 Task: Look for space in Pikalëvo, Russia from 10th July, 2023 to 15th July, 2023 for 7 adults in price range Rs.10000 to Rs.15000. Place can be entire place or shared room with 4 bedrooms having 7 beds and 4 bathrooms. Property type can be house, flat, guest house. Amenities needed are: wifi, TV, free parkinig on premises, gym, breakfast. Booking option can be shelf check-in. Required host language is English.
Action: Mouse moved to (489, 99)
Screenshot: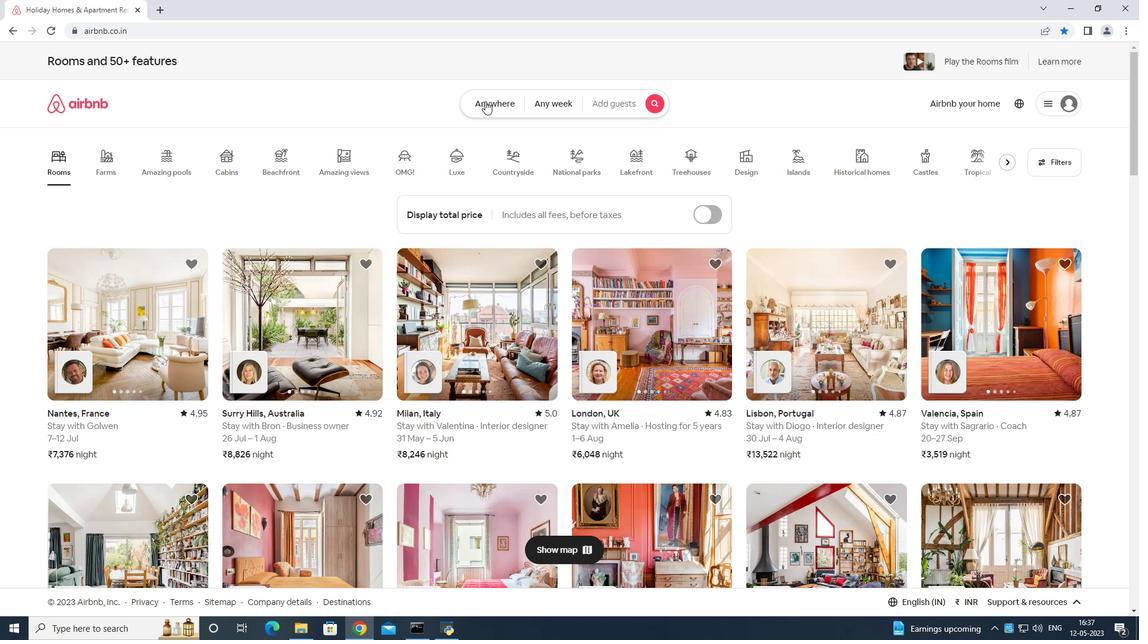 
Action: Mouse pressed left at (489, 99)
Screenshot: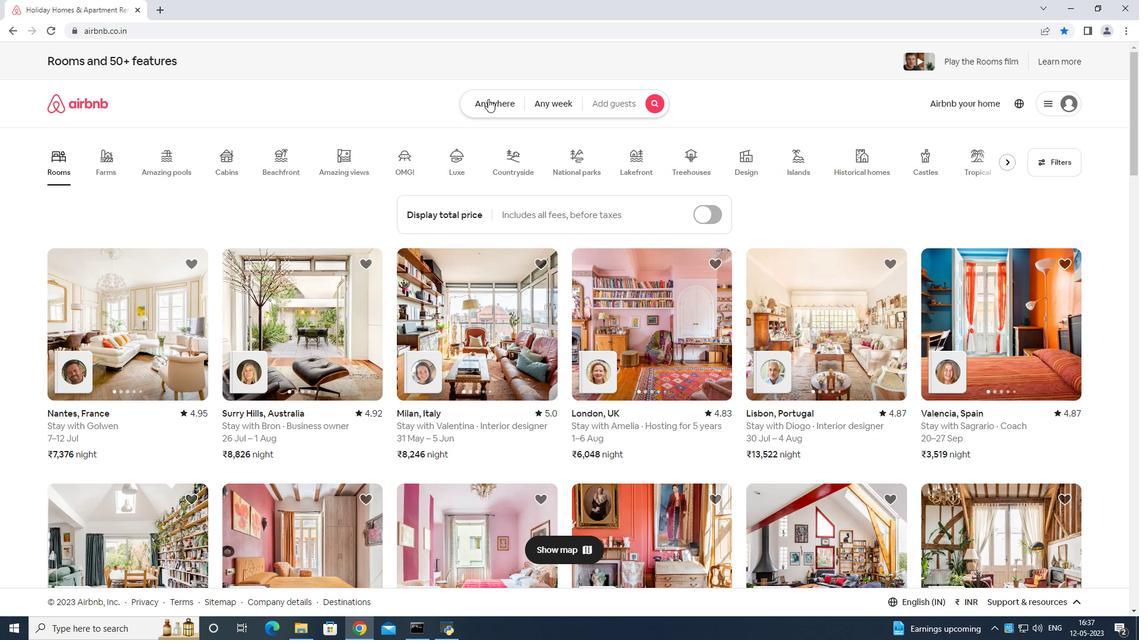 
Action: Mouse moved to (448, 142)
Screenshot: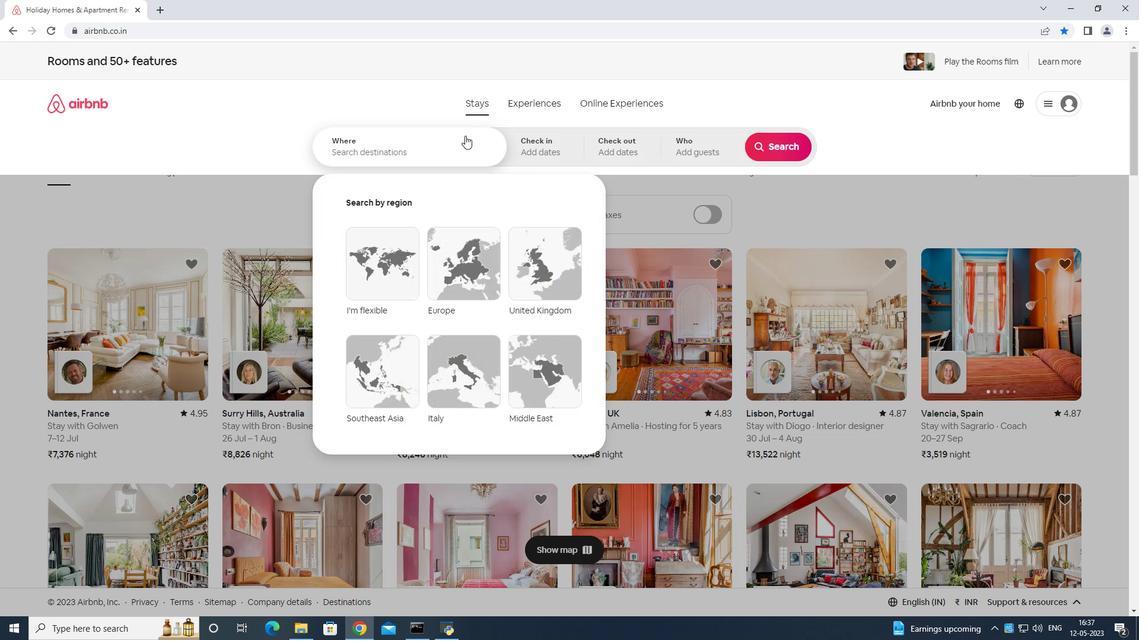 
Action: Mouse pressed left at (448, 142)
Screenshot: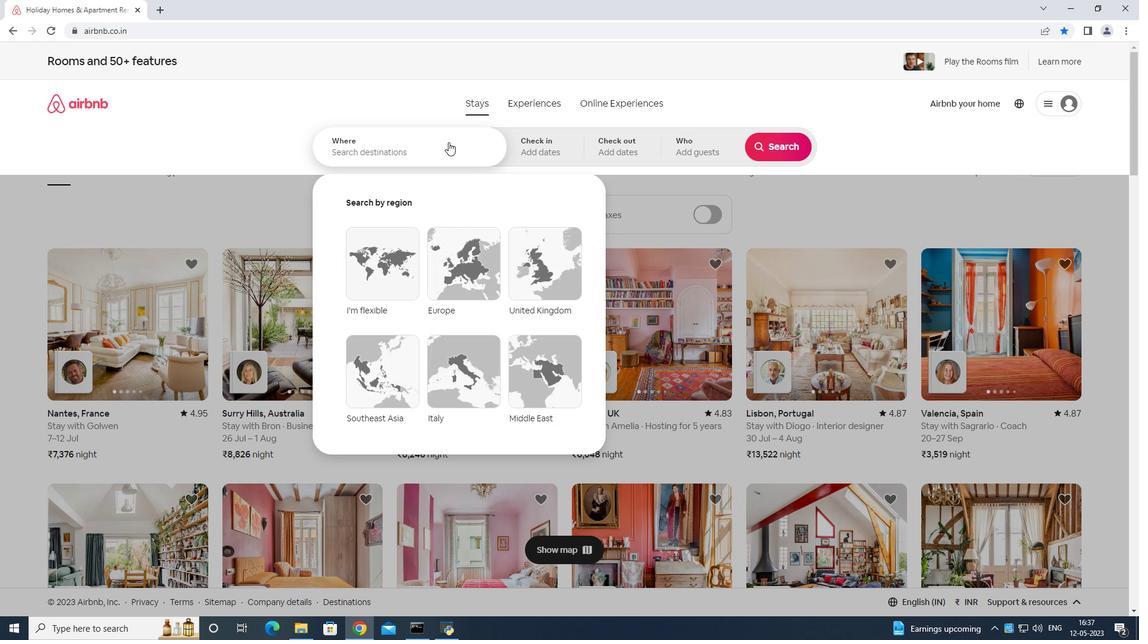 
Action: Mouse moved to (388, 137)
Screenshot: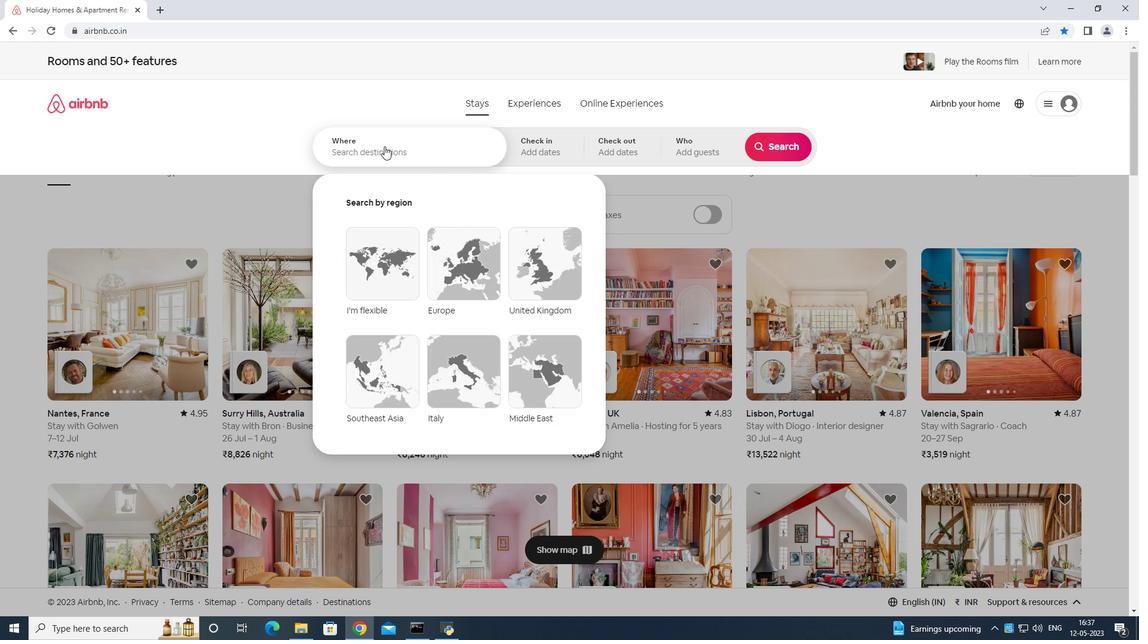 
Action: Mouse pressed left at (388, 137)
Screenshot: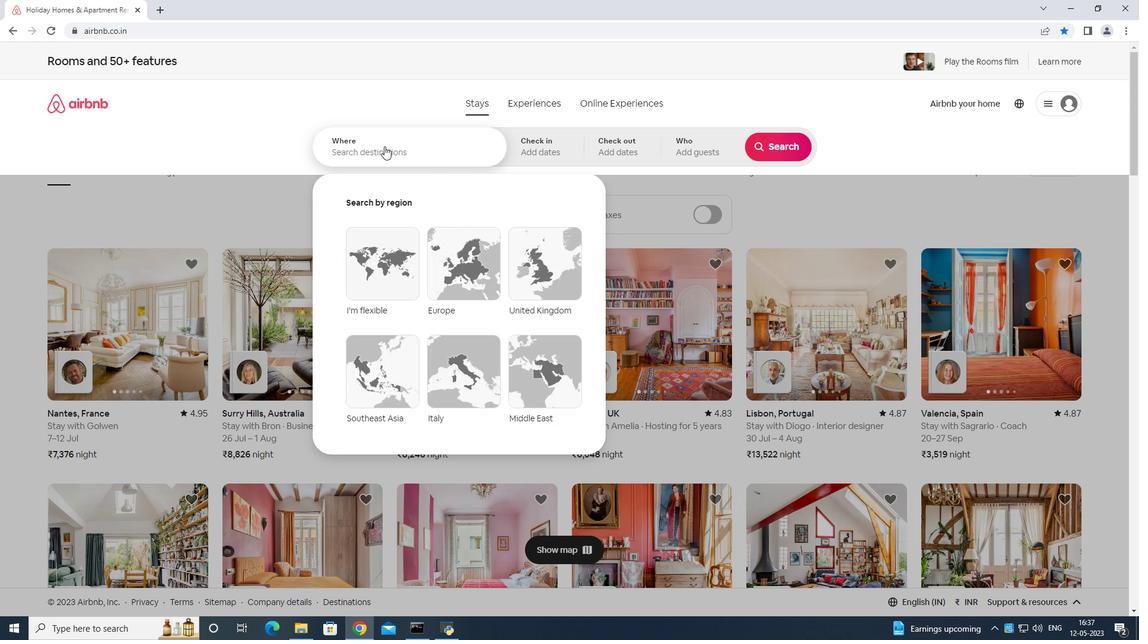 
Action: Mouse moved to (399, 123)
Screenshot: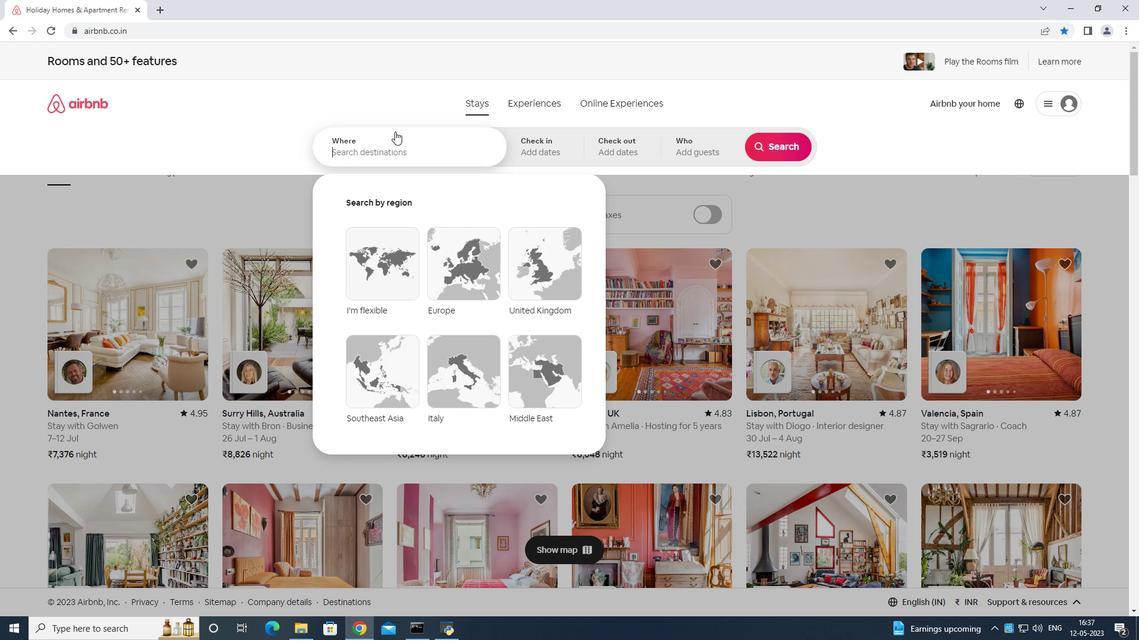 
Action: Key pressed <Key.shift>Pike<Key.backspace>alevo<Key.space>russia<Key.space>
Screenshot: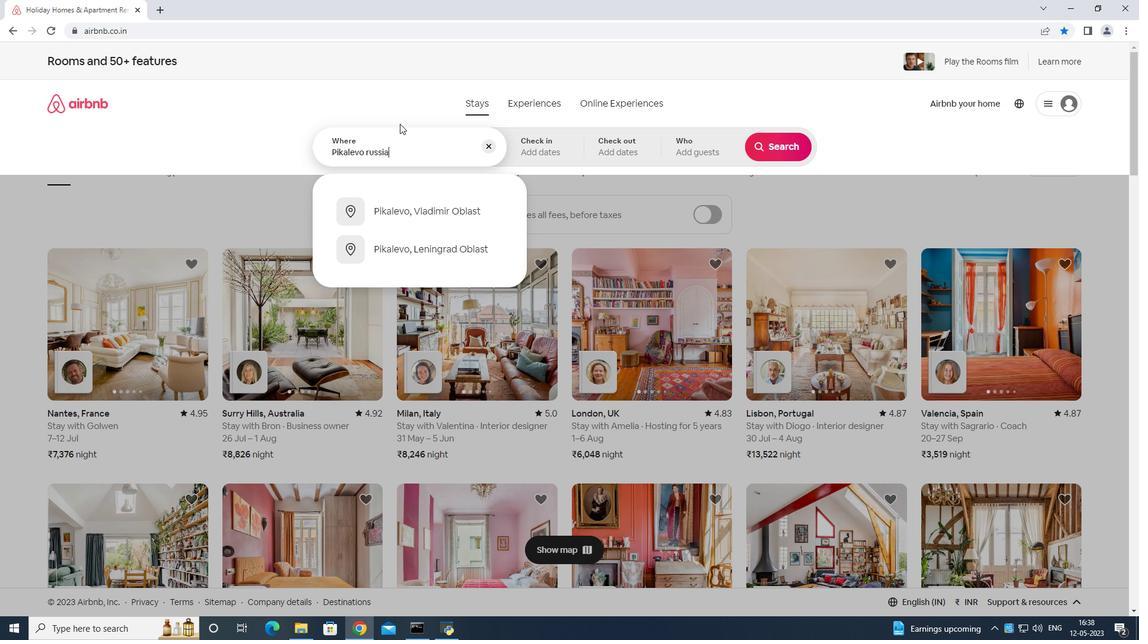 
Action: Mouse moved to (644, 180)
Screenshot: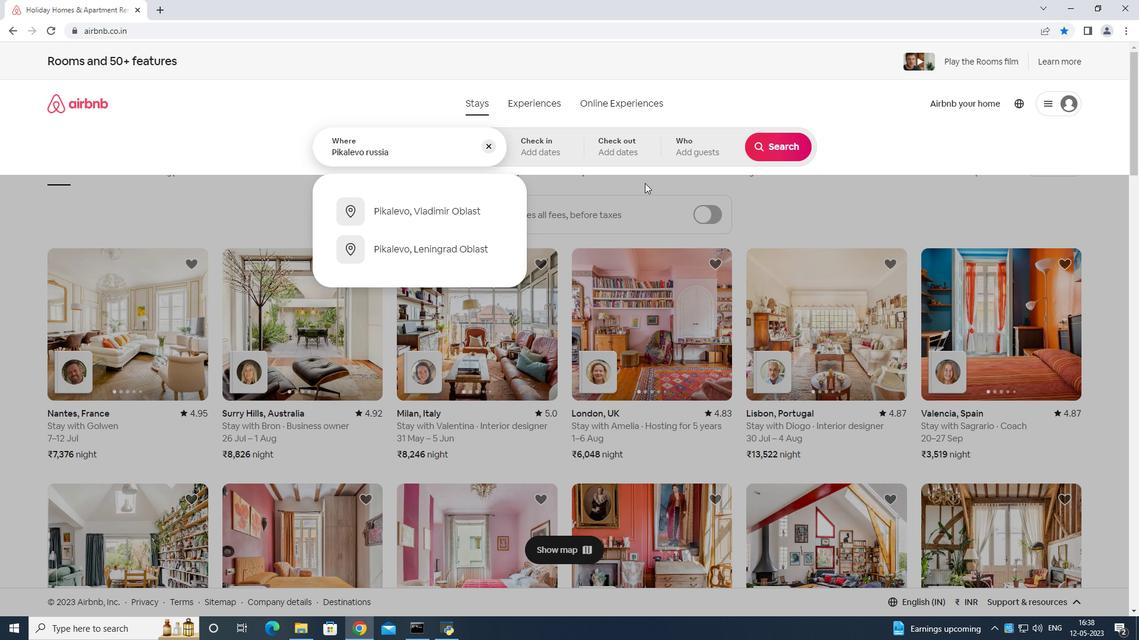 
Action: Key pressed <Key.enter>
Screenshot: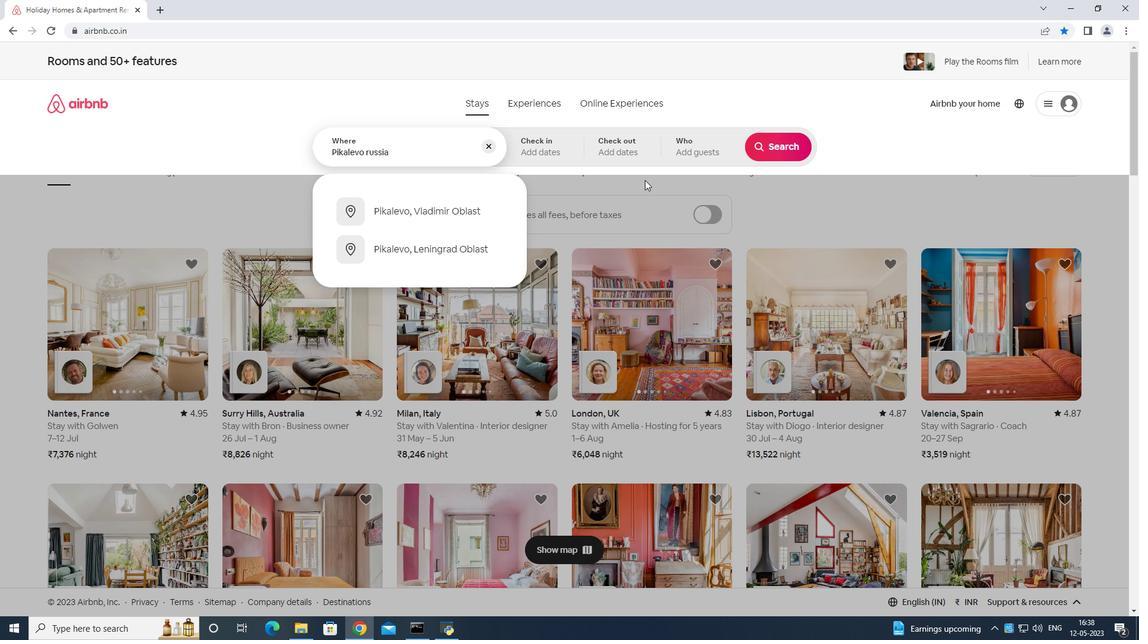 
Action: Mouse moved to (773, 239)
Screenshot: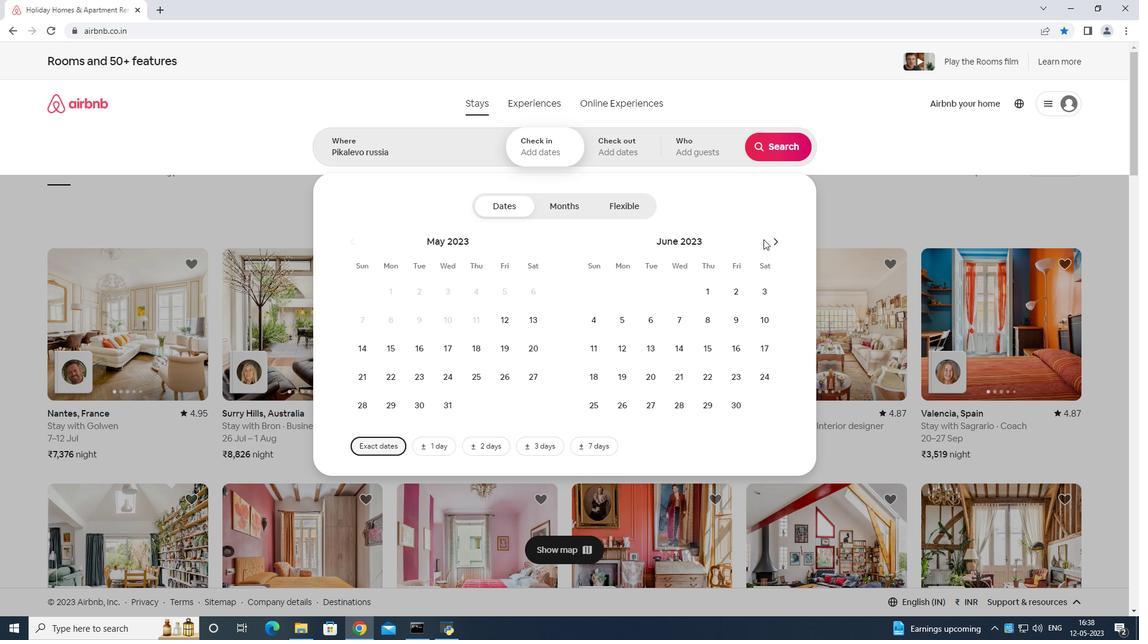 
Action: Mouse pressed left at (773, 239)
Screenshot: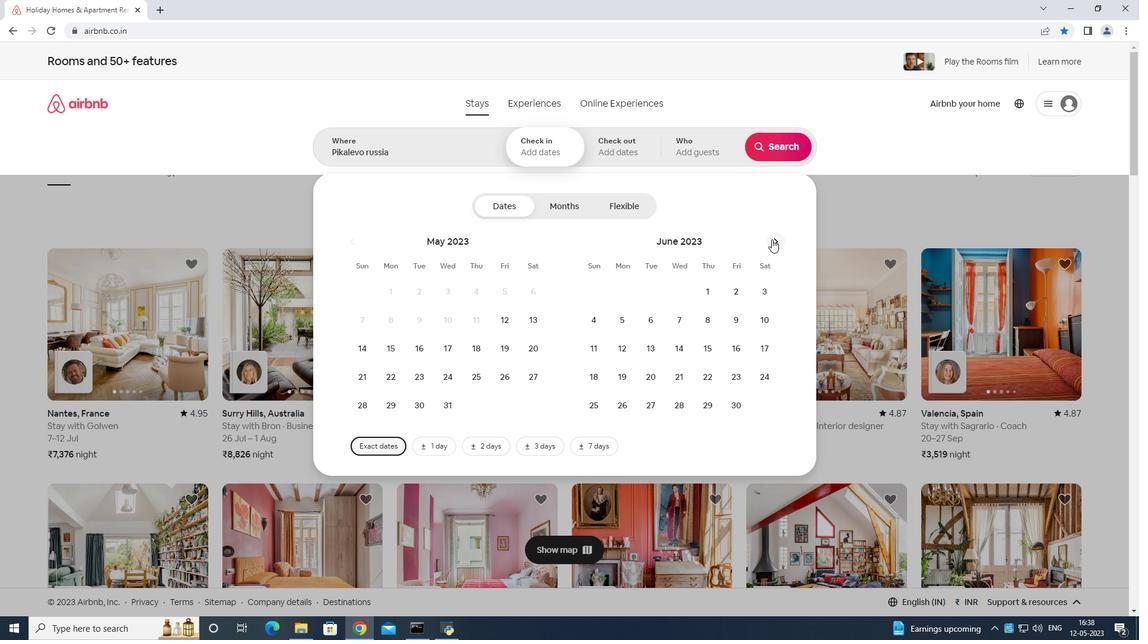 
Action: Mouse moved to (621, 343)
Screenshot: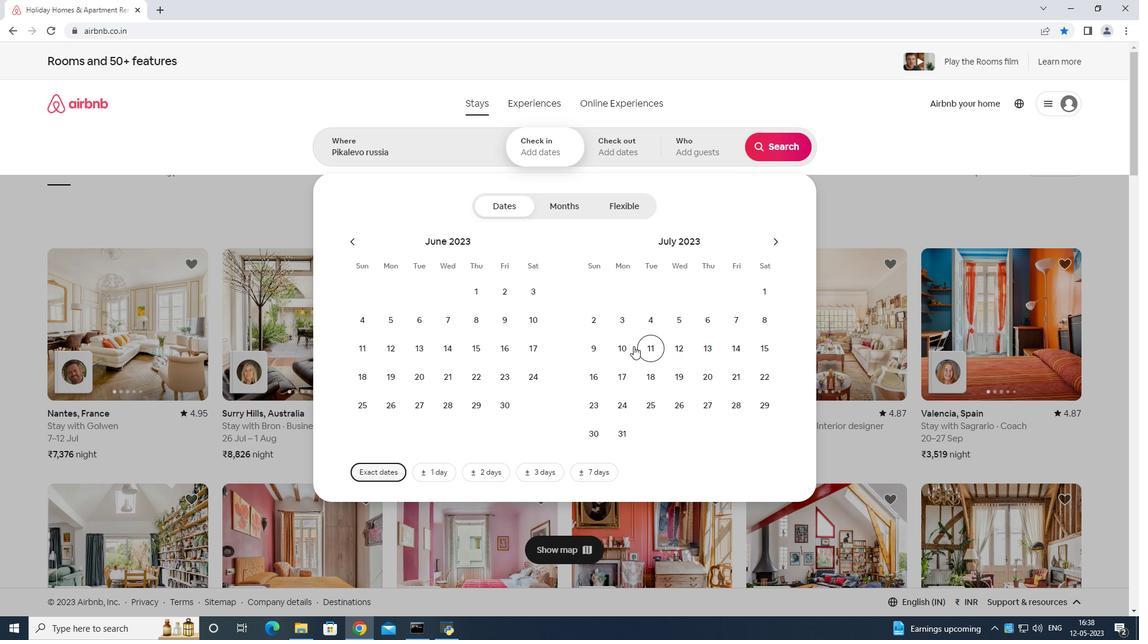 
Action: Mouse pressed left at (621, 343)
Screenshot: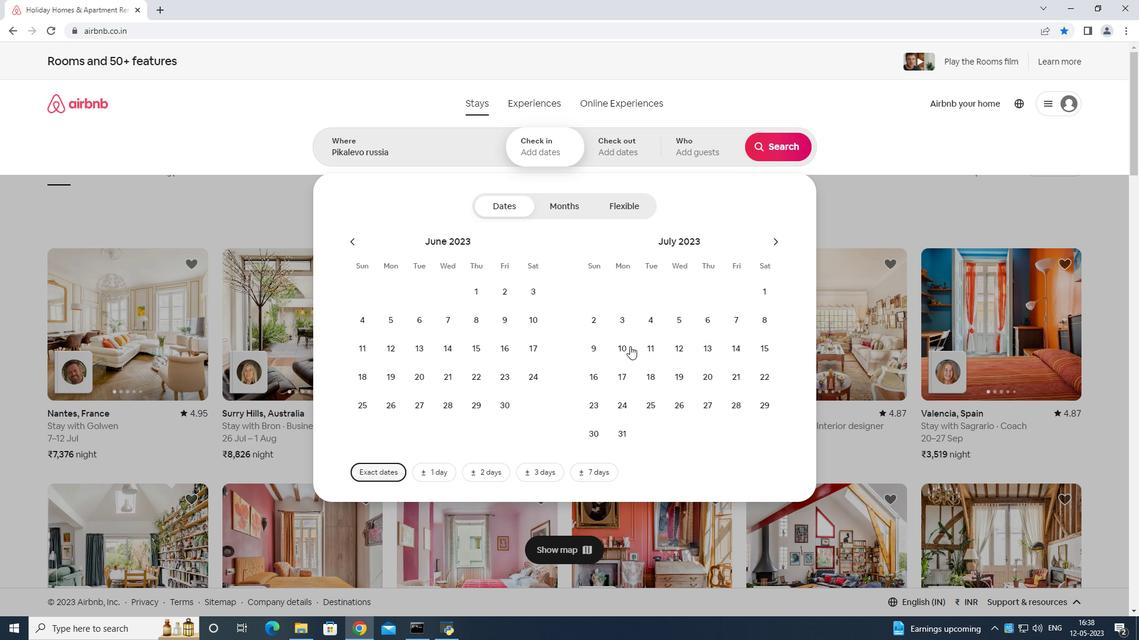 
Action: Mouse moved to (760, 348)
Screenshot: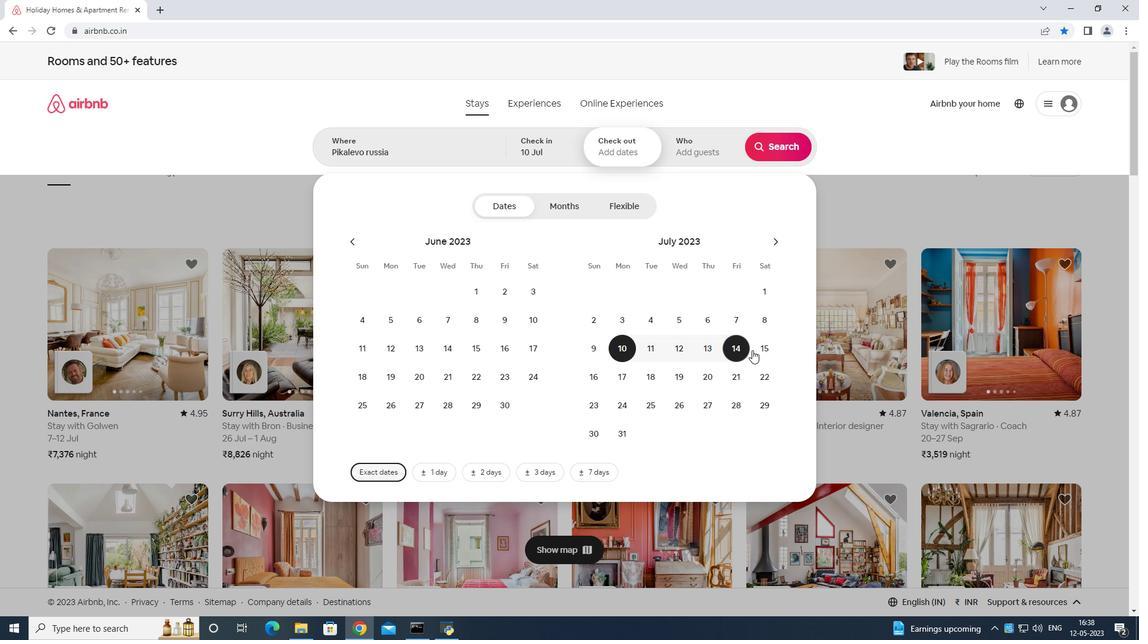 
Action: Mouse pressed left at (760, 348)
Screenshot: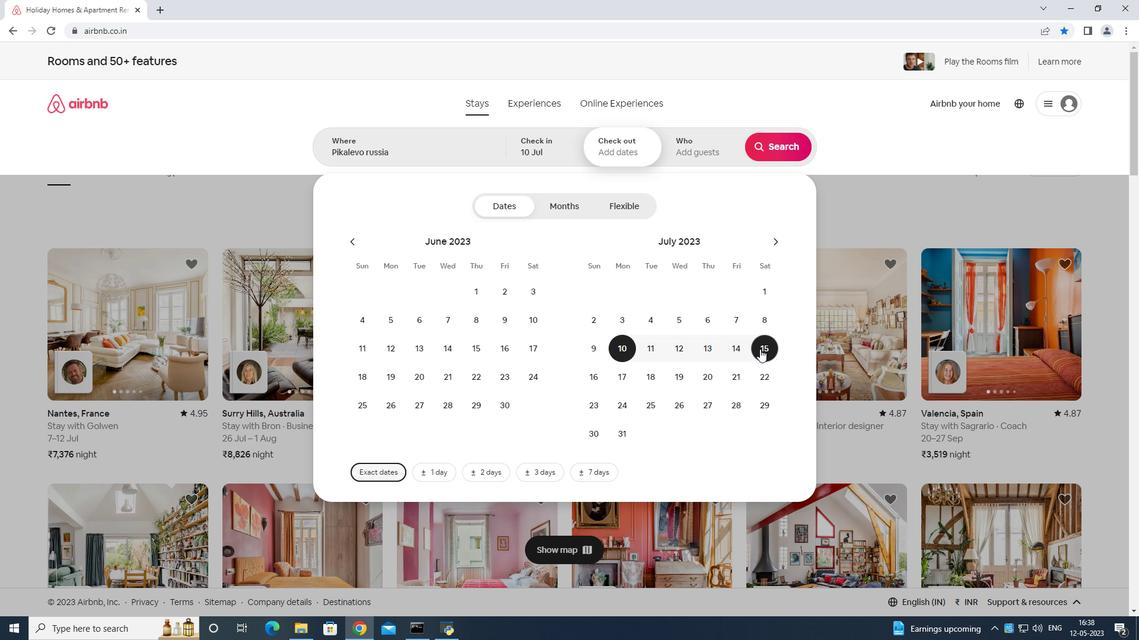 
Action: Mouse moved to (695, 145)
Screenshot: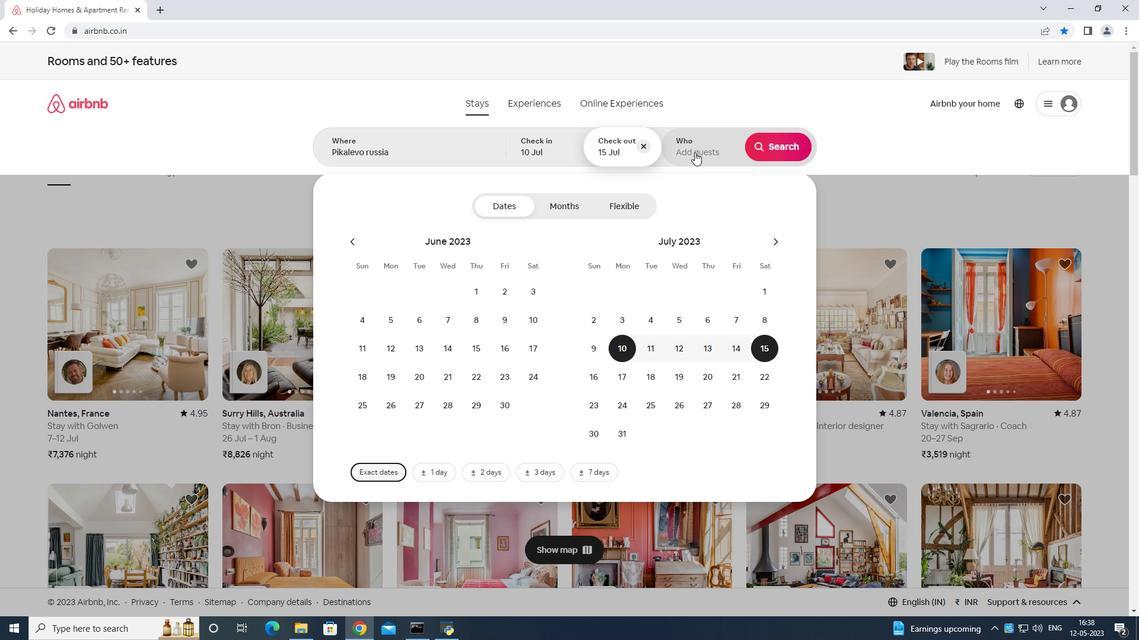 
Action: Mouse pressed left at (695, 145)
Screenshot: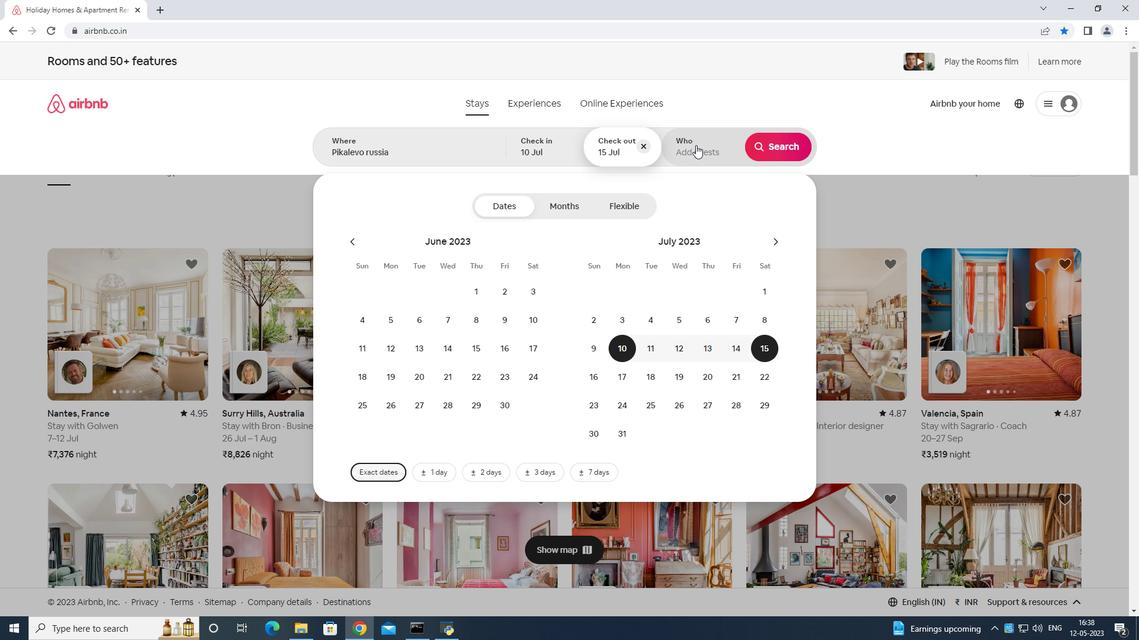 
Action: Mouse moved to (782, 207)
Screenshot: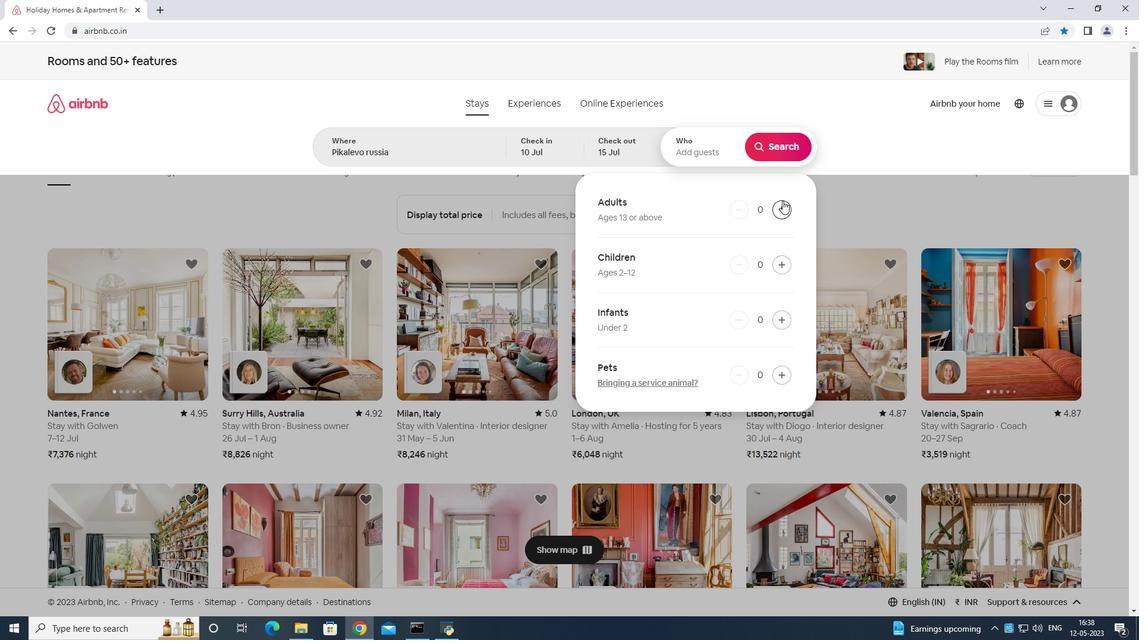 
Action: Mouse pressed left at (782, 207)
Screenshot: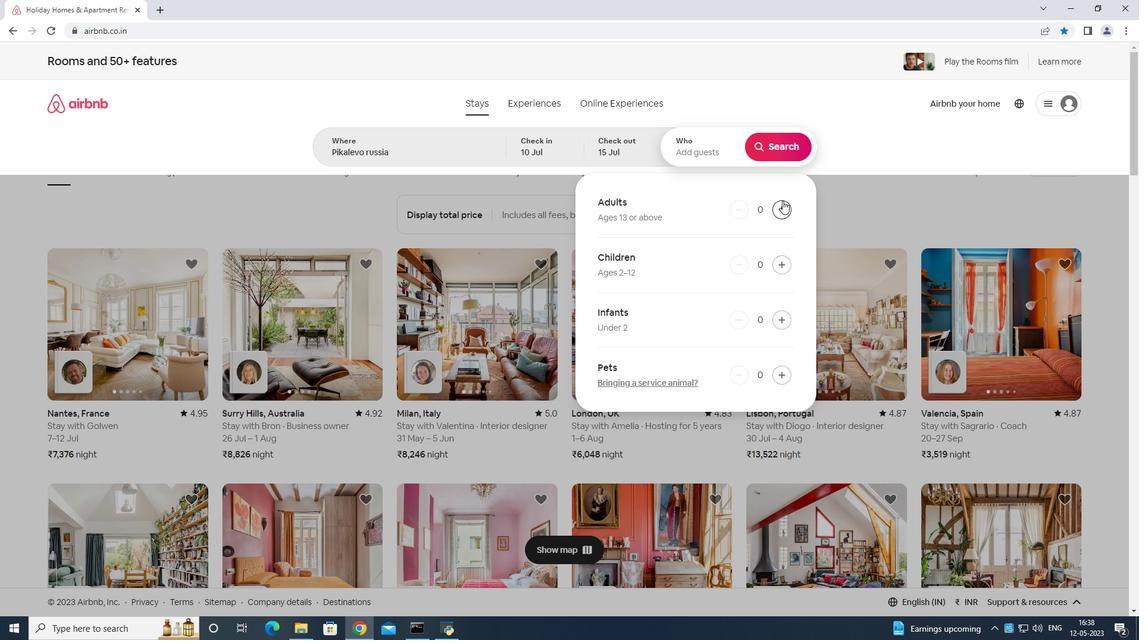 
Action: Mouse moved to (783, 210)
Screenshot: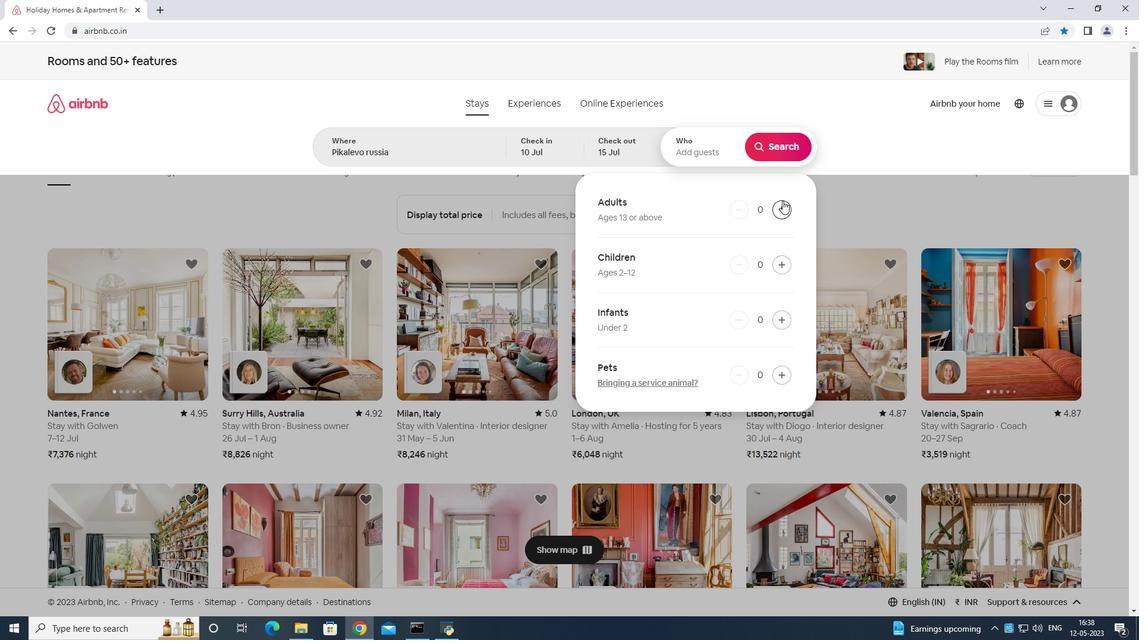 
Action: Mouse pressed left at (783, 210)
Screenshot: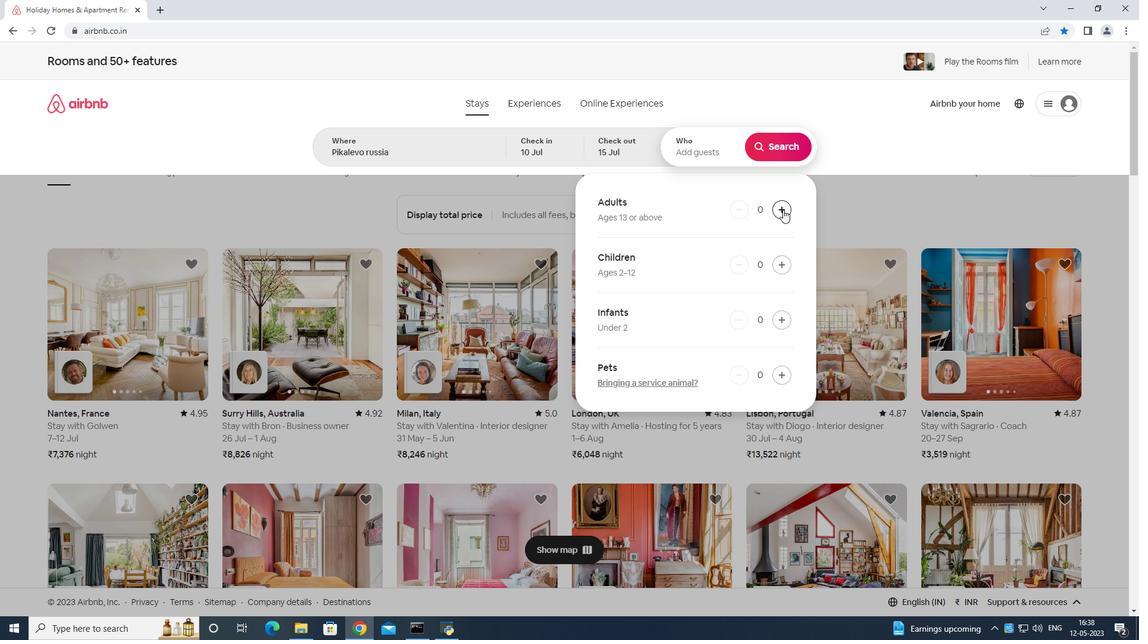 
Action: Mouse moved to (783, 210)
Screenshot: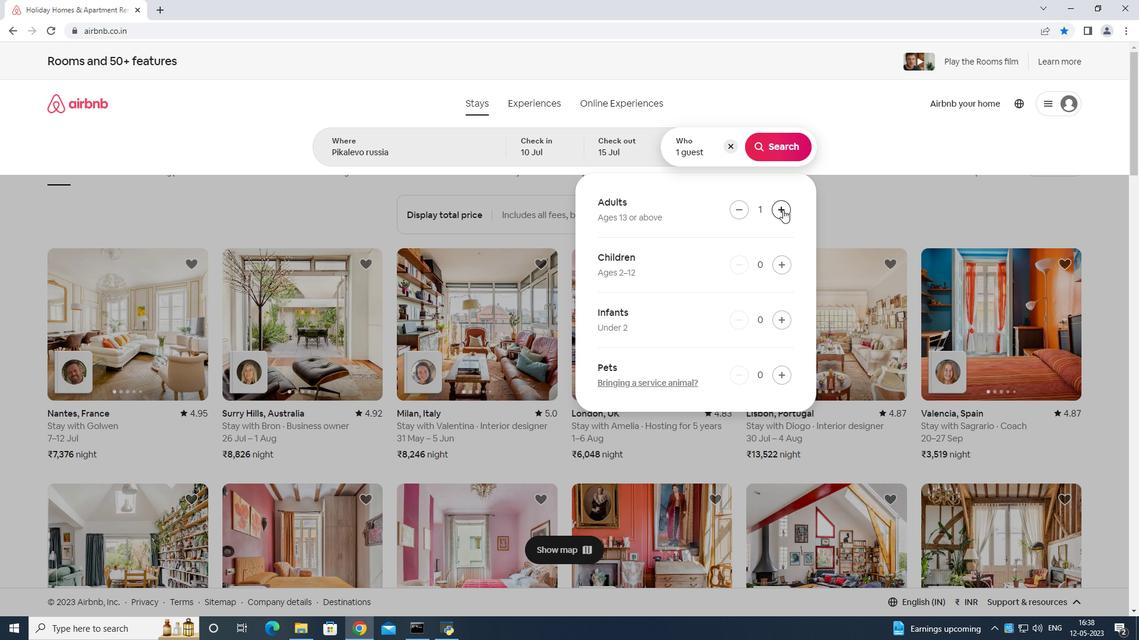 
Action: Mouse pressed left at (783, 210)
Screenshot: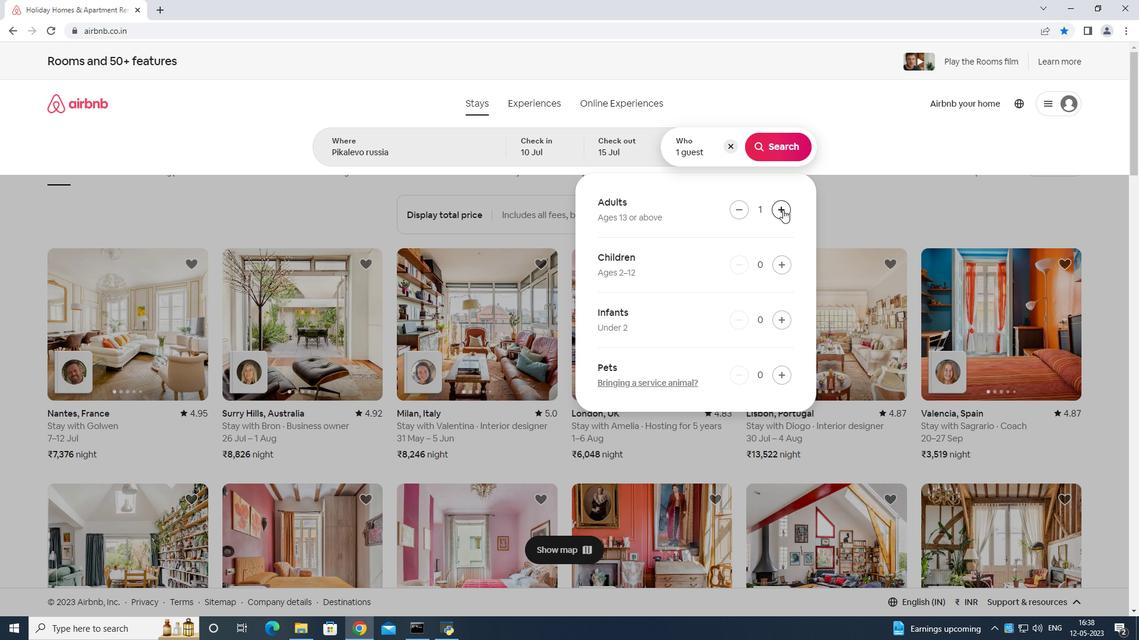 
Action: Mouse moved to (783, 210)
Screenshot: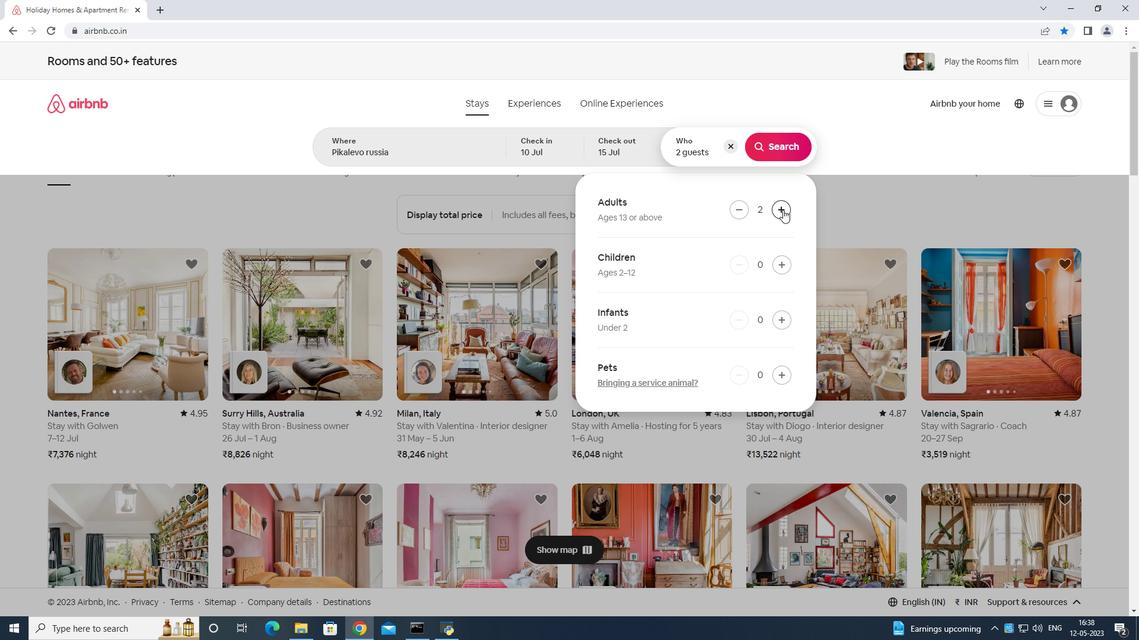 
Action: Mouse pressed left at (783, 210)
Screenshot: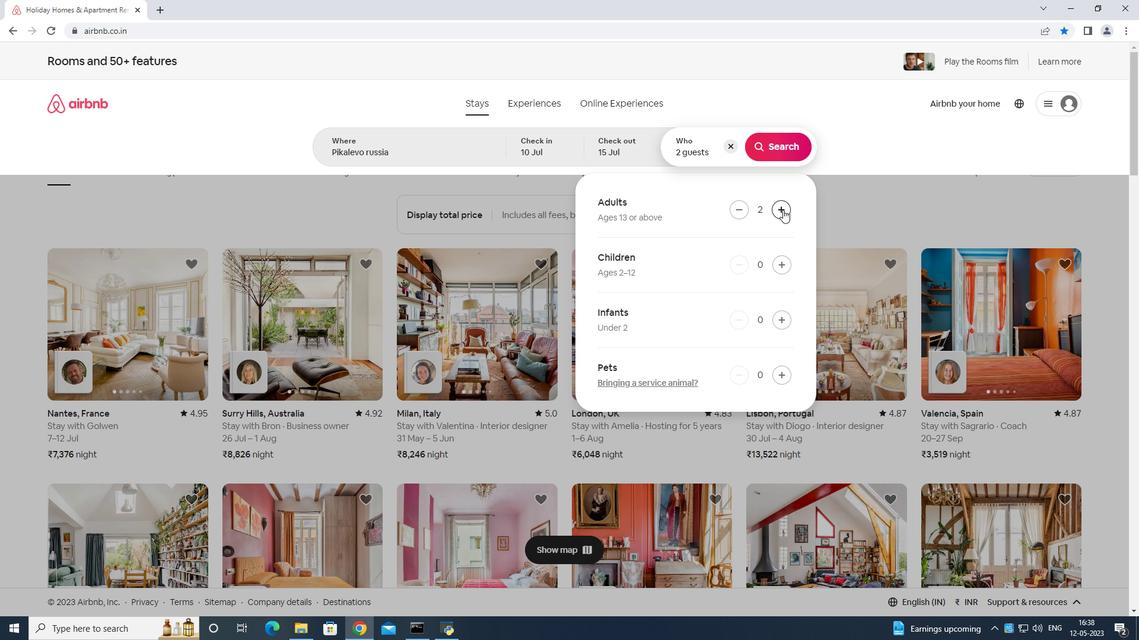 
Action: Mouse pressed left at (783, 210)
Screenshot: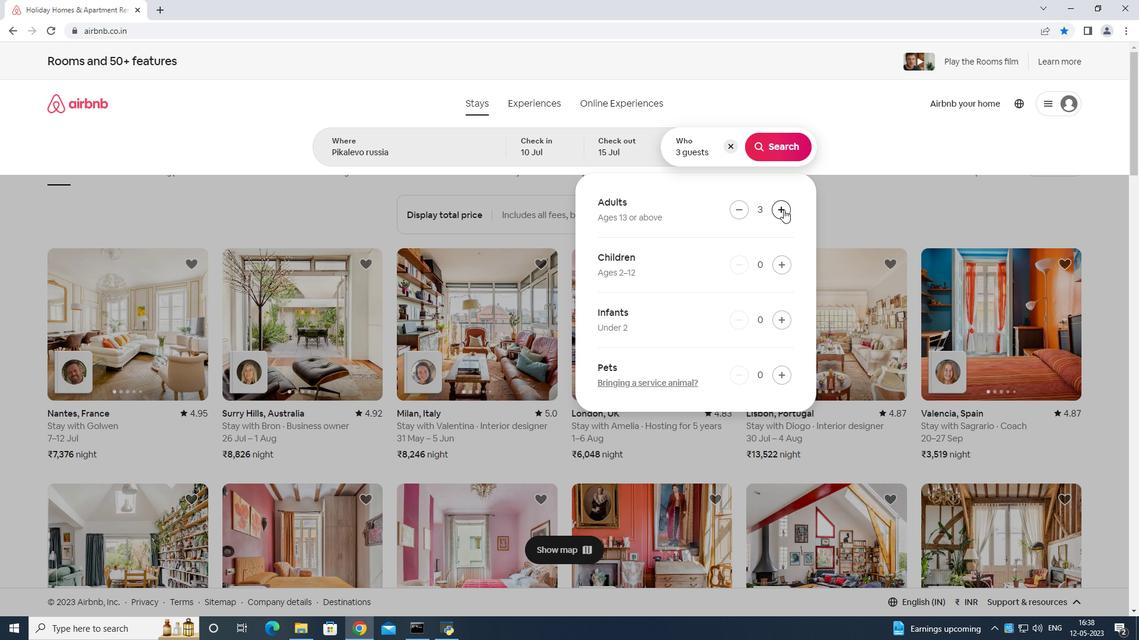 
Action: Mouse pressed left at (783, 210)
Screenshot: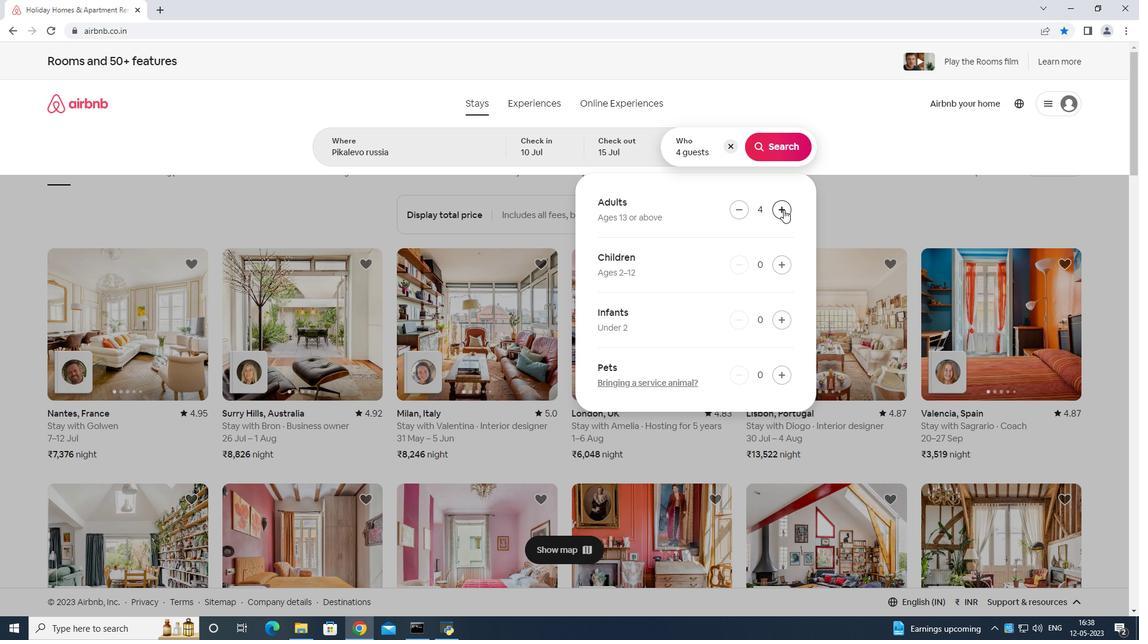 
Action: Mouse moved to (784, 208)
Screenshot: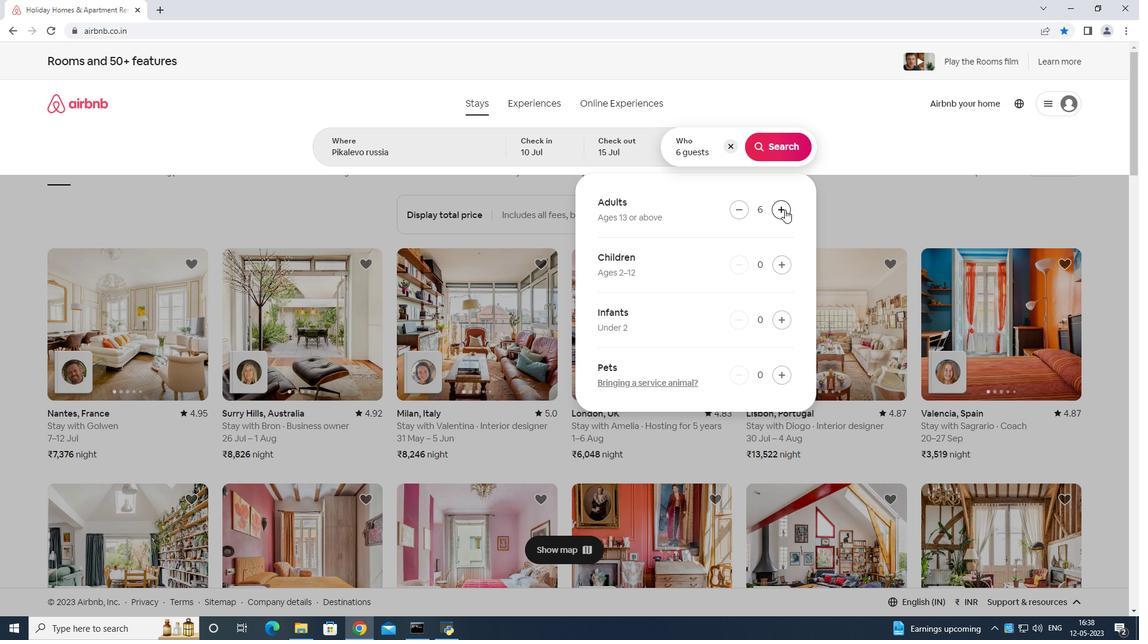 
Action: Mouse pressed left at (784, 208)
Screenshot: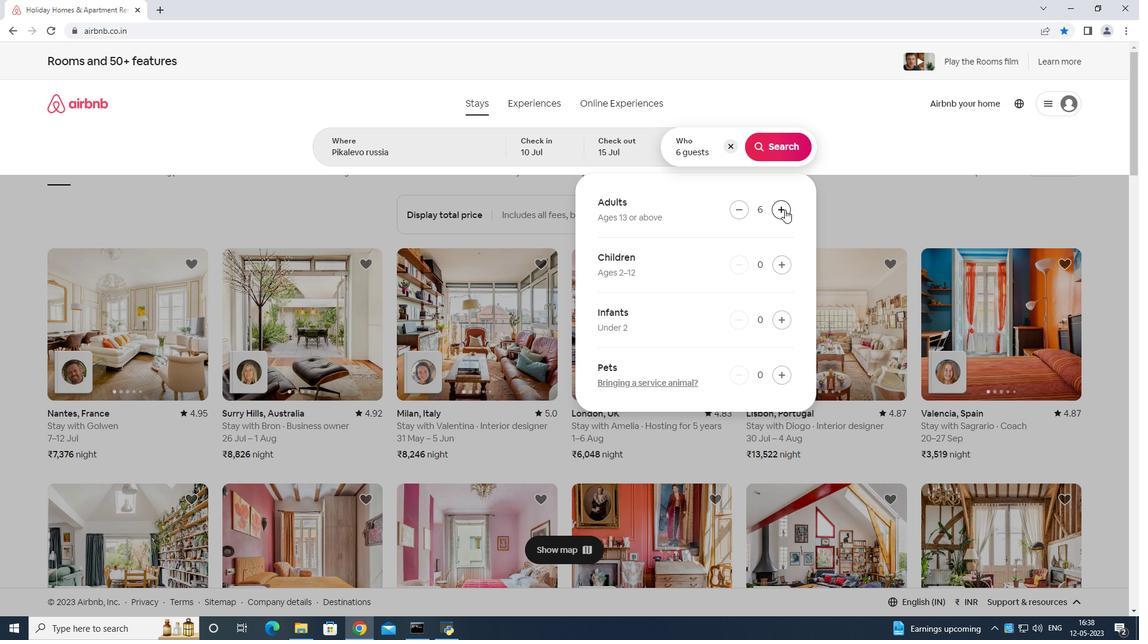 
Action: Mouse moved to (782, 150)
Screenshot: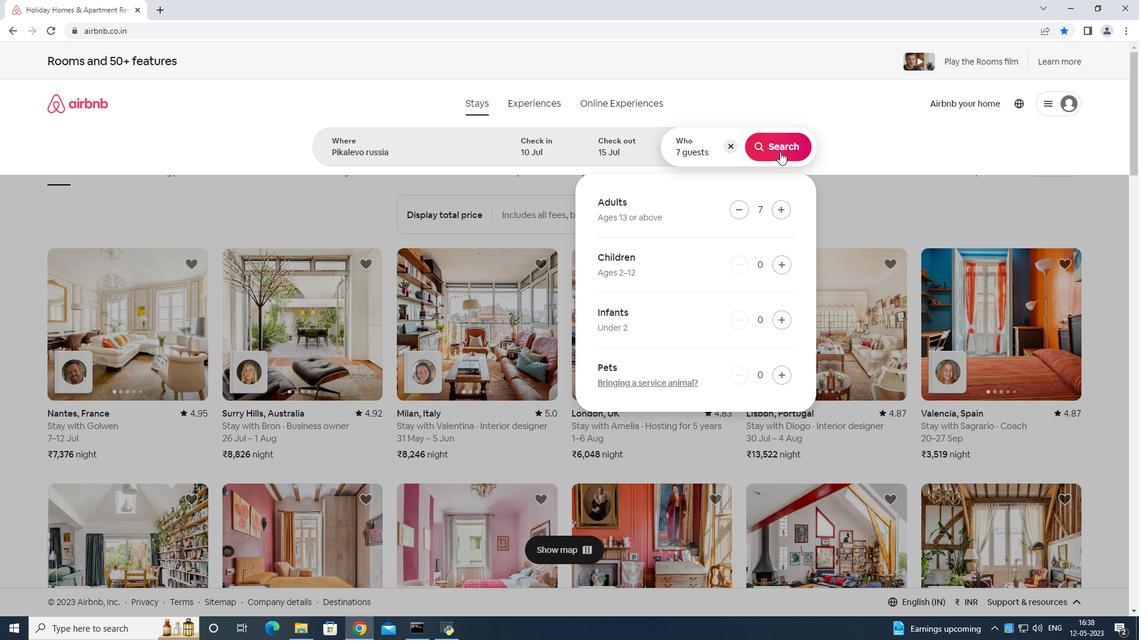 
Action: Mouse pressed left at (782, 150)
Screenshot: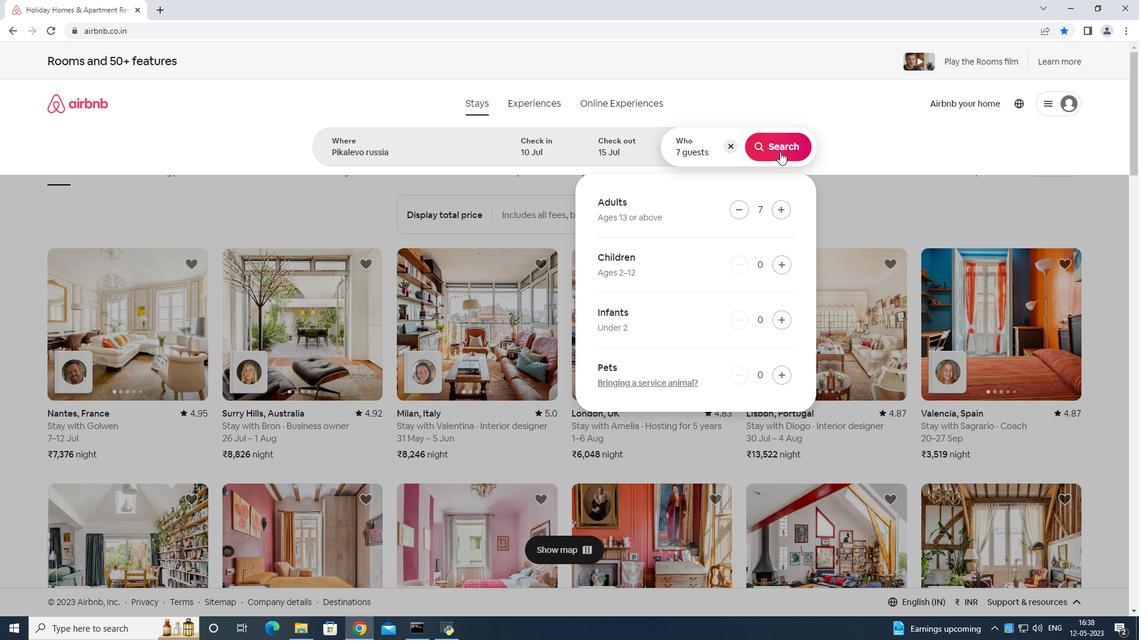 
Action: Mouse moved to (1087, 98)
Screenshot: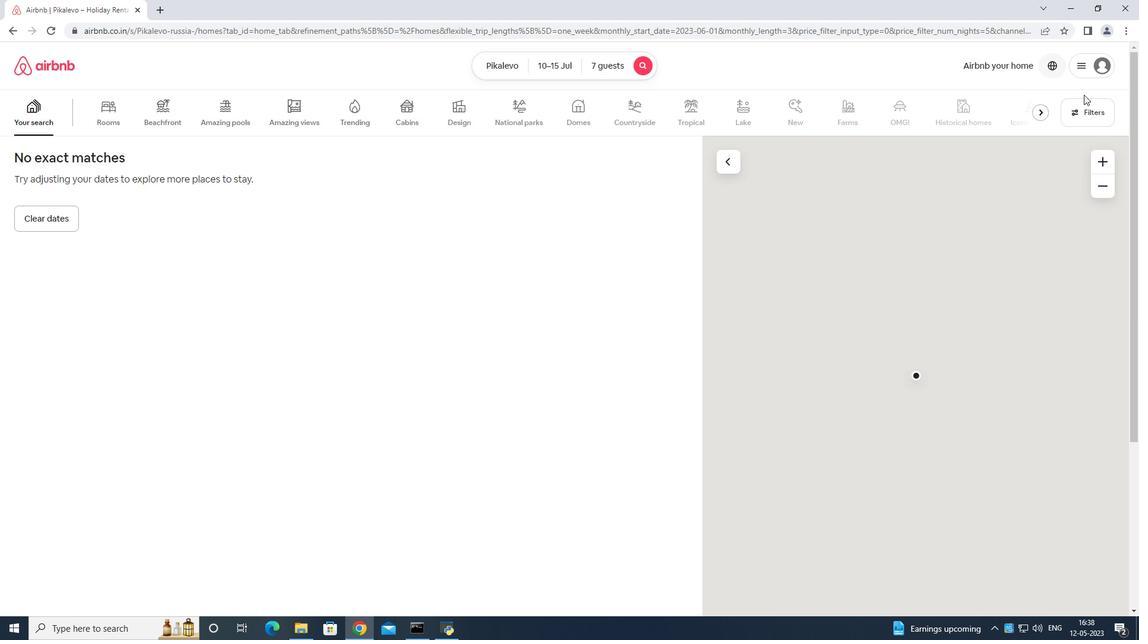 
Action: Mouse pressed left at (1087, 98)
Screenshot: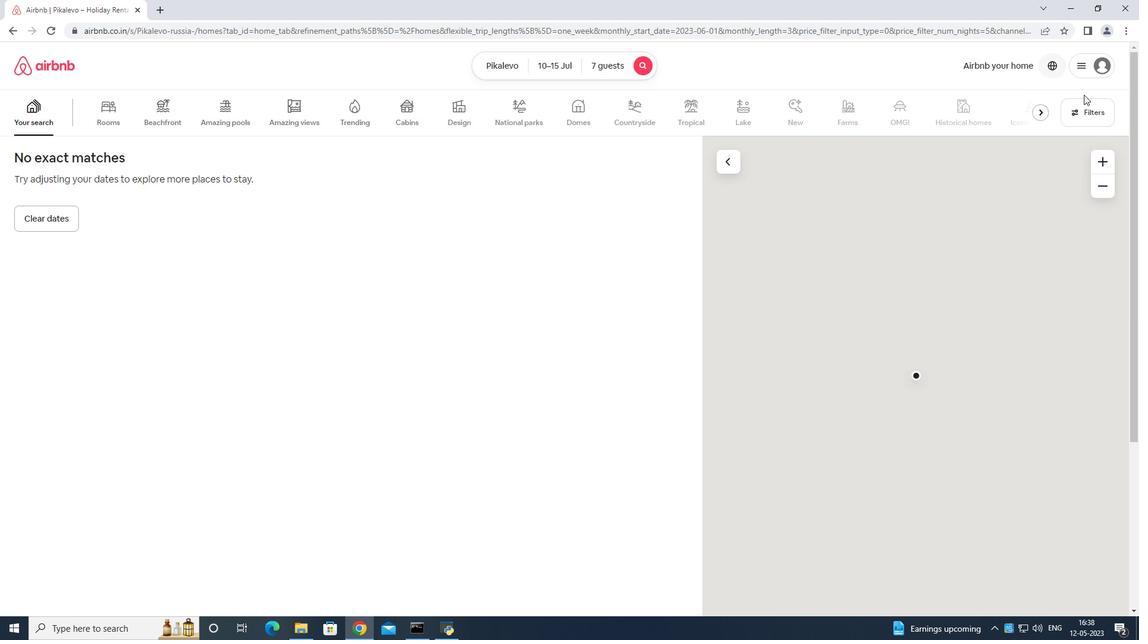 
Action: Mouse moved to (507, 405)
Screenshot: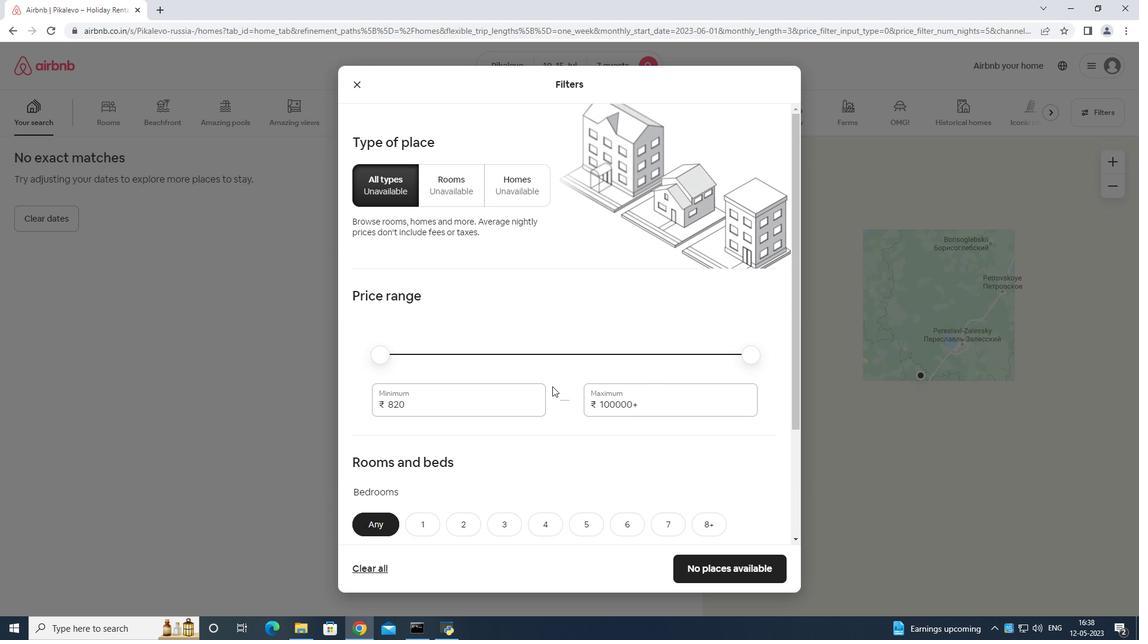 
Action: Mouse pressed left at (507, 405)
Screenshot: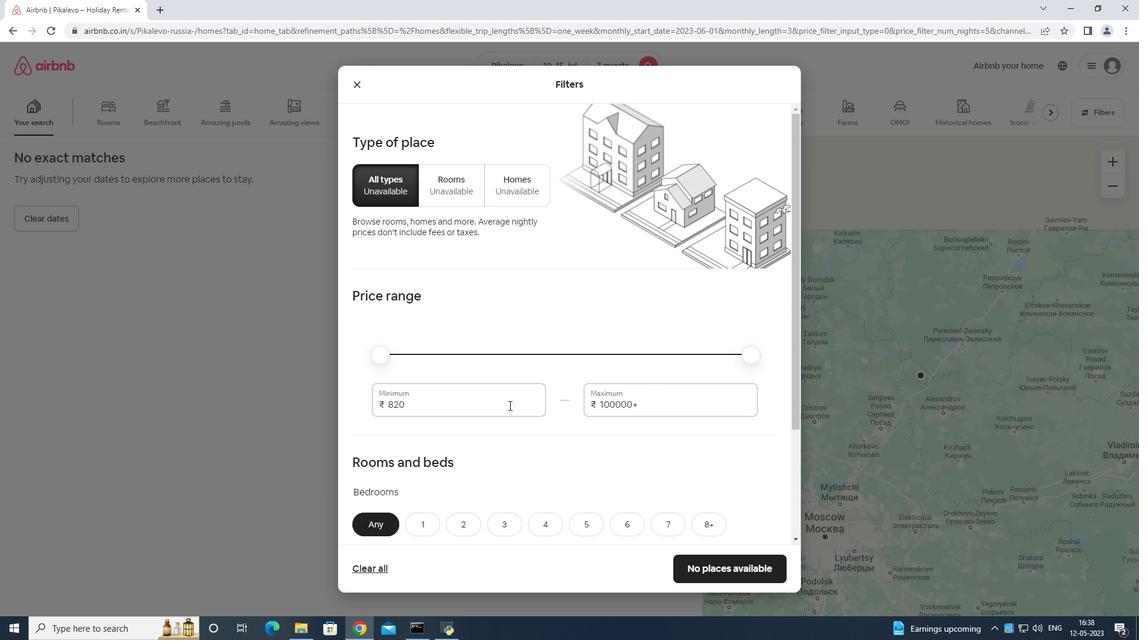
Action: Mouse moved to (529, 384)
Screenshot: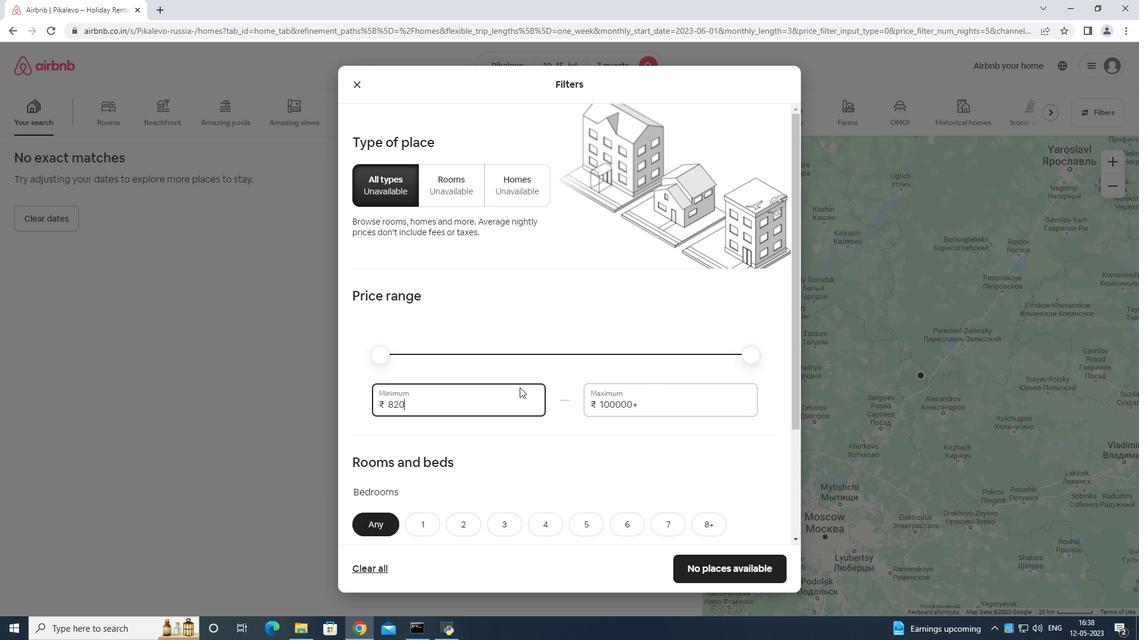 
Action: Key pressed <Key.backspace>
Screenshot: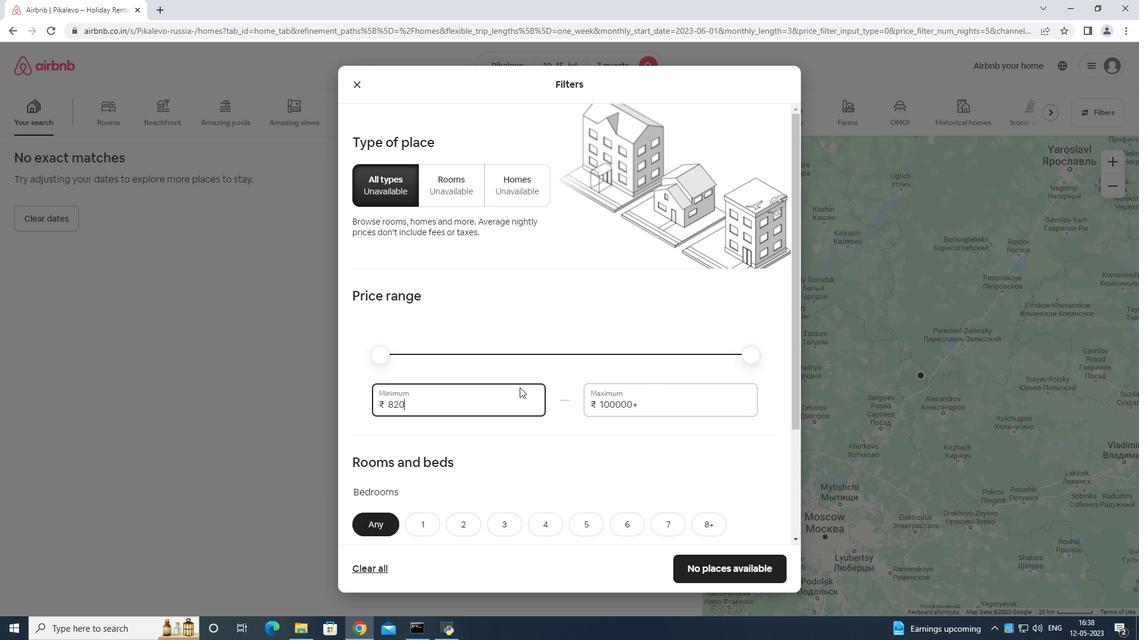 
Action: Mouse moved to (533, 377)
Screenshot: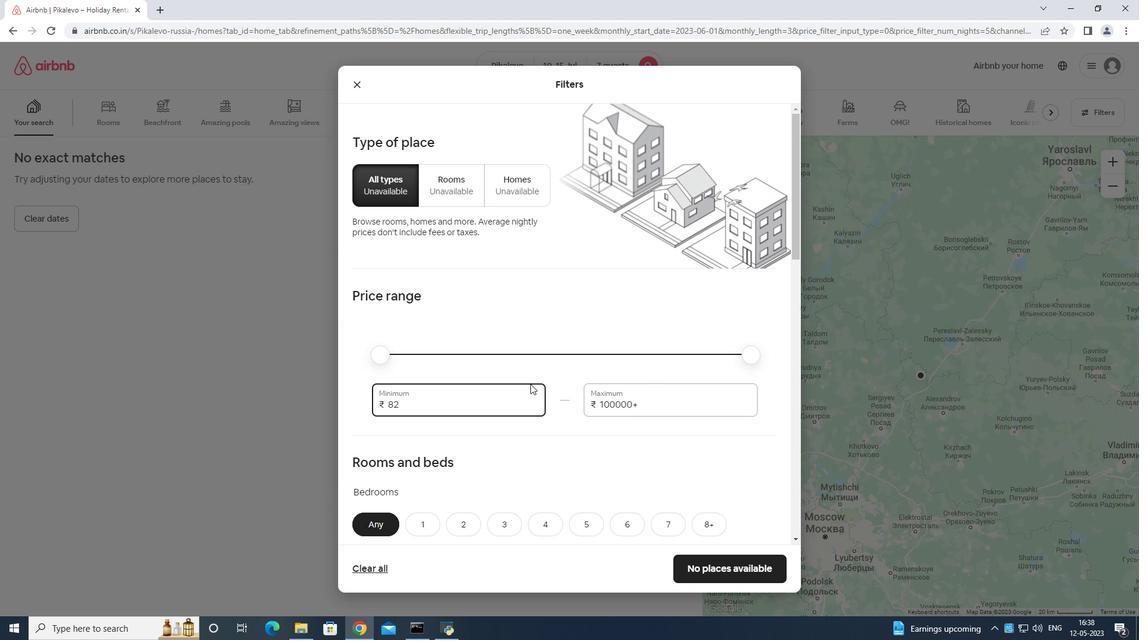 
Action: Key pressed <Key.backspace><Key.backspace><Key.backspace><Key.backspace><Key.backspace>
Screenshot: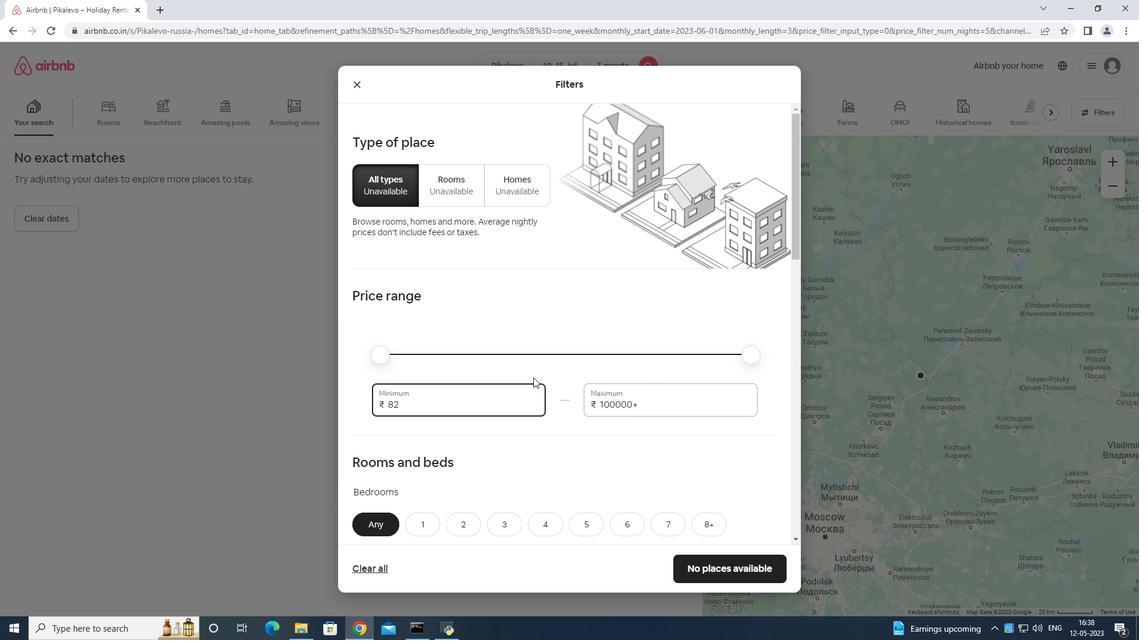 
Action: Mouse moved to (533, 377)
Screenshot: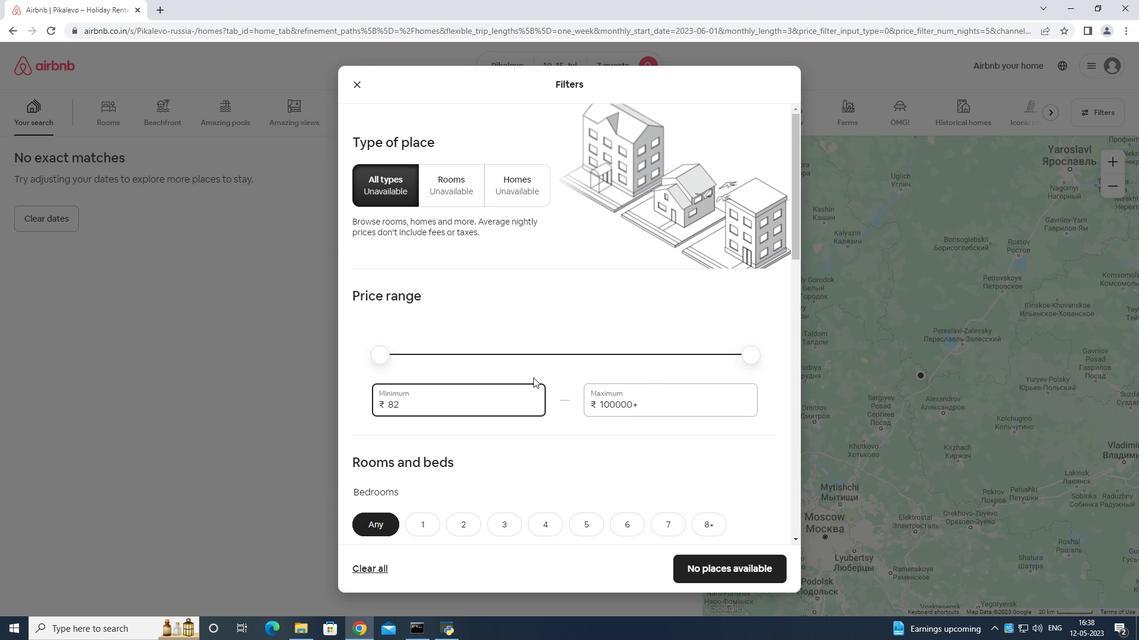 
Action: Key pressed <Key.backspace>
Screenshot: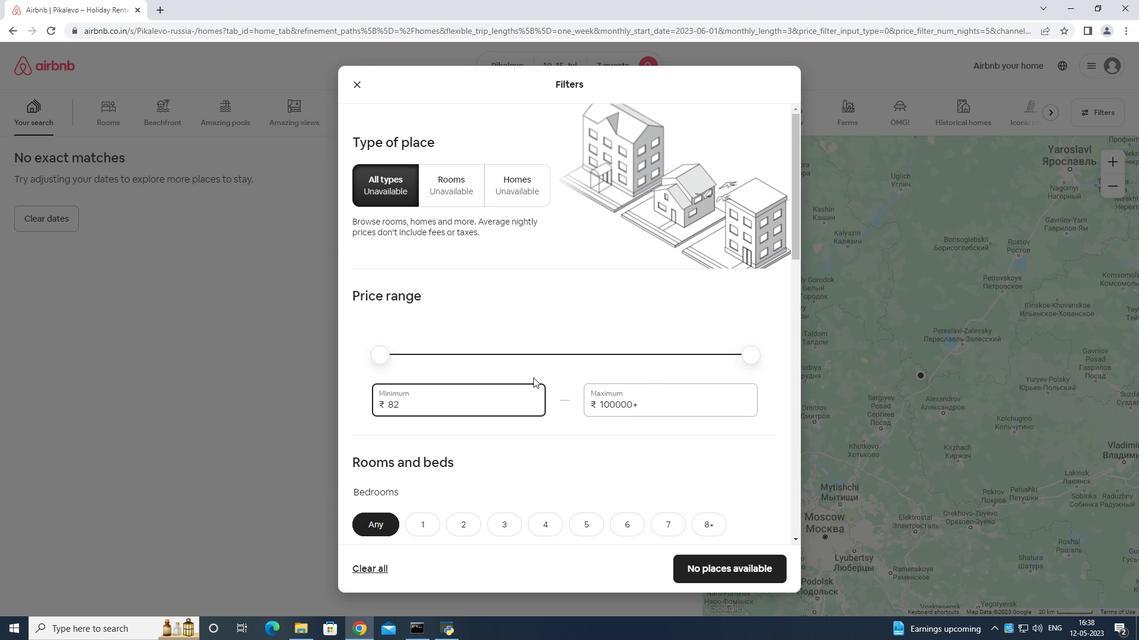 
Action: Mouse moved to (533, 377)
Screenshot: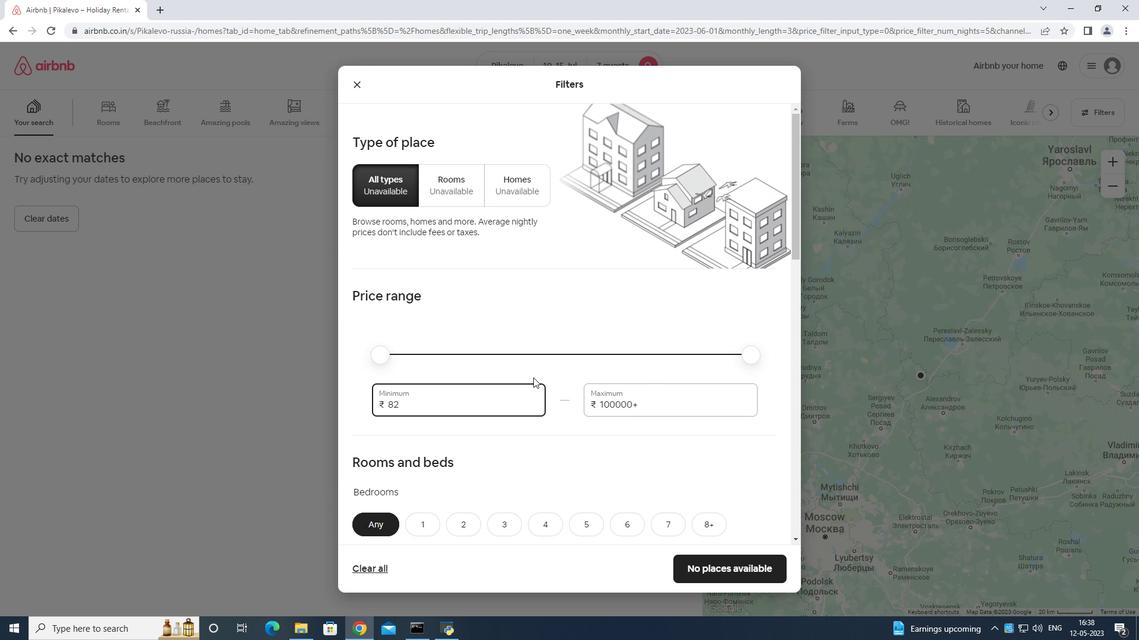 
Action: Key pressed <Key.backspace>
Screenshot: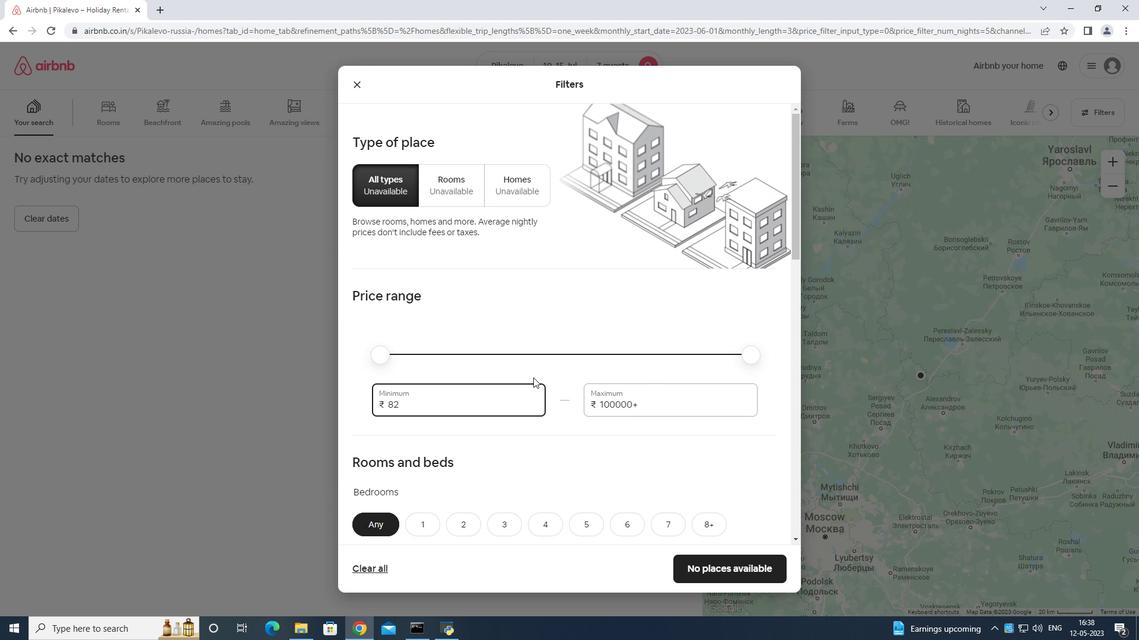 
Action: Mouse moved to (532, 377)
Screenshot: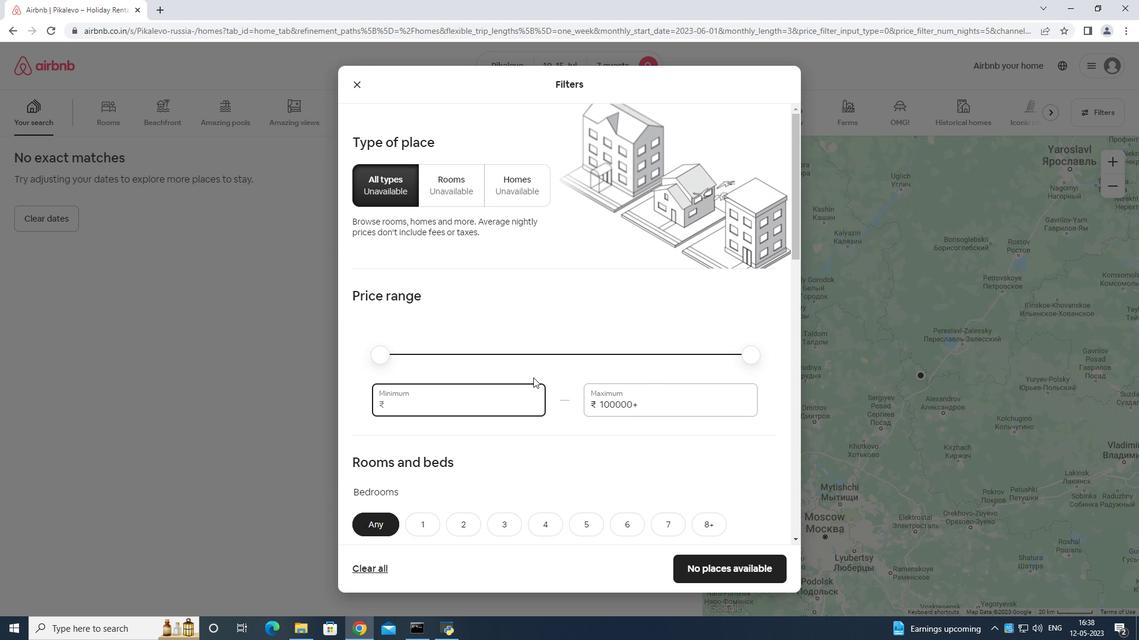 
Action: Key pressed <Key.backspace>
Screenshot: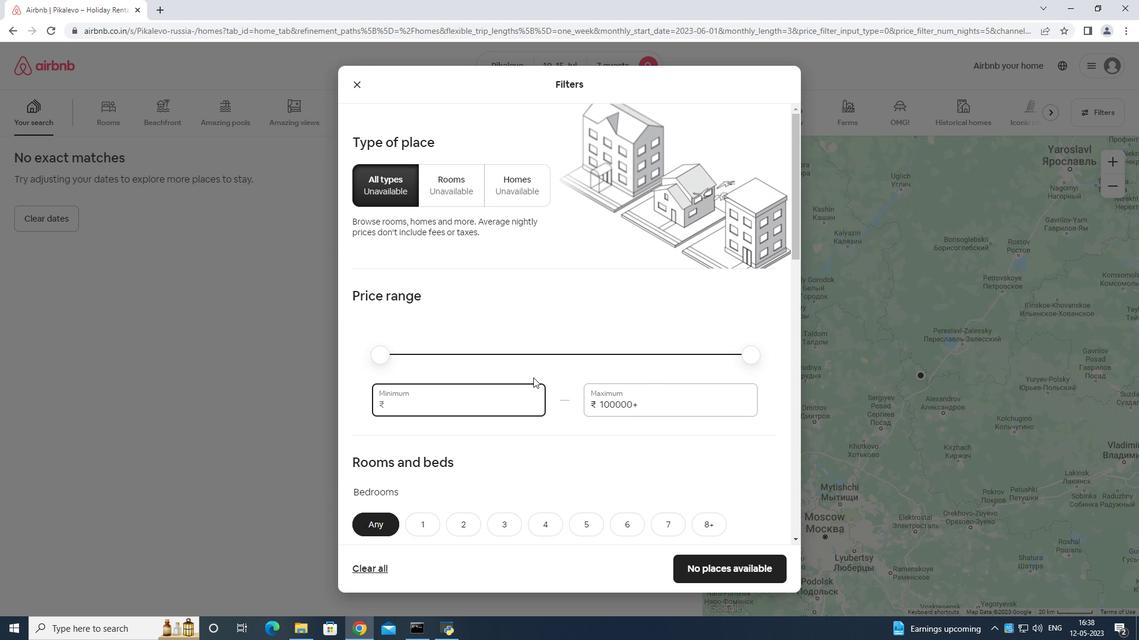 
Action: Mouse moved to (532, 377)
Screenshot: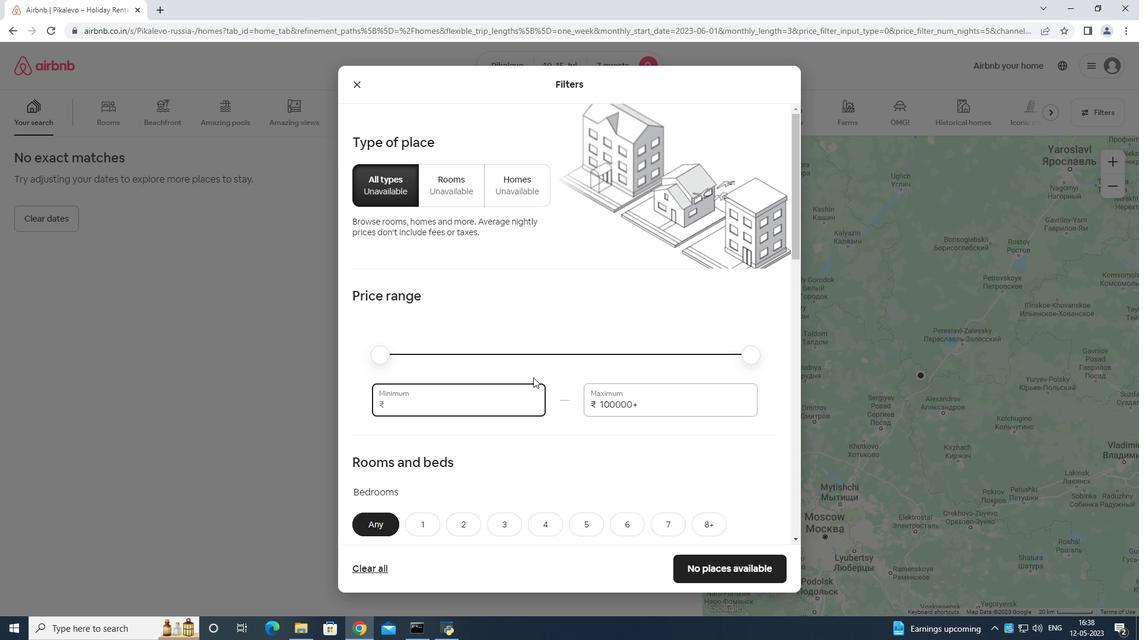 
Action: Key pressed <Key.backspace>
Screenshot: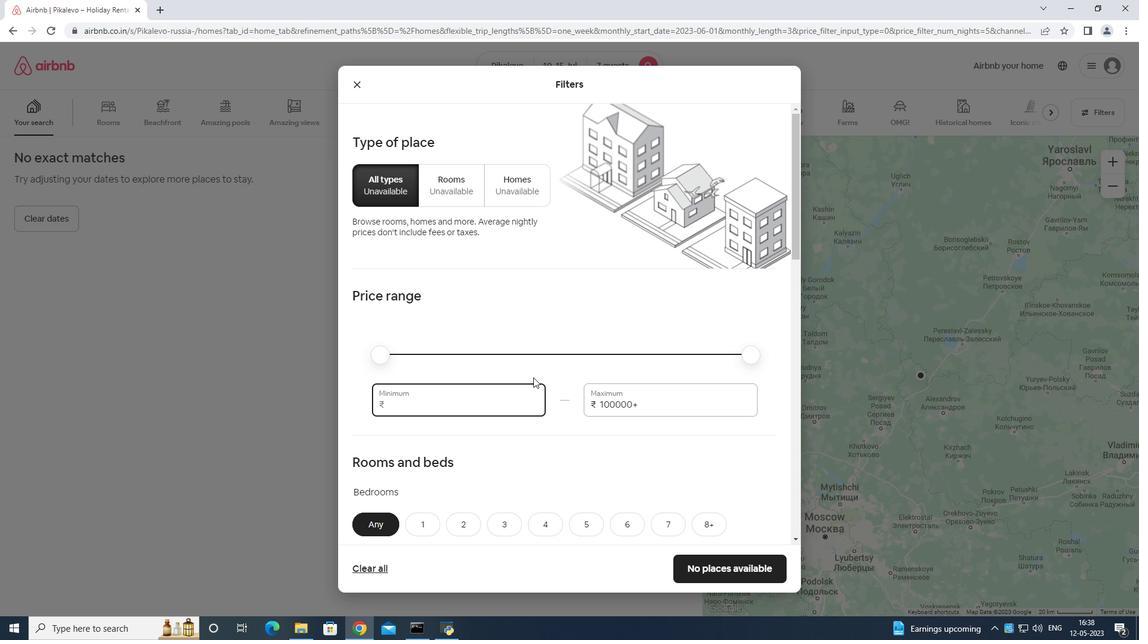 
Action: Mouse moved to (529, 375)
Screenshot: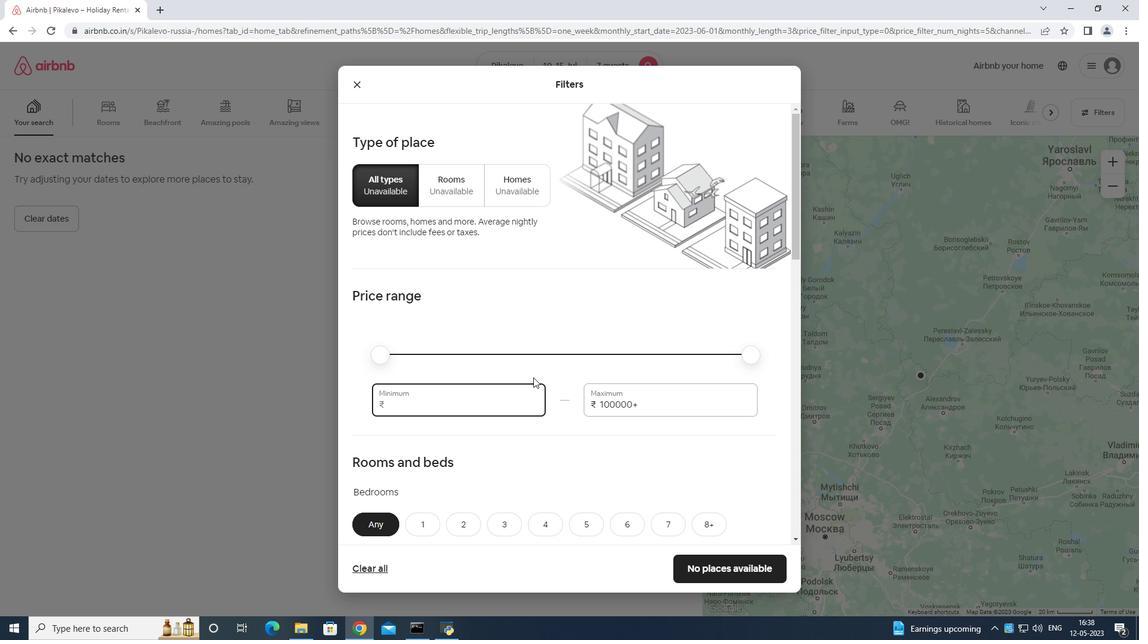 
Action: Key pressed <Key.backspace>
Screenshot: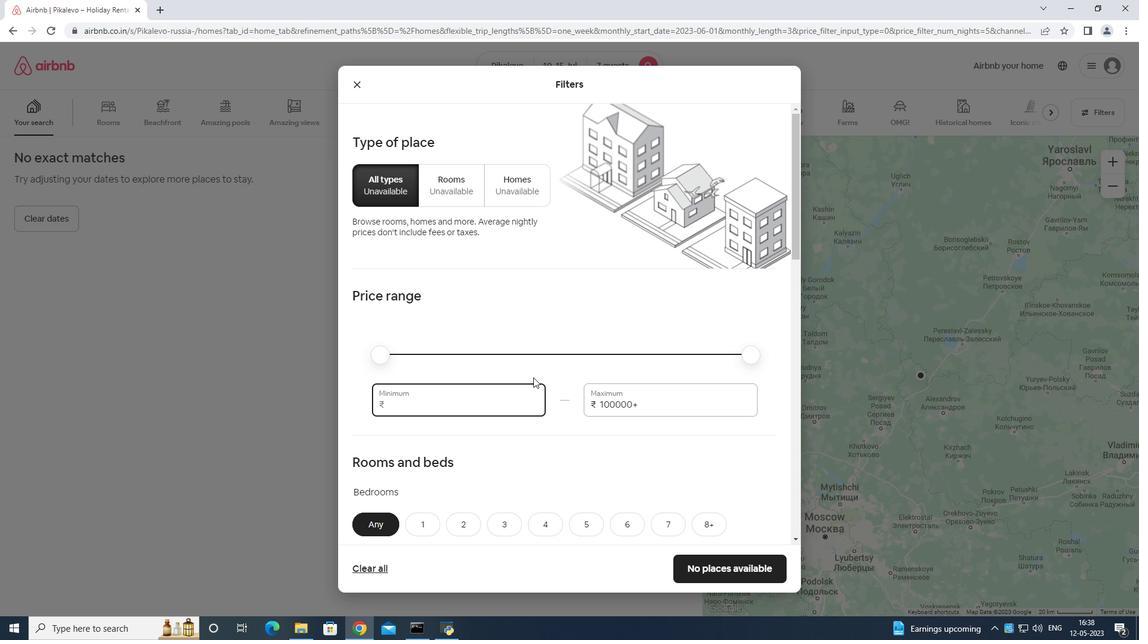 
Action: Mouse moved to (528, 371)
Screenshot: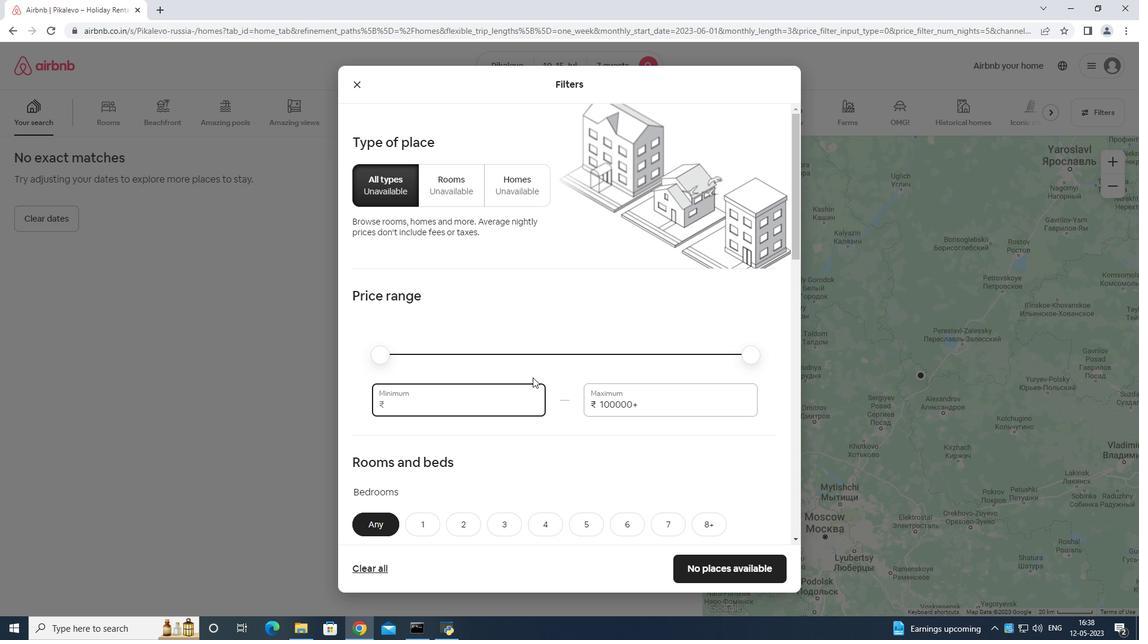 
Action: Key pressed <Key.backspace>
Screenshot: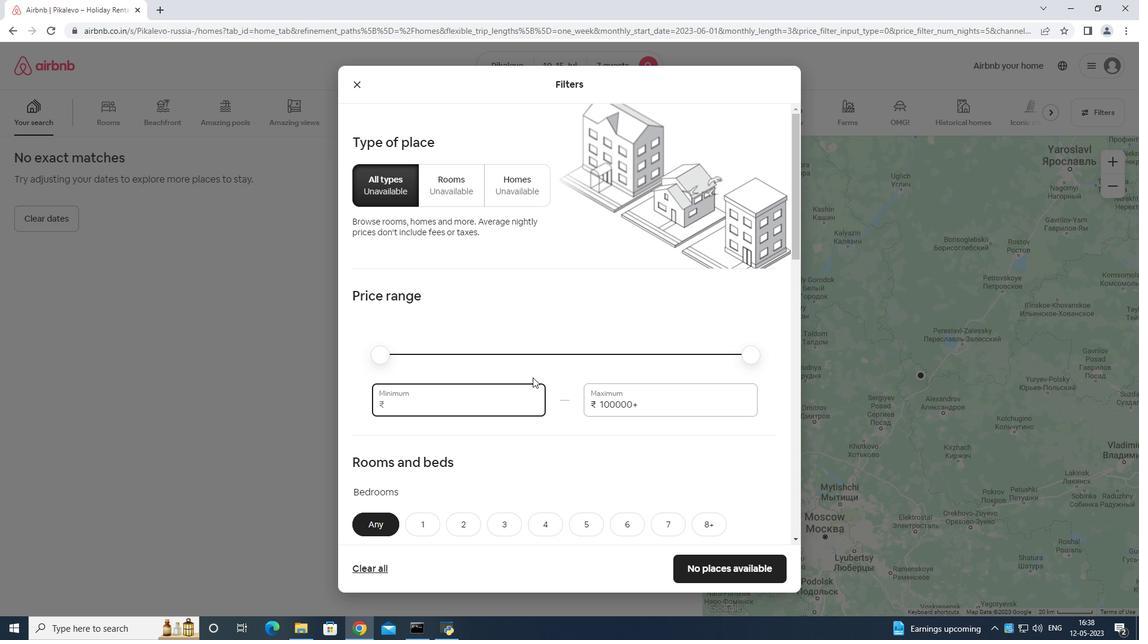 
Action: Mouse moved to (525, 366)
Screenshot: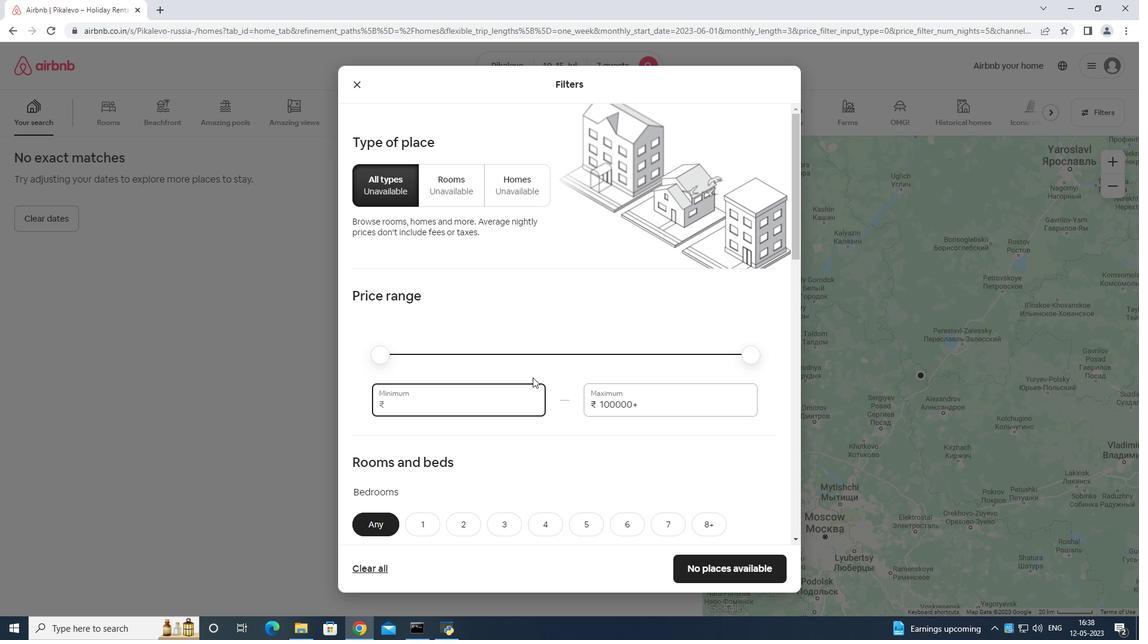 
Action: Key pressed <Key.backspace><Key.backspace><Key.backspace>
Screenshot: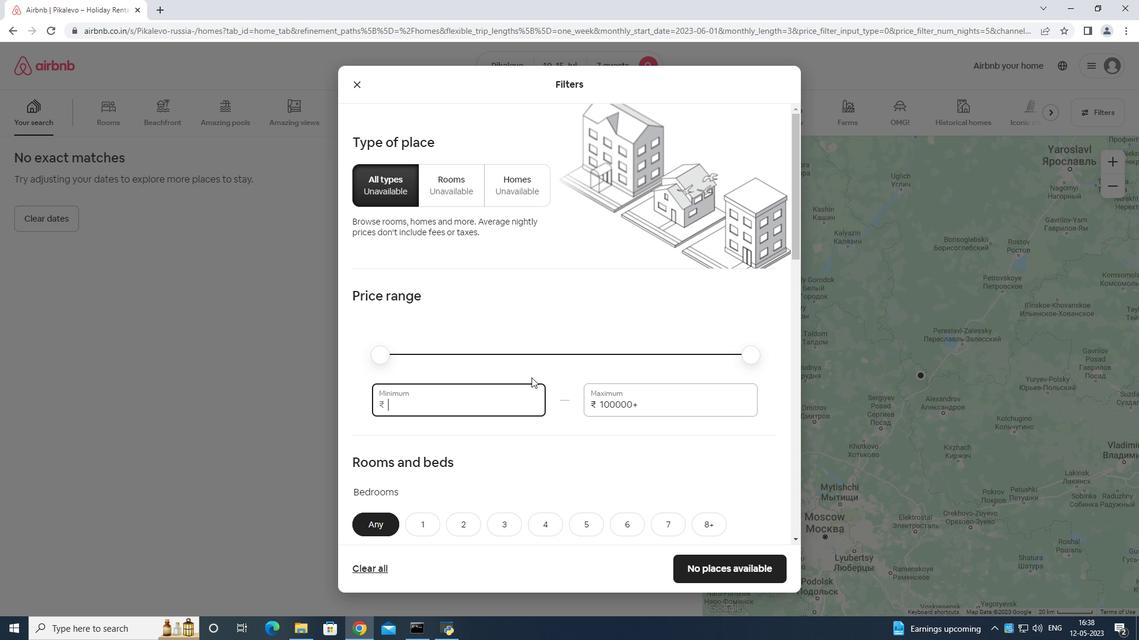 
Action: Mouse moved to (550, 369)
Screenshot: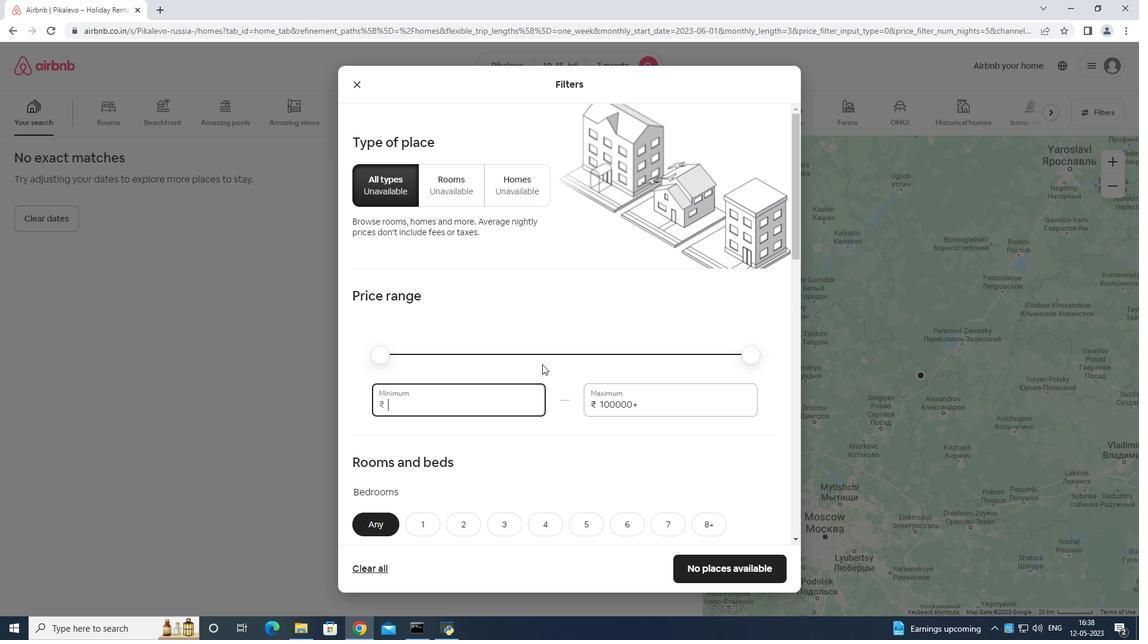 
Action: Key pressed 1
Screenshot: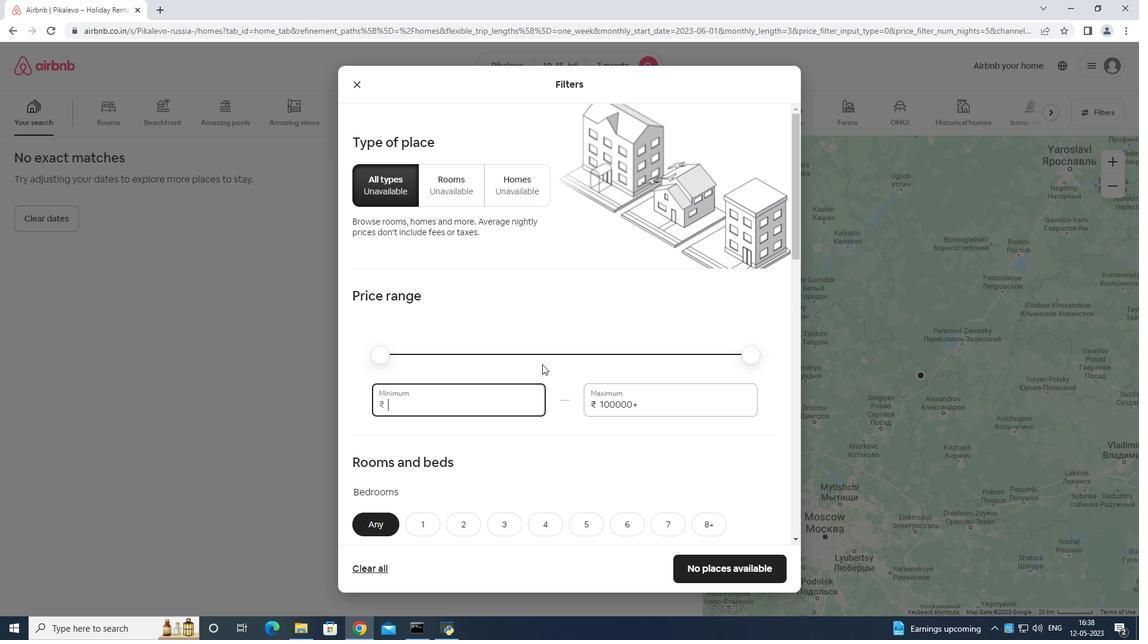 
Action: Mouse moved to (553, 369)
Screenshot: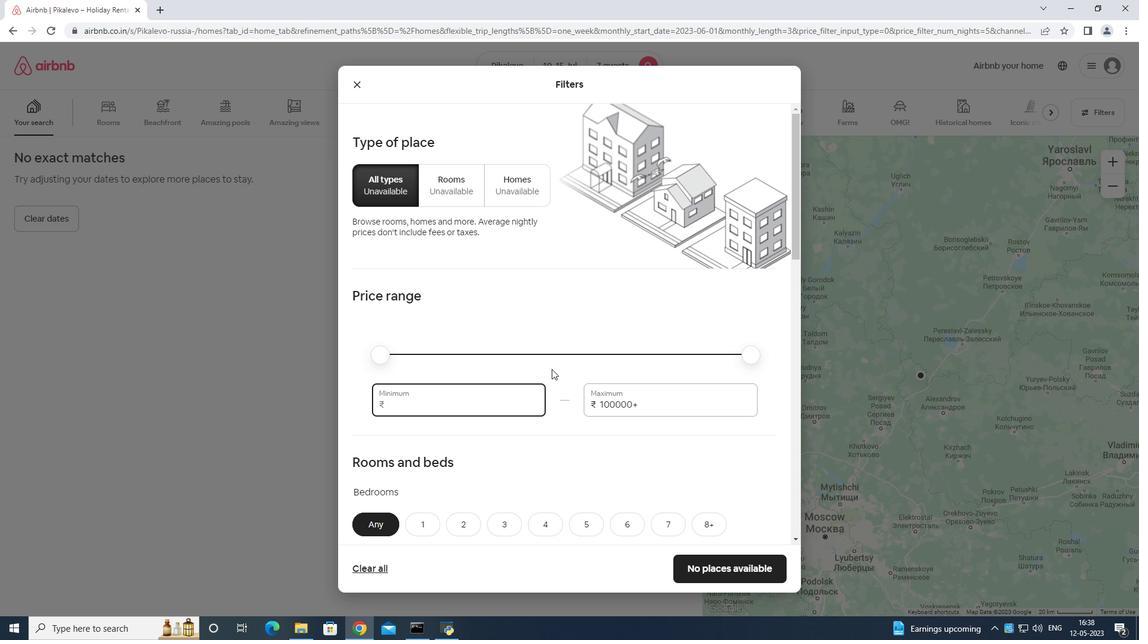 
Action: Key pressed 0
Screenshot: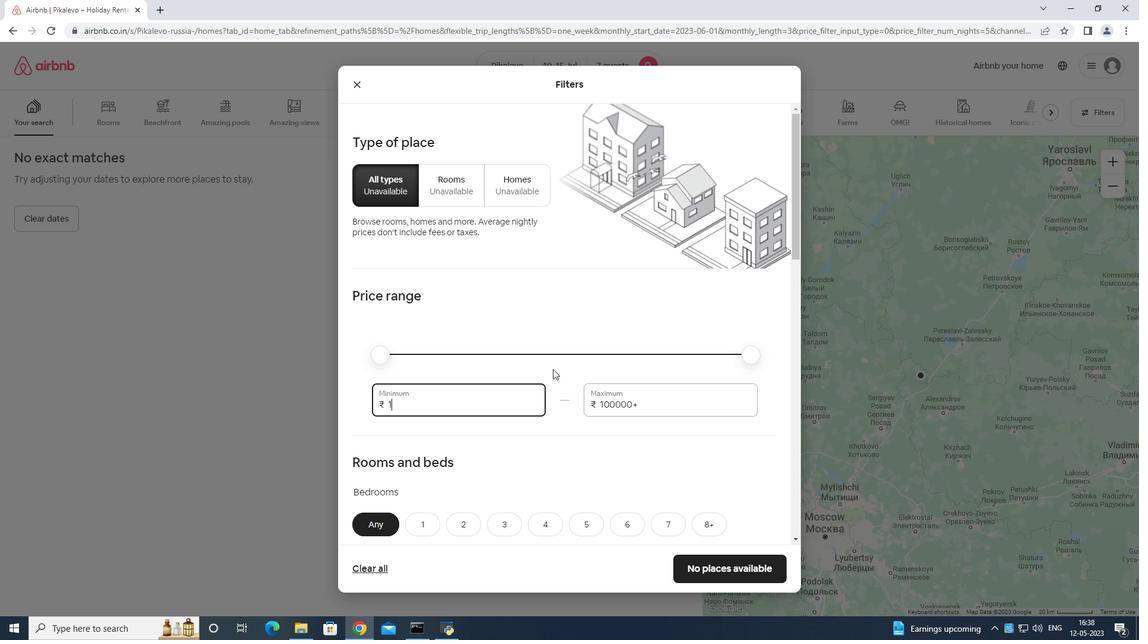 
Action: Mouse moved to (554, 371)
Screenshot: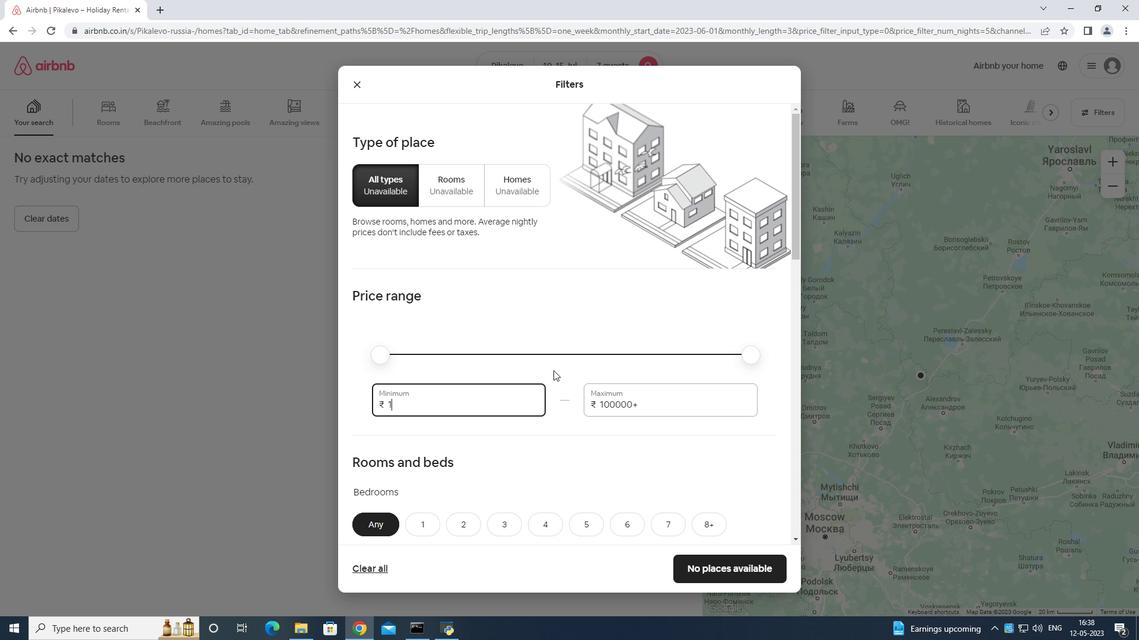 
Action: Key pressed 0
Screenshot: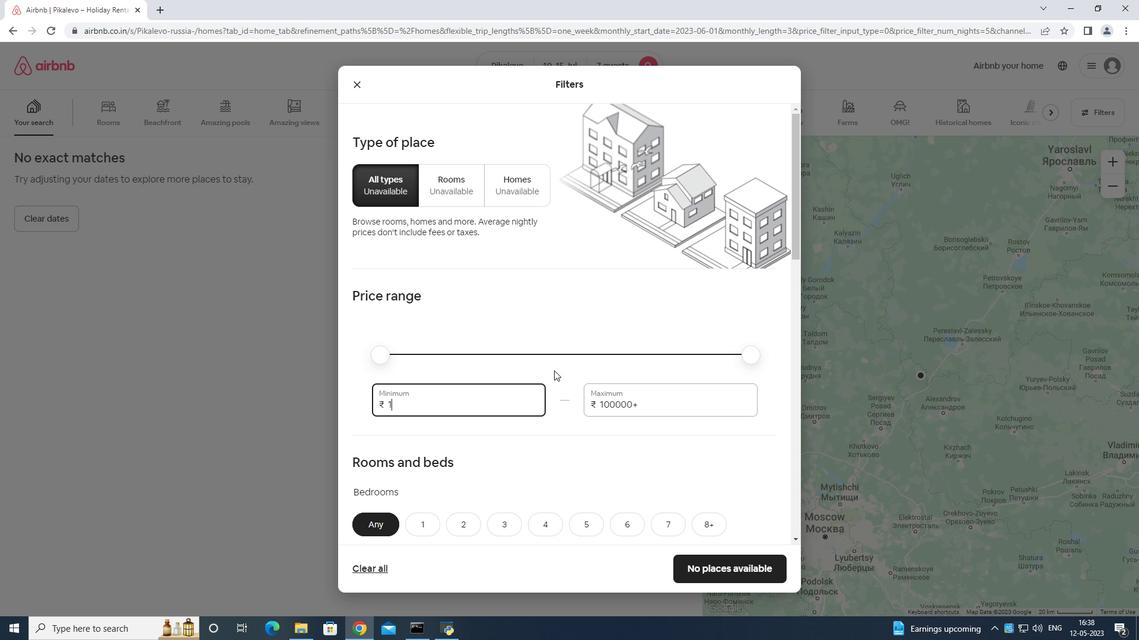 
Action: Mouse moved to (554, 374)
Screenshot: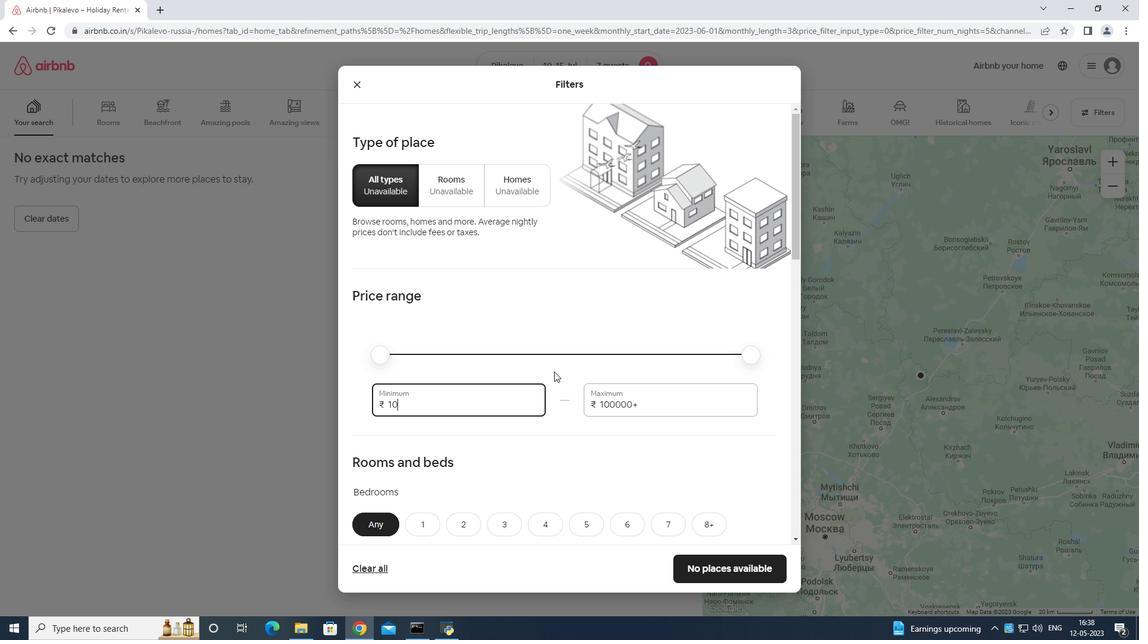 
Action: Key pressed 0
Screenshot: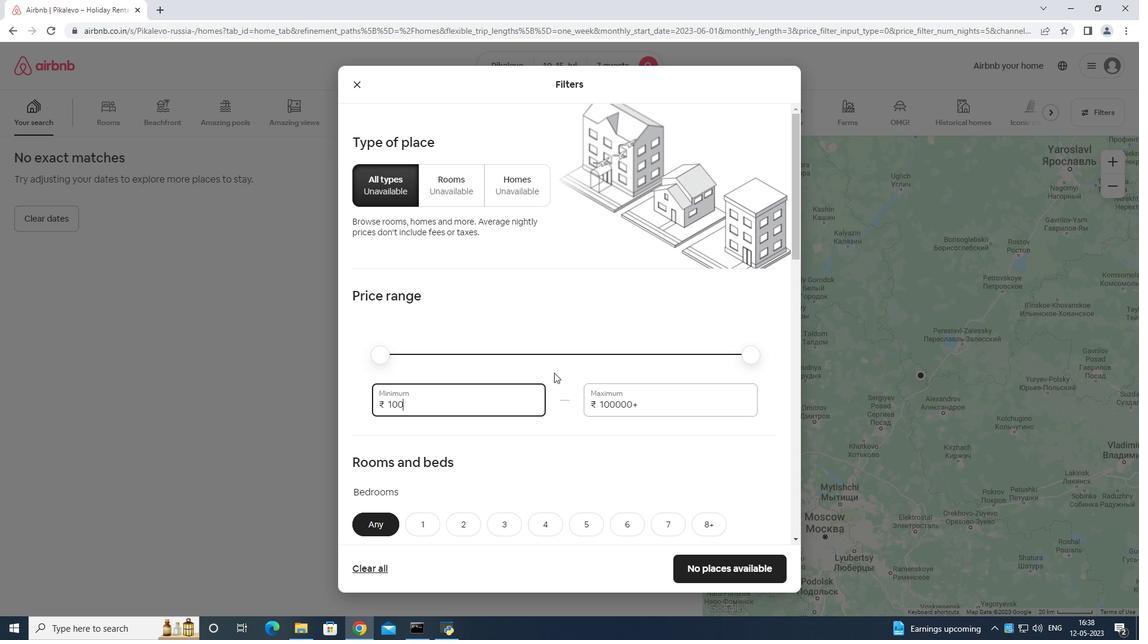 
Action: Mouse moved to (567, 378)
Screenshot: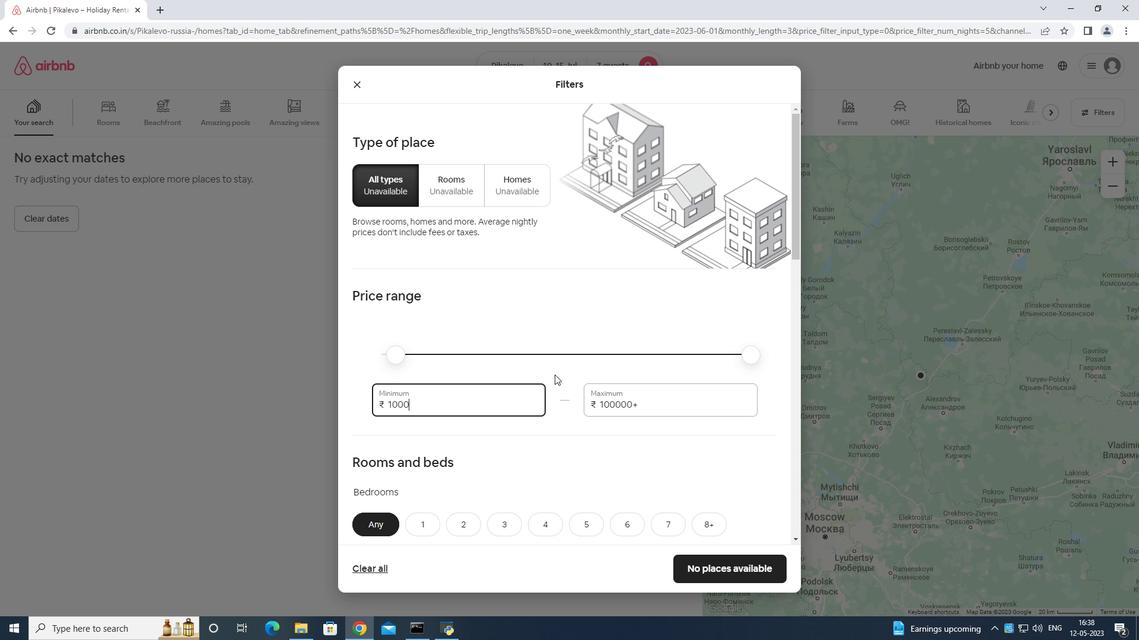 
Action: Key pressed 0
Screenshot: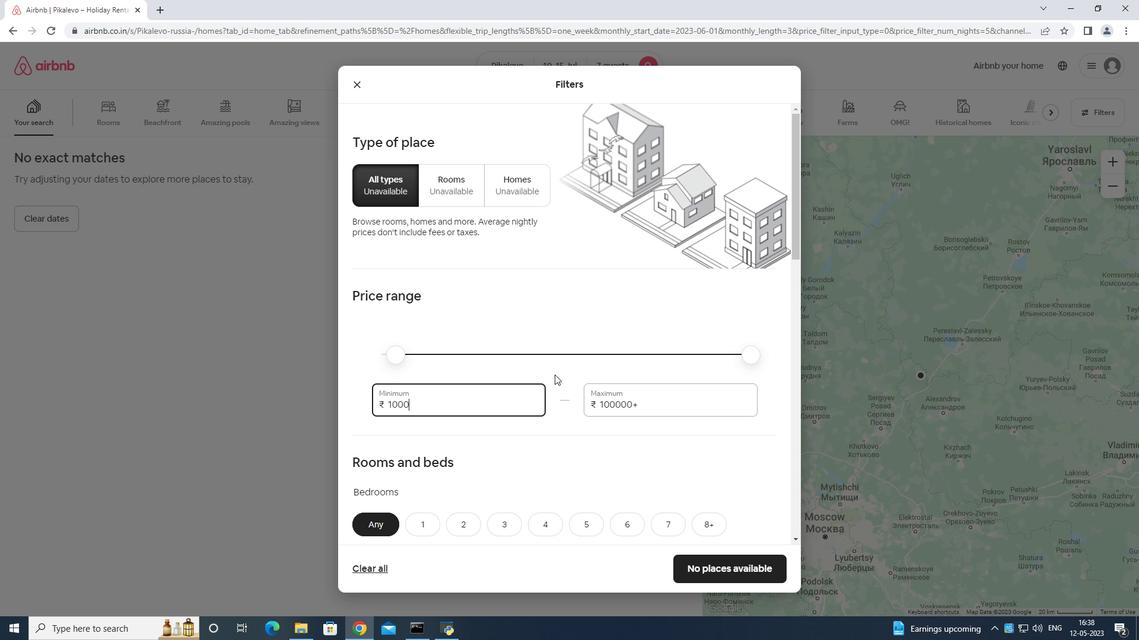 
Action: Mouse moved to (681, 385)
Screenshot: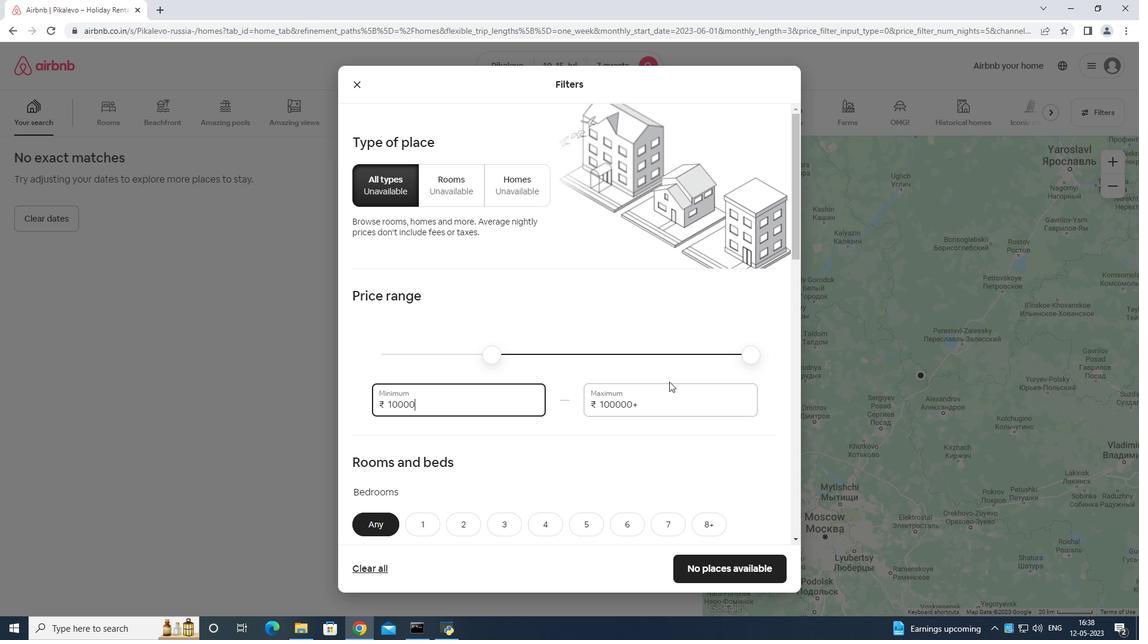 
Action: Mouse pressed left at (681, 385)
Screenshot: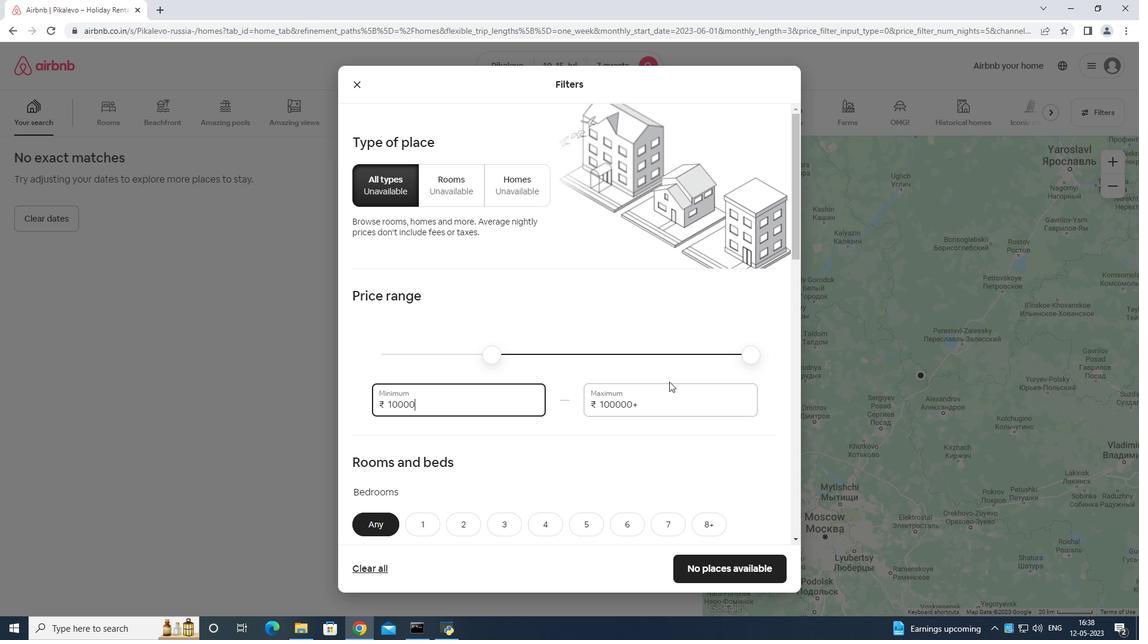 
Action: Mouse moved to (682, 386)
Screenshot: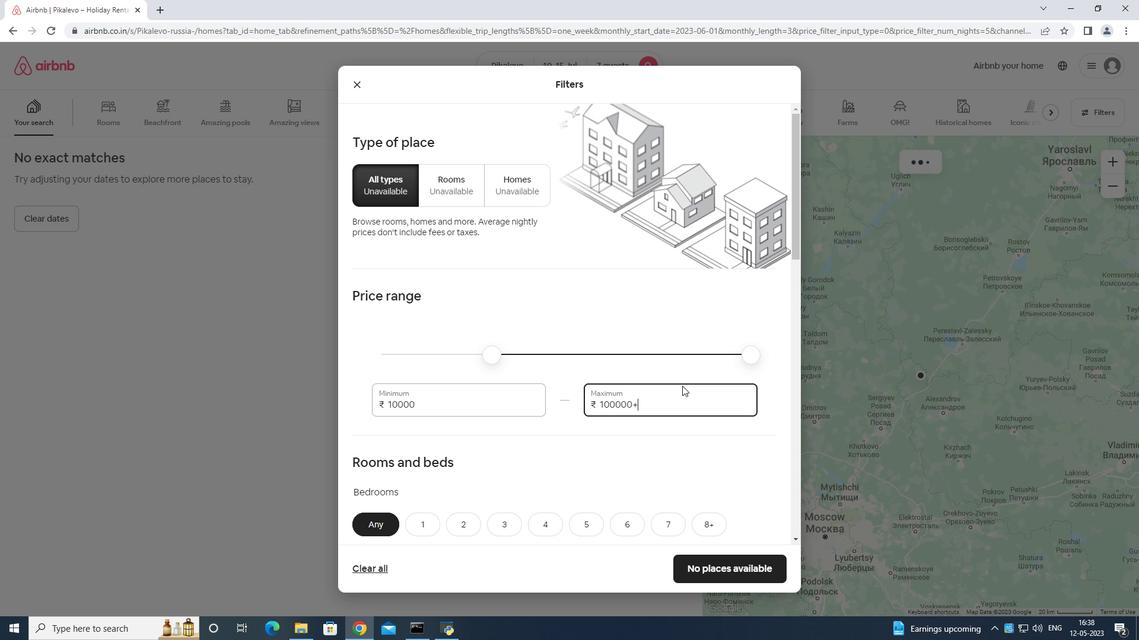 
Action: Key pressed <Key.backspace>
Screenshot: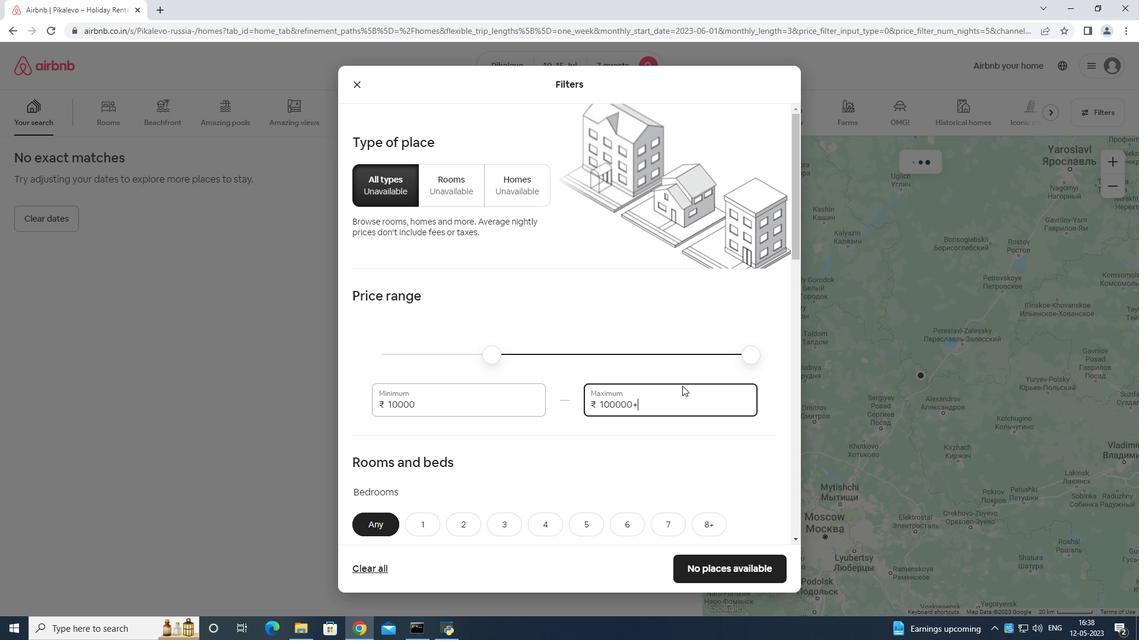 
Action: Mouse moved to (681, 386)
Screenshot: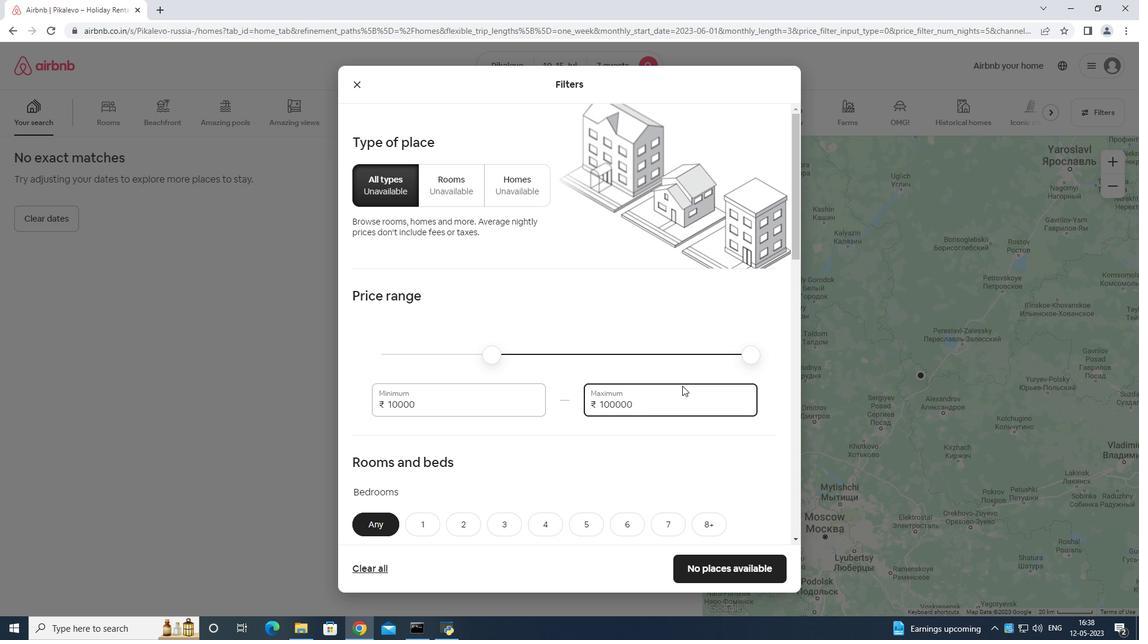 
Action: Key pressed <Key.backspace><Key.backspace><Key.backspace><Key.backspace><Key.backspace><Key.backspace>
Screenshot: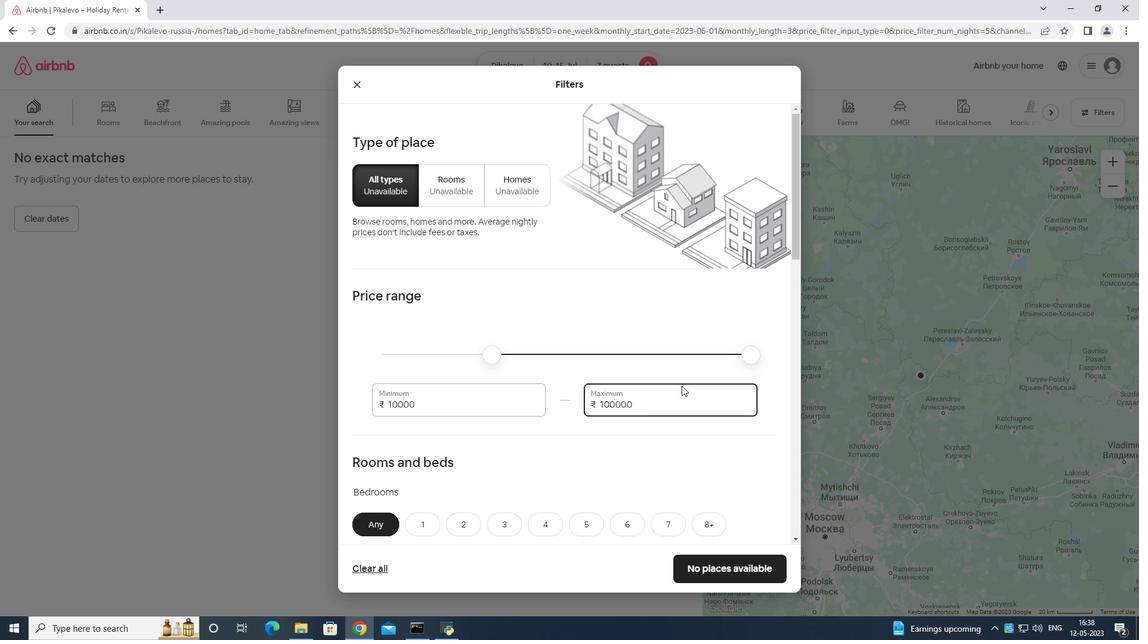 
Action: Mouse moved to (679, 386)
Screenshot: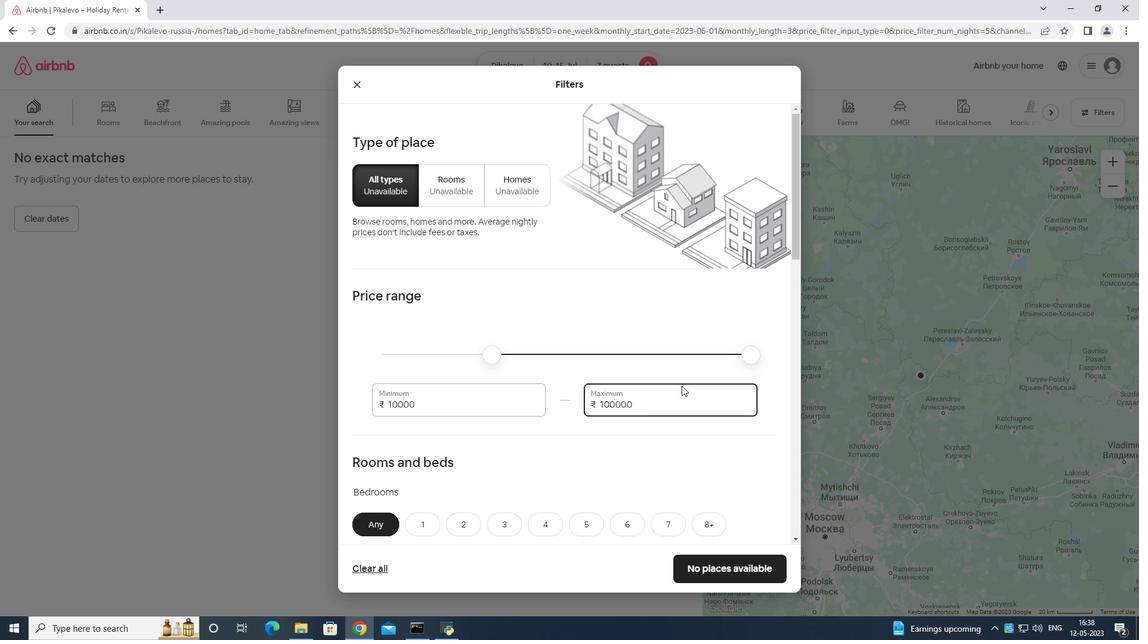 
Action: Key pressed <Key.backspace>
Screenshot: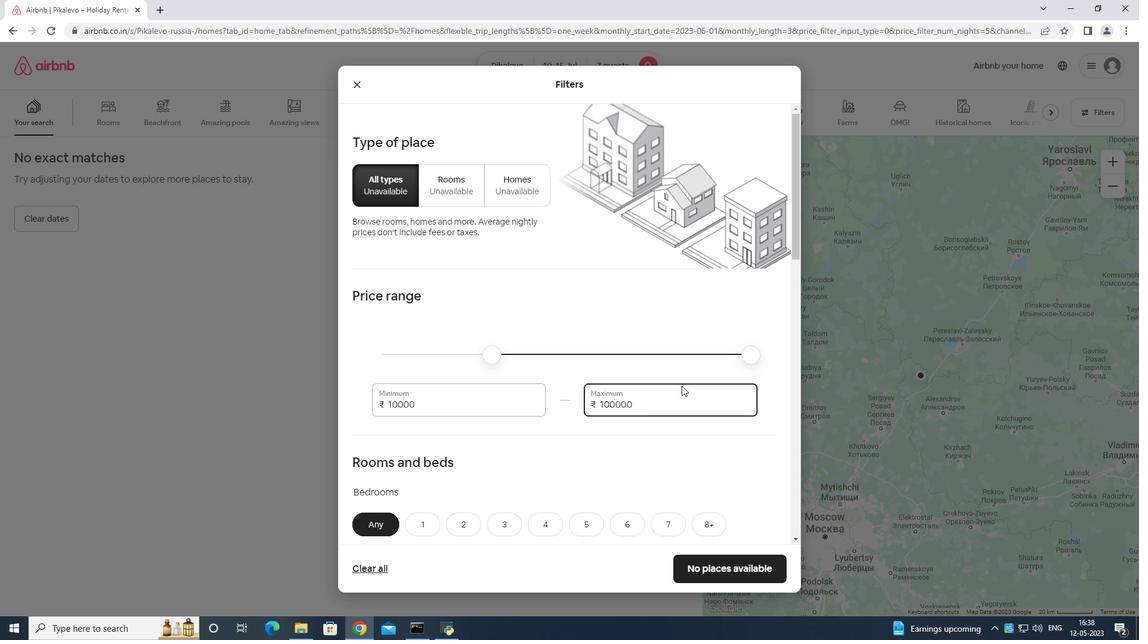 
Action: Mouse moved to (678, 386)
Screenshot: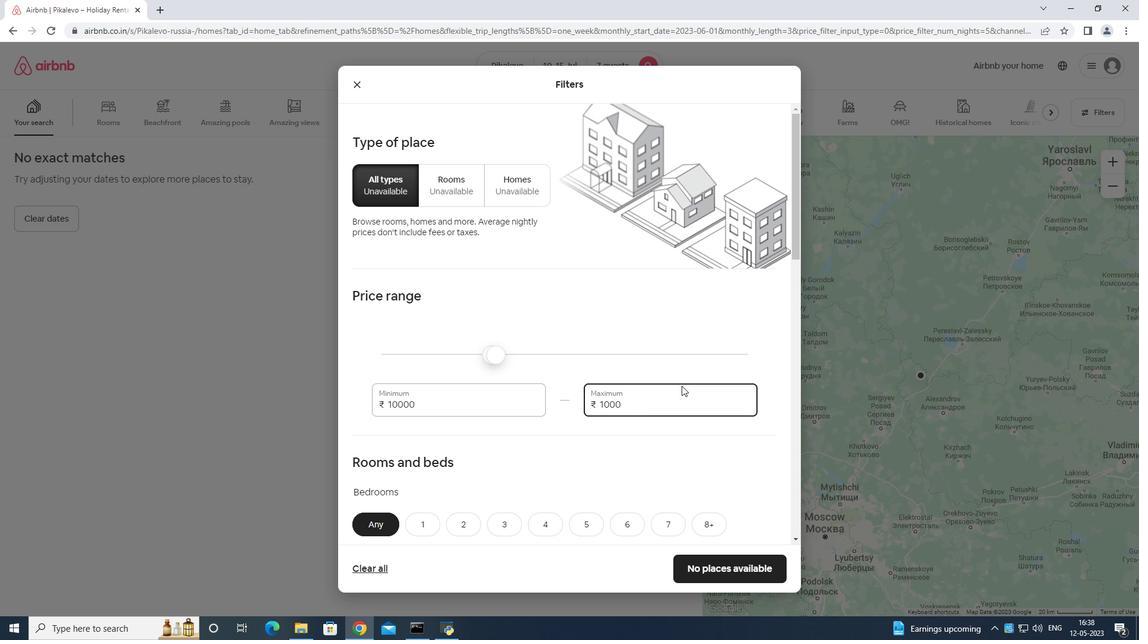 
Action: Key pressed <Key.backspace>
Screenshot: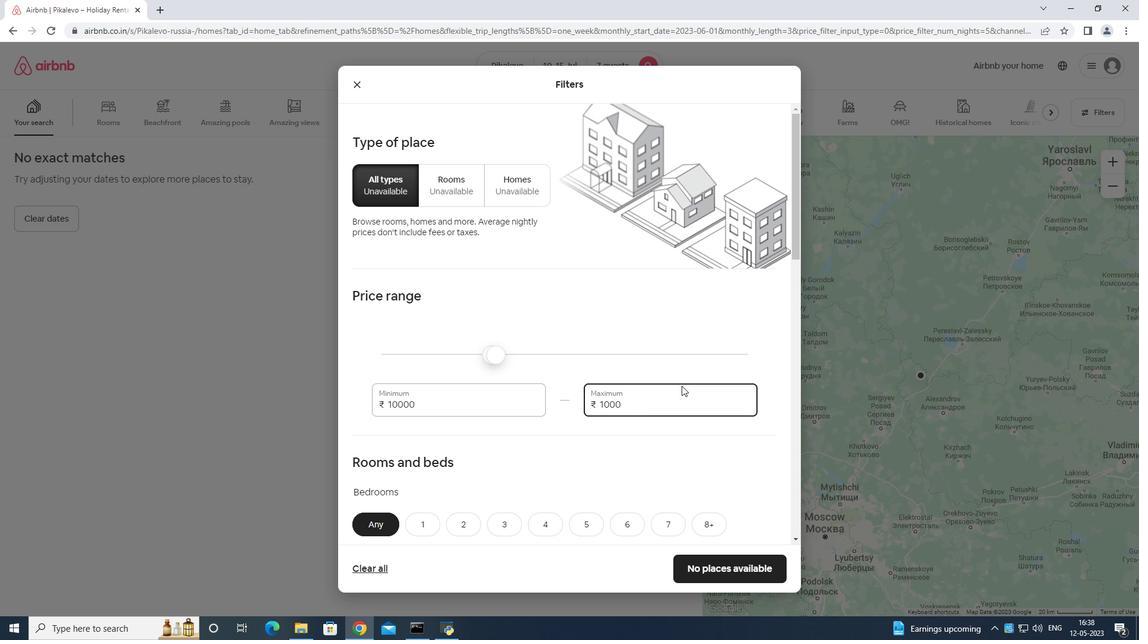 
Action: Mouse moved to (676, 386)
Screenshot: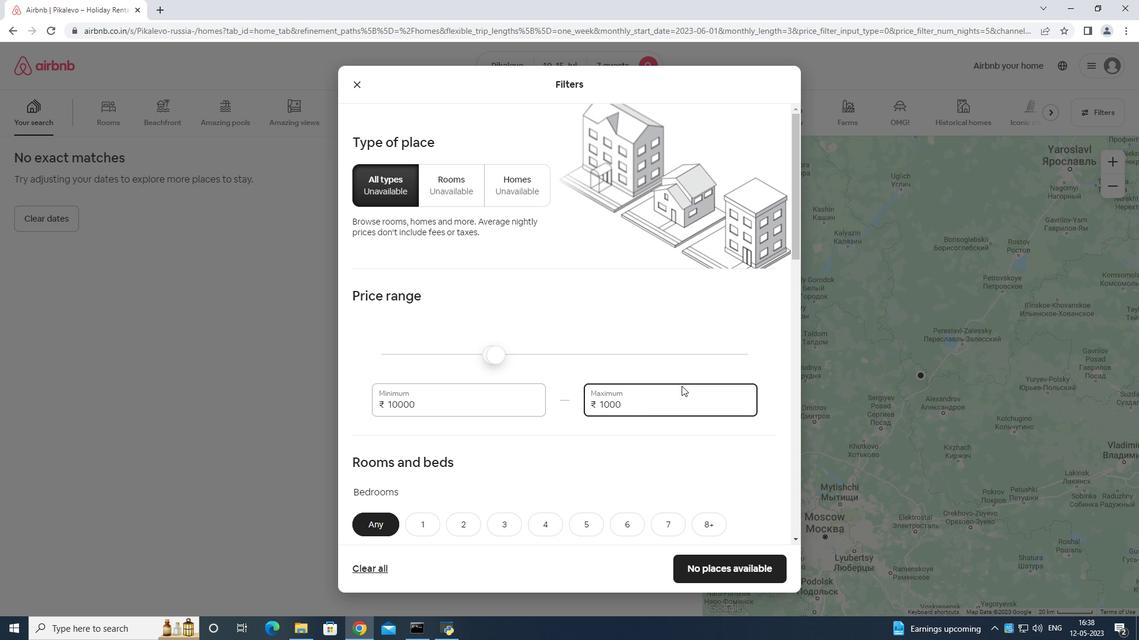 
Action: Key pressed <Key.backspace>
Screenshot: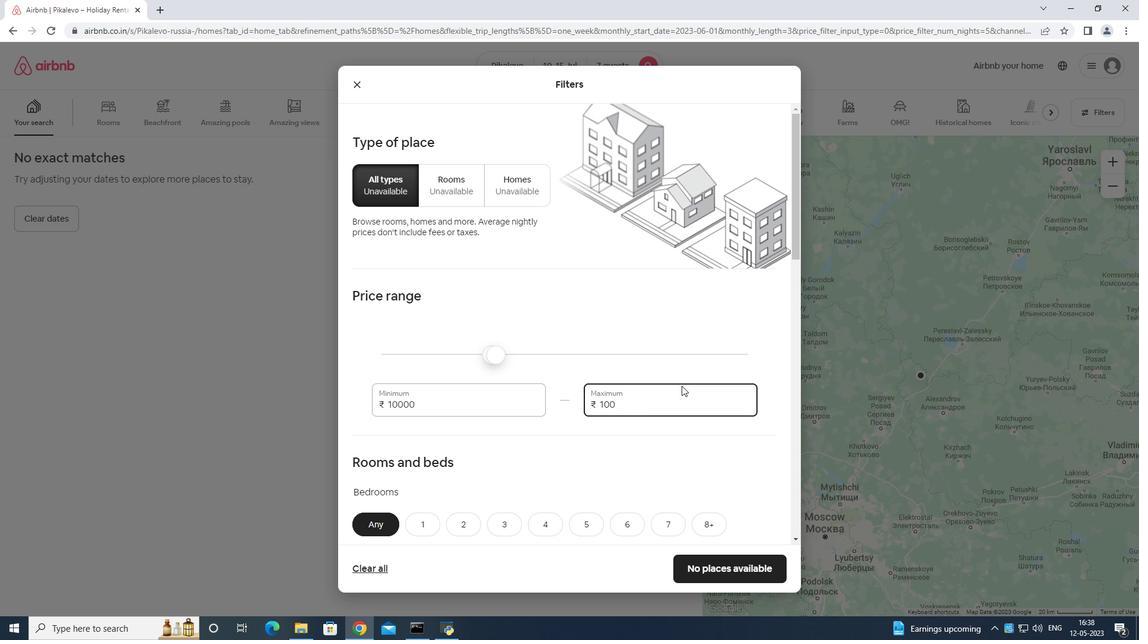 
Action: Mouse moved to (675, 386)
Screenshot: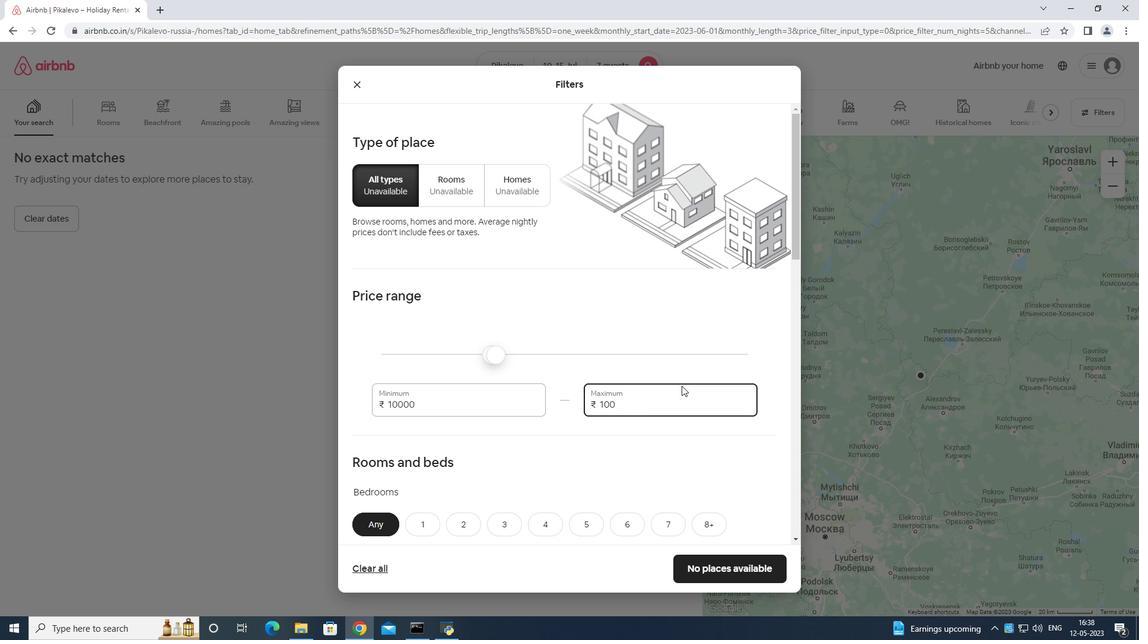 
Action: Key pressed <Key.backspace><Key.backspace><Key.backspace>1
Screenshot: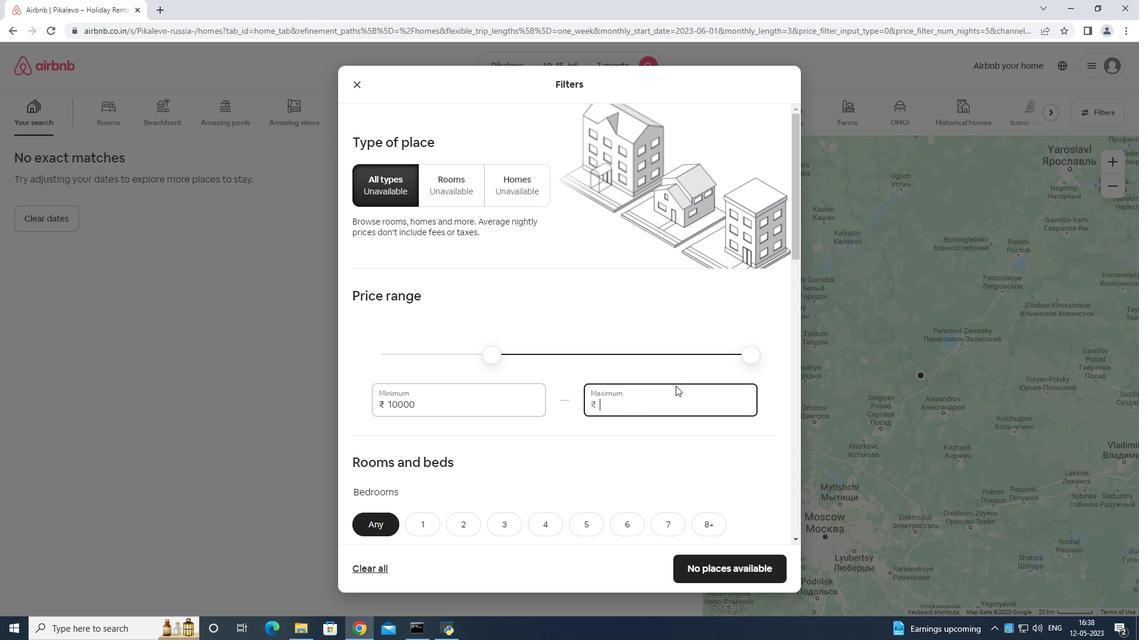 
Action: Mouse moved to (675, 385)
Screenshot: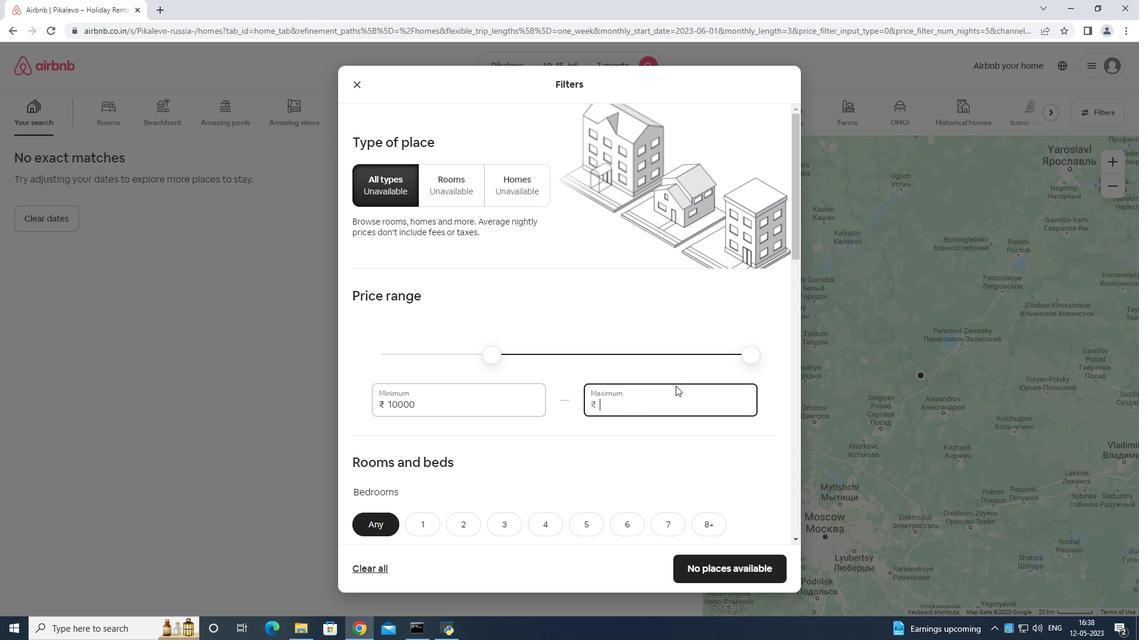 
Action: Key pressed 500
Screenshot: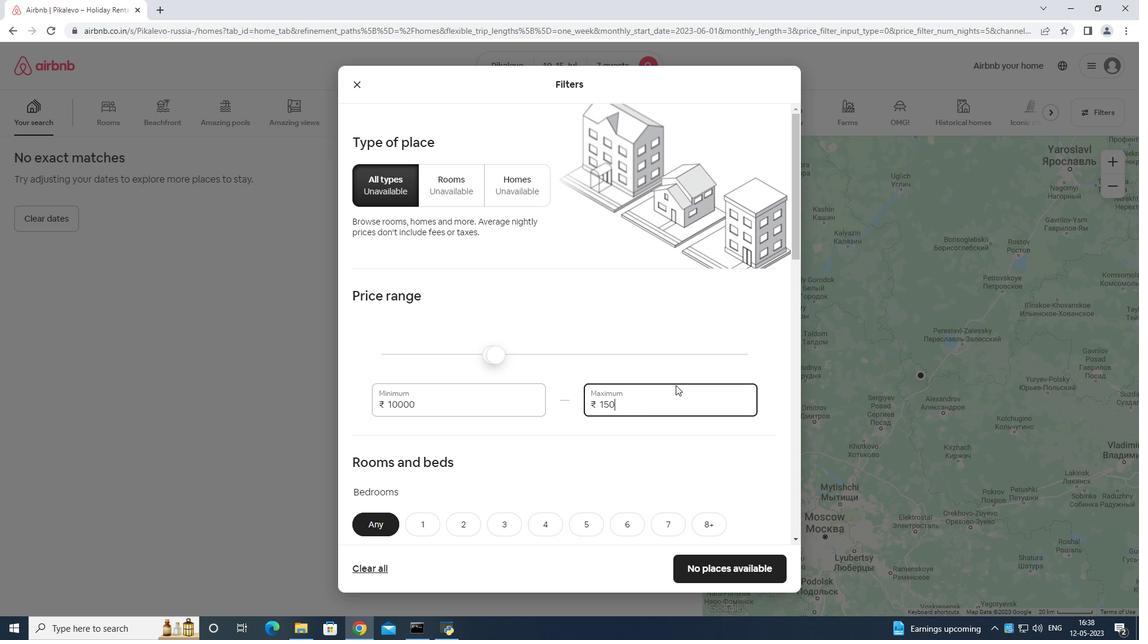 
Action: Mouse moved to (675, 385)
Screenshot: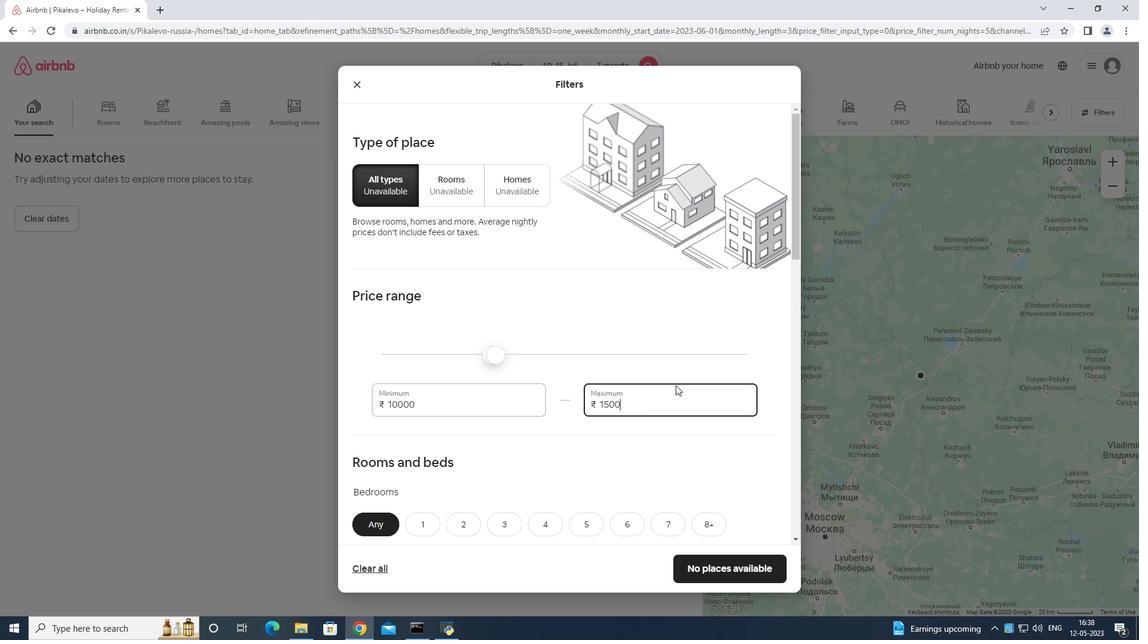 
Action: Key pressed 0
Screenshot: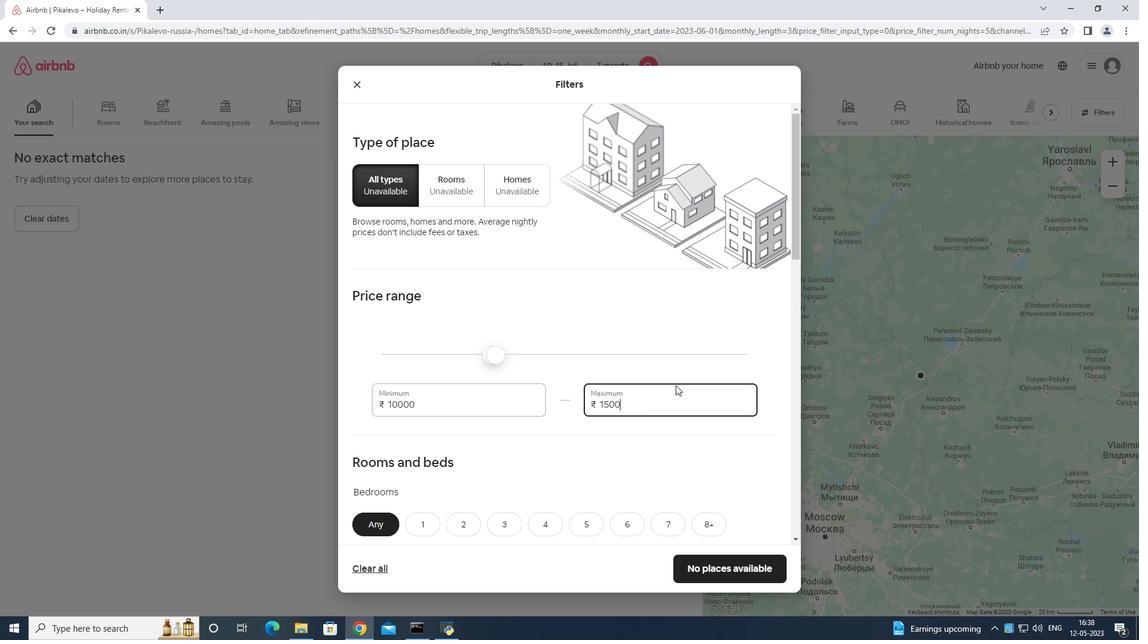 
Action: Mouse moved to (679, 379)
Screenshot: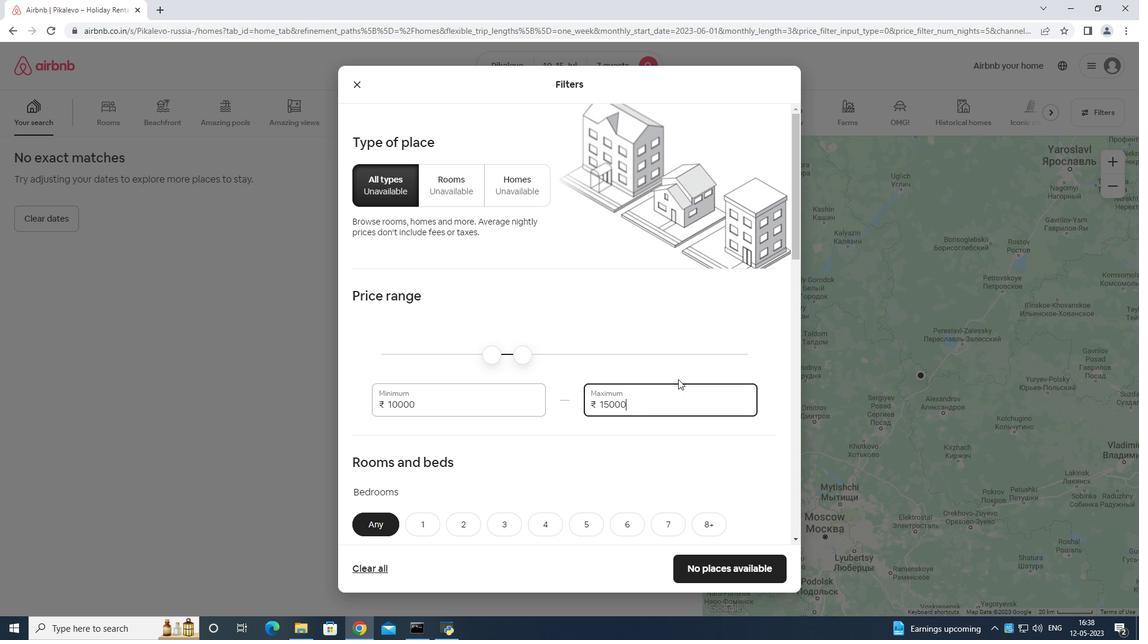 
Action: Mouse scrolled (679, 379) with delta (0, 0)
Screenshot: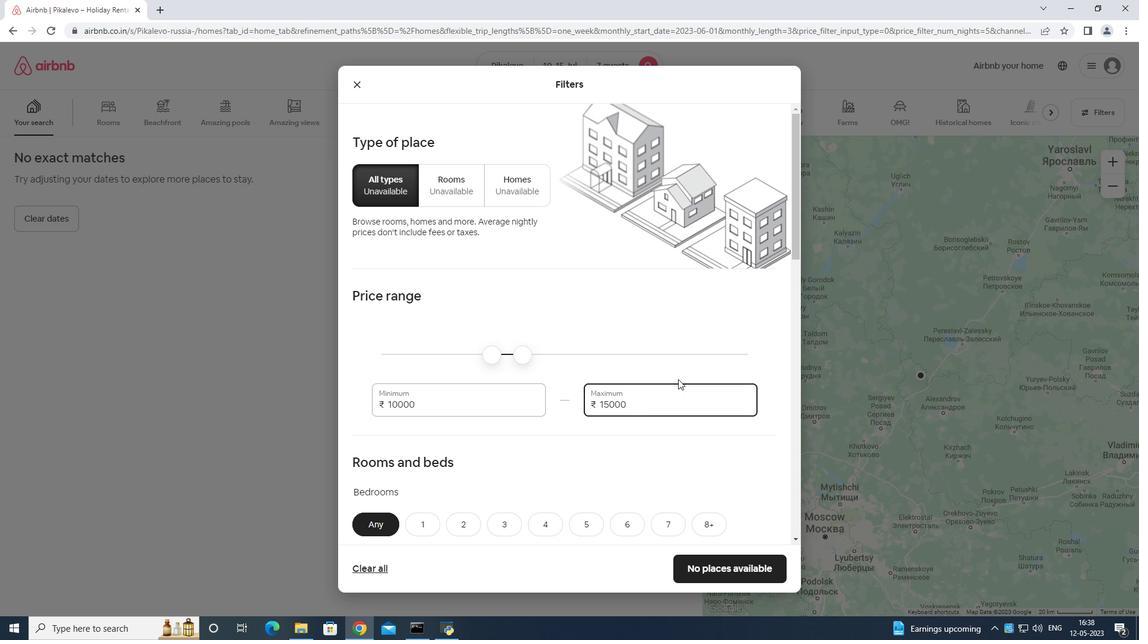 
Action: Mouse moved to (679, 381)
Screenshot: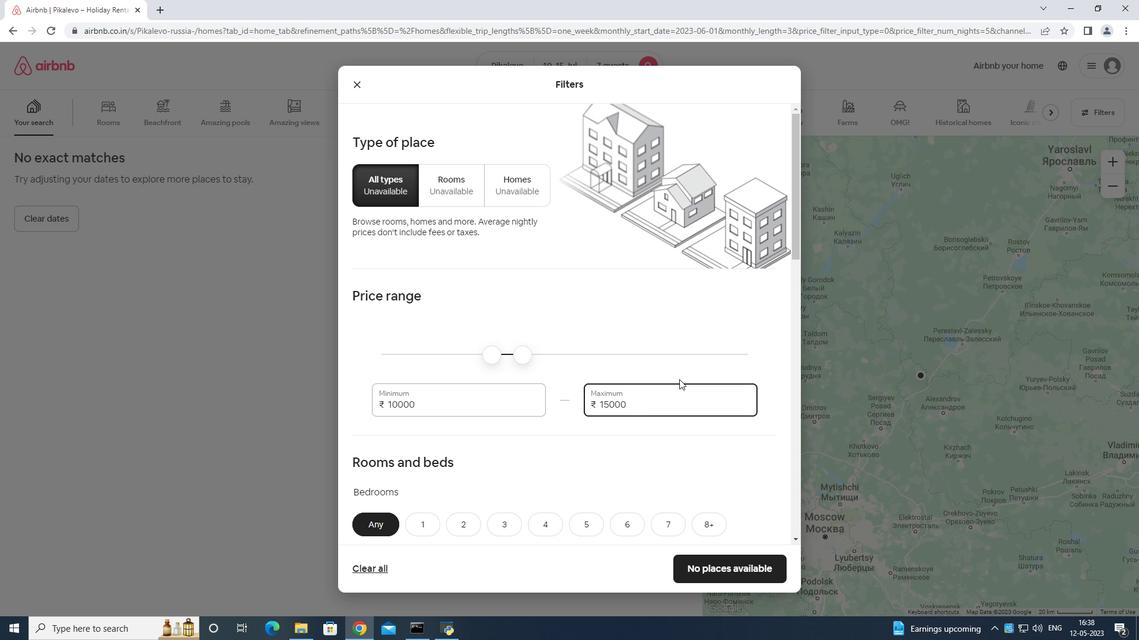 
Action: Mouse scrolled (679, 380) with delta (0, 0)
Screenshot: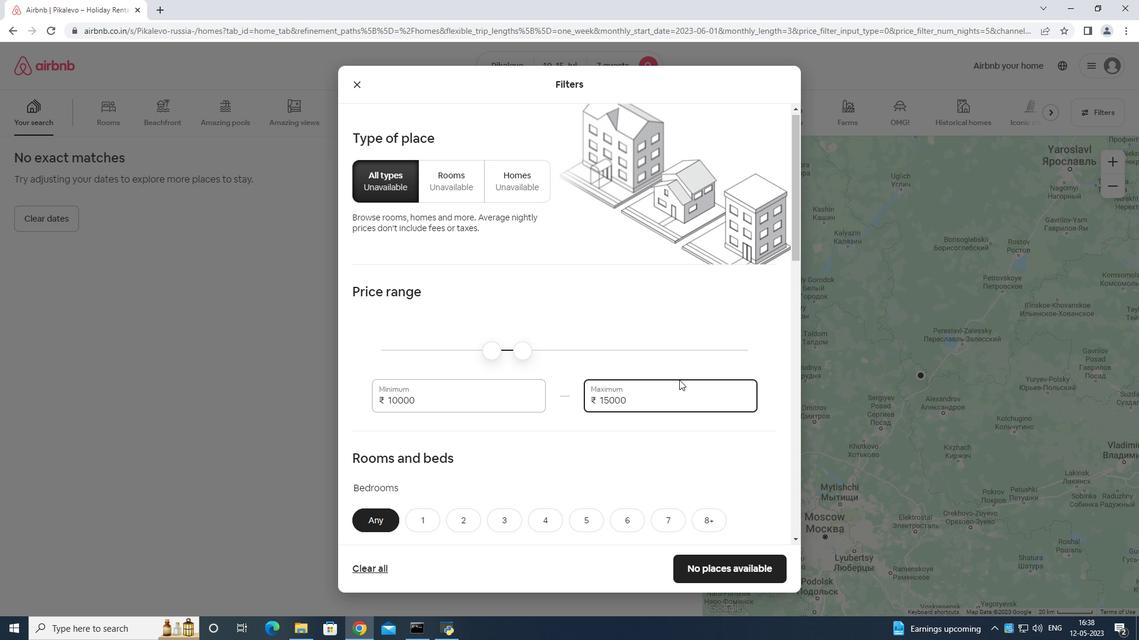 
Action: Mouse moved to (679, 381)
Screenshot: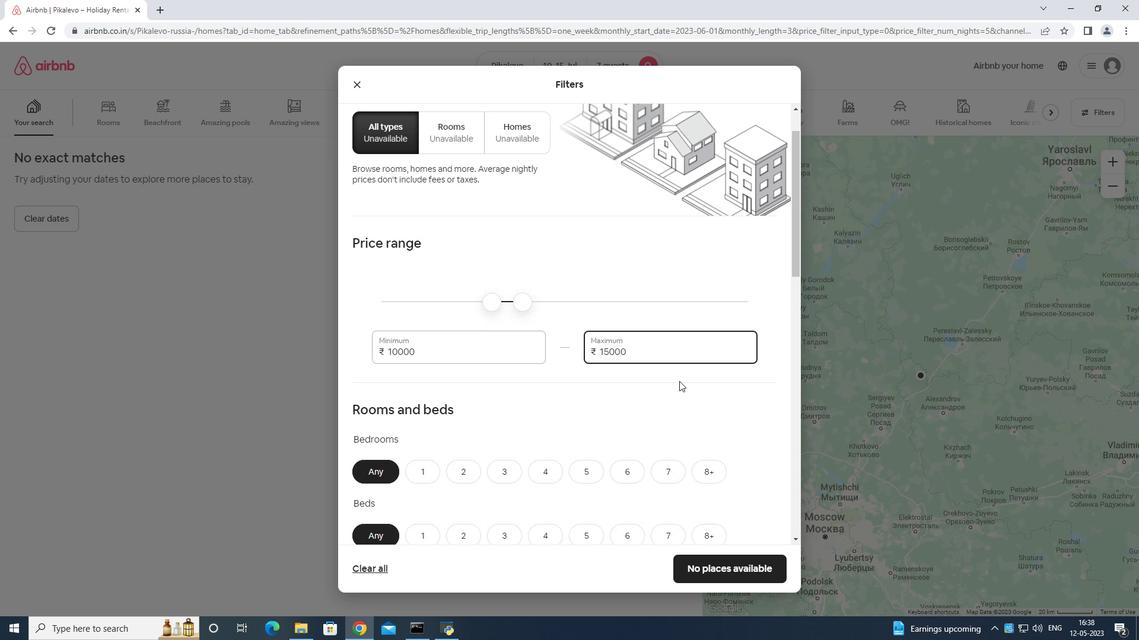 
Action: Mouse scrolled (679, 380) with delta (0, 0)
Screenshot: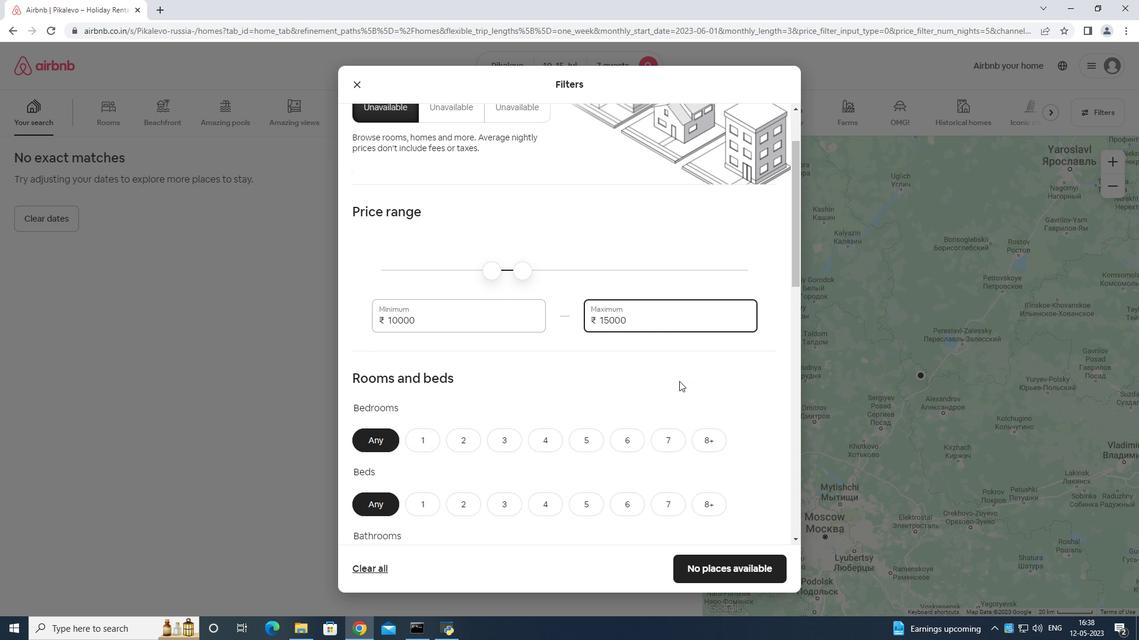 
Action: Mouse moved to (679, 382)
Screenshot: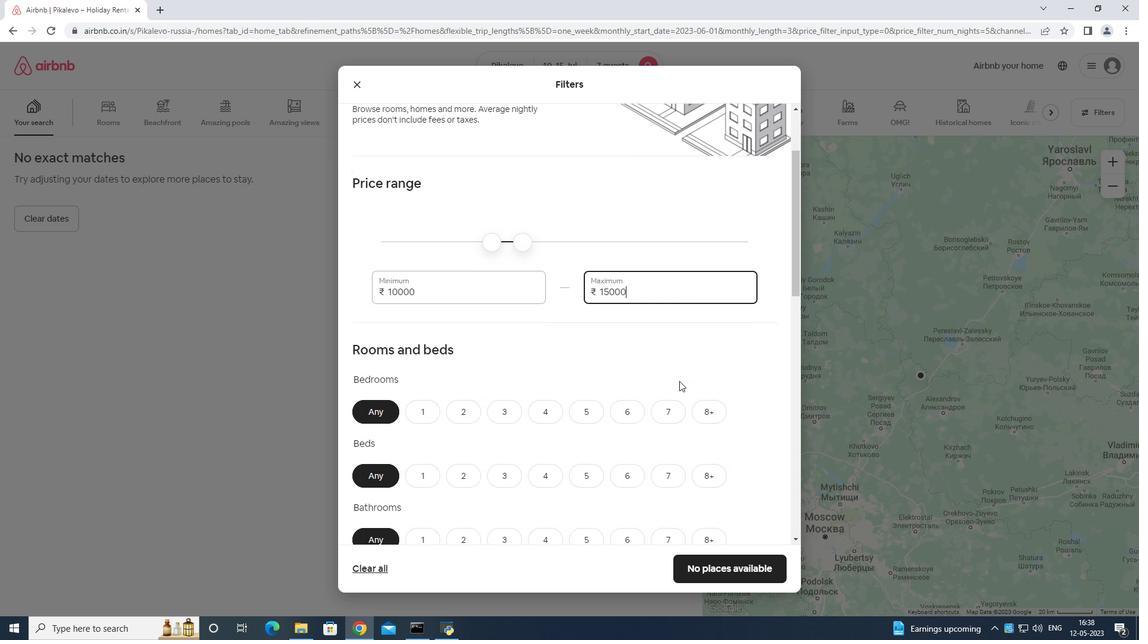 
Action: Mouse scrolled (679, 381) with delta (0, 0)
Screenshot: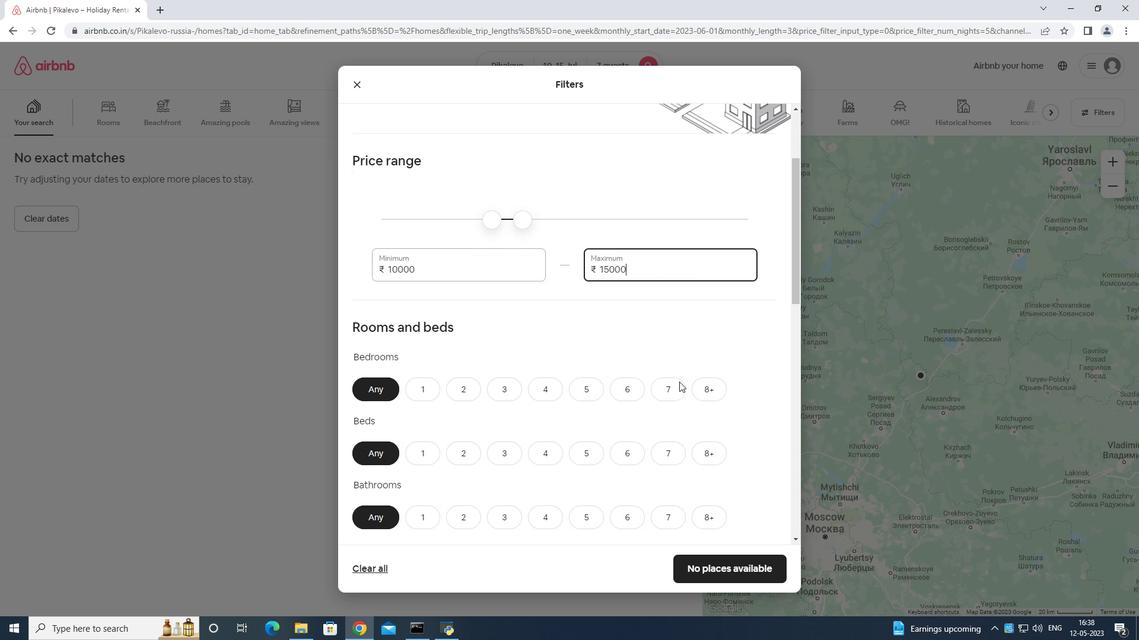 
Action: Mouse moved to (548, 288)
Screenshot: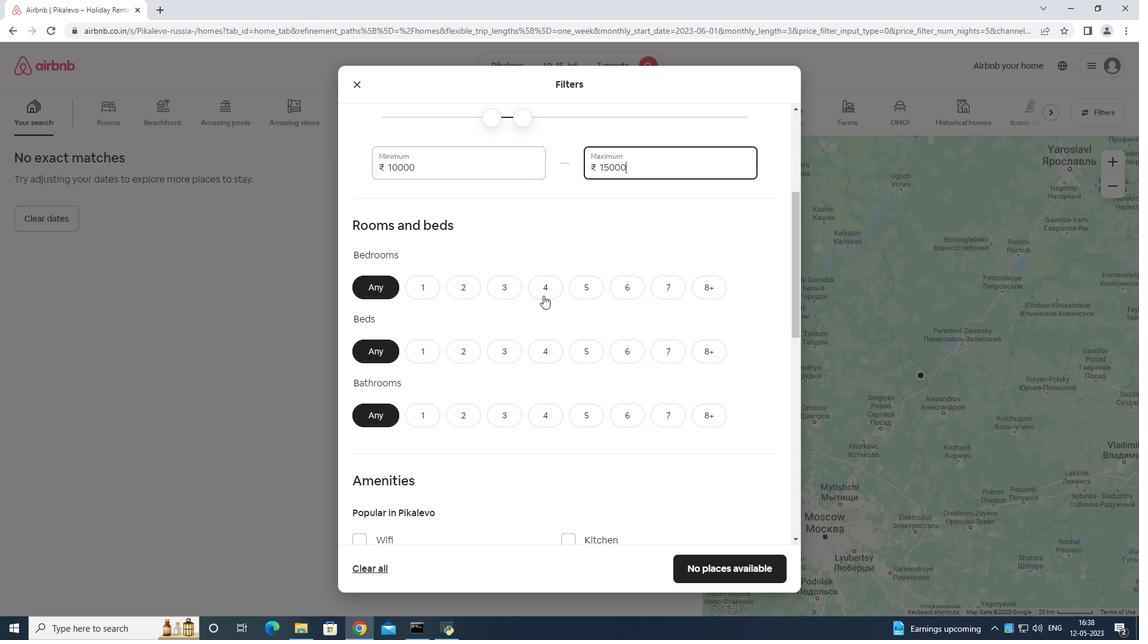 
Action: Mouse pressed left at (548, 288)
Screenshot: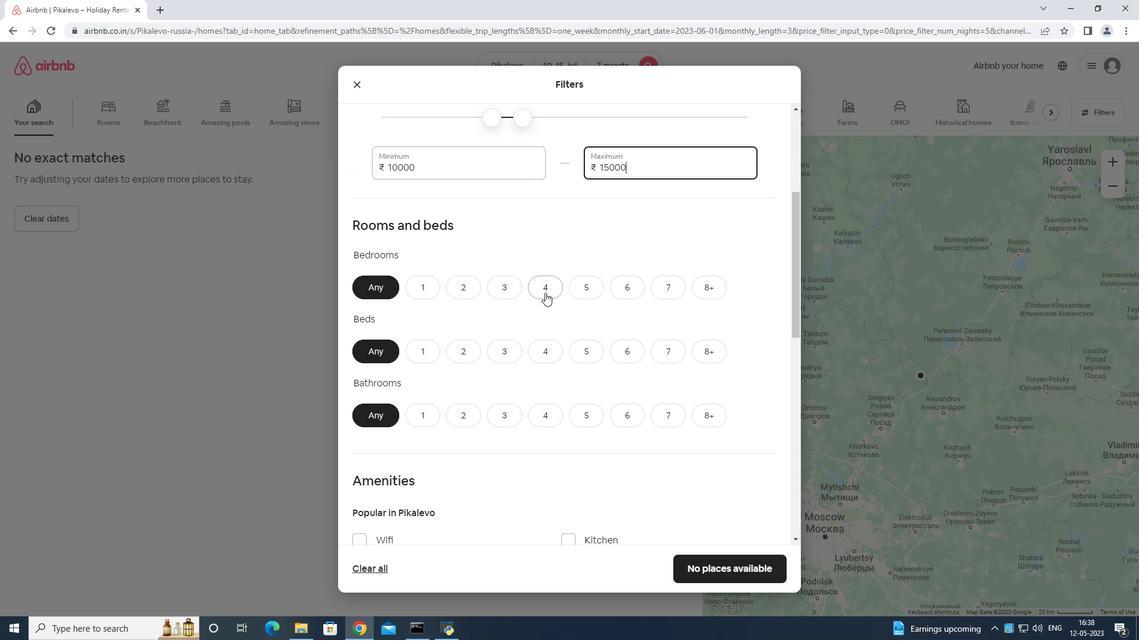
Action: Mouse moved to (677, 351)
Screenshot: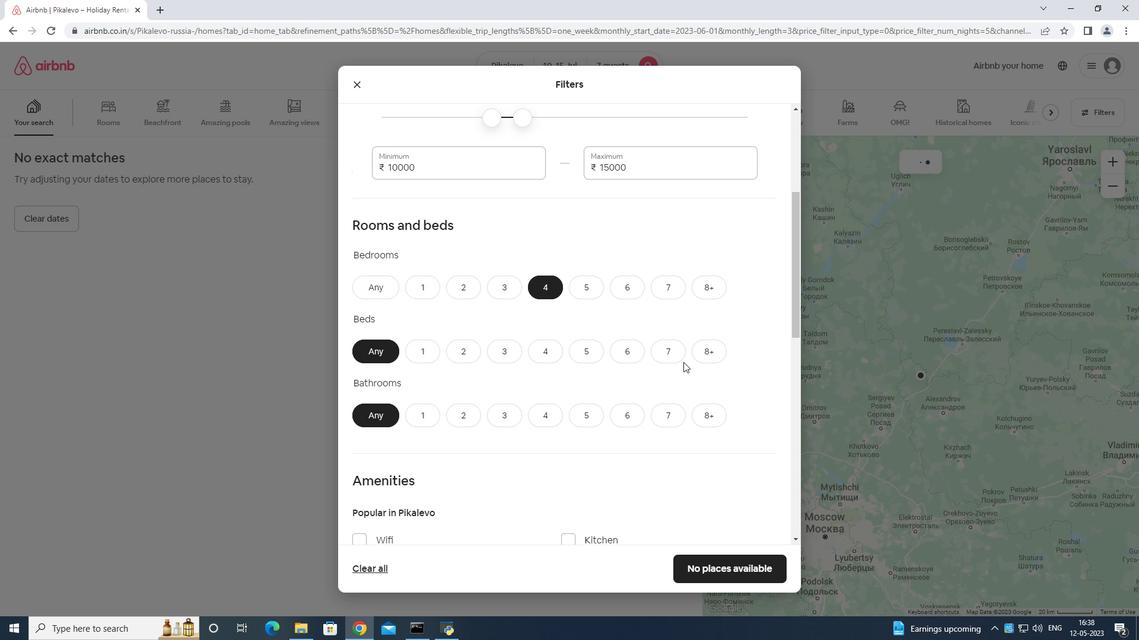 
Action: Mouse pressed left at (677, 351)
Screenshot: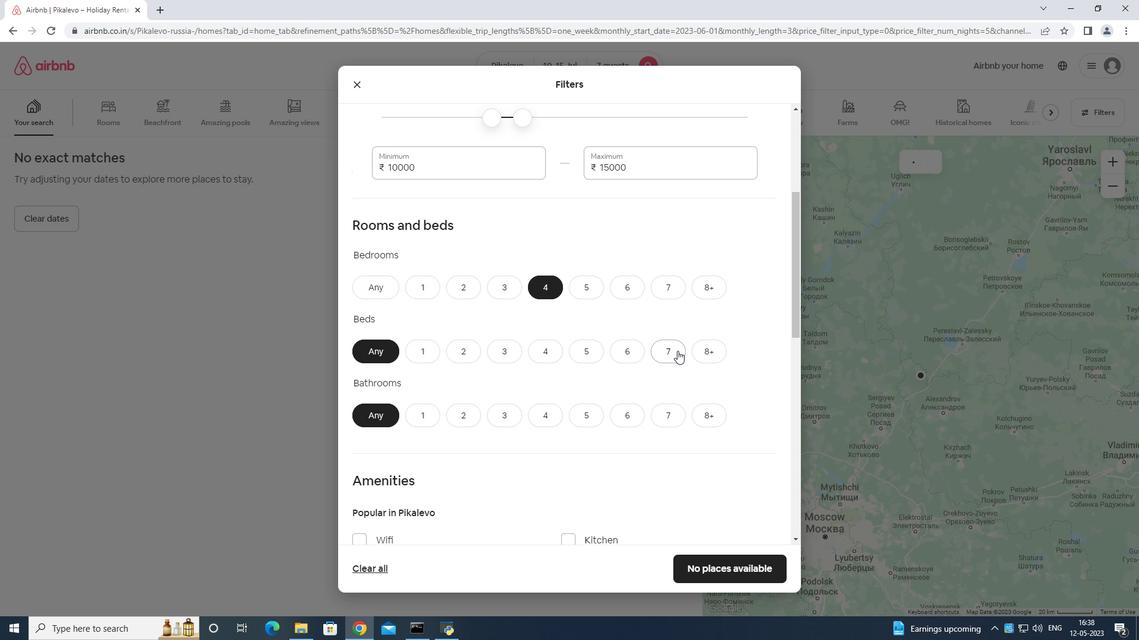 
Action: Mouse moved to (551, 418)
Screenshot: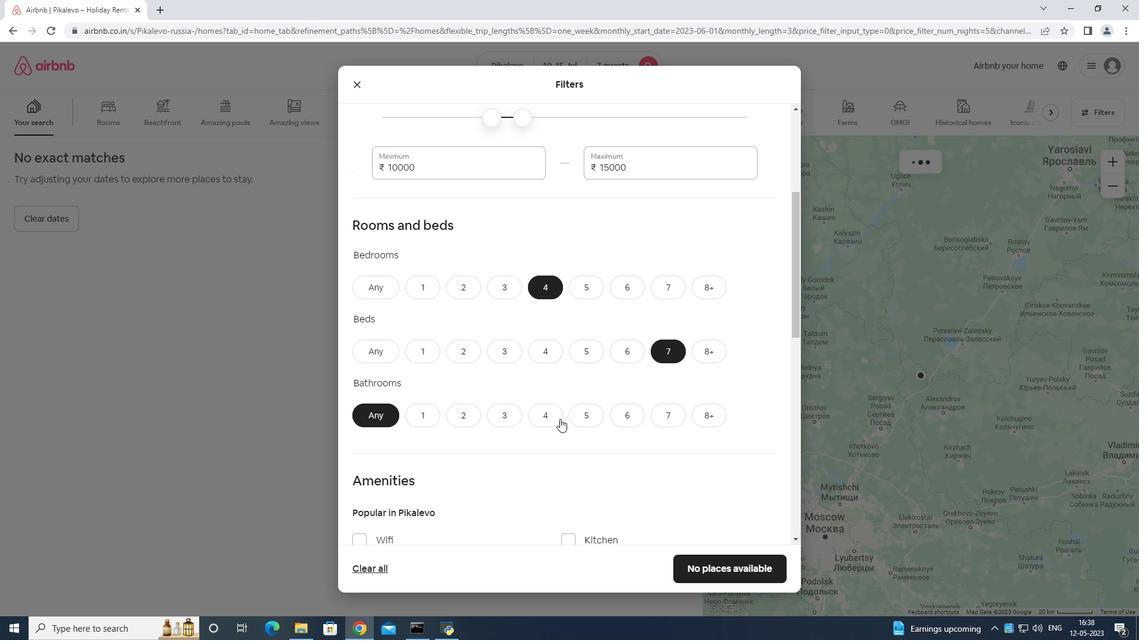 
Action: Mouse pressed left at (551, 418)
Screenshot: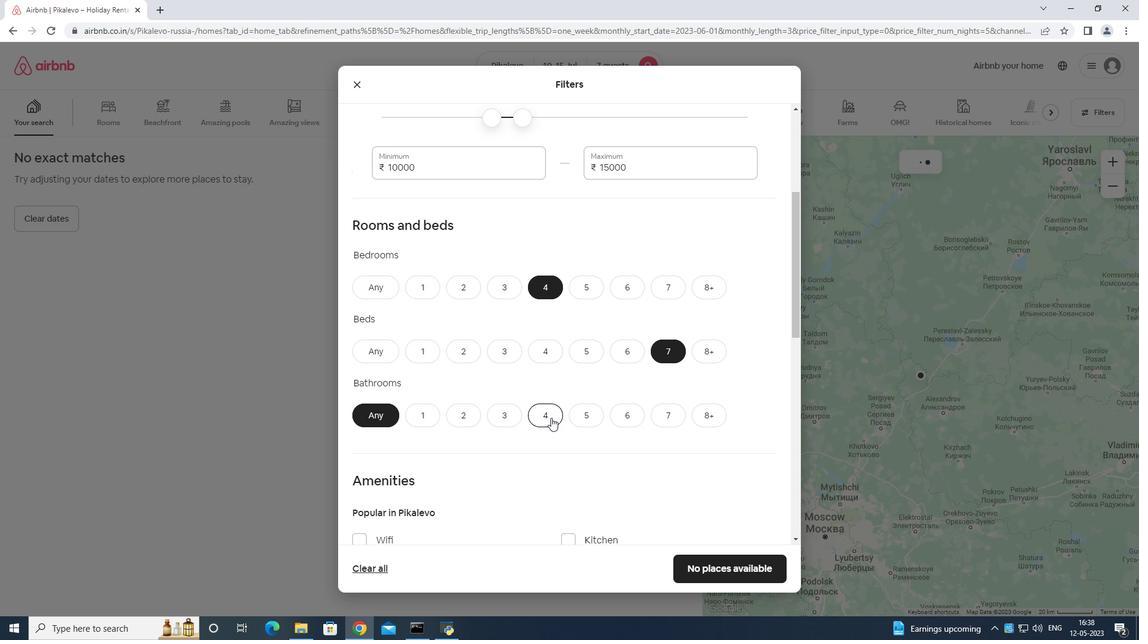
Action: Mouse moved to (580, 397)
Screenshot: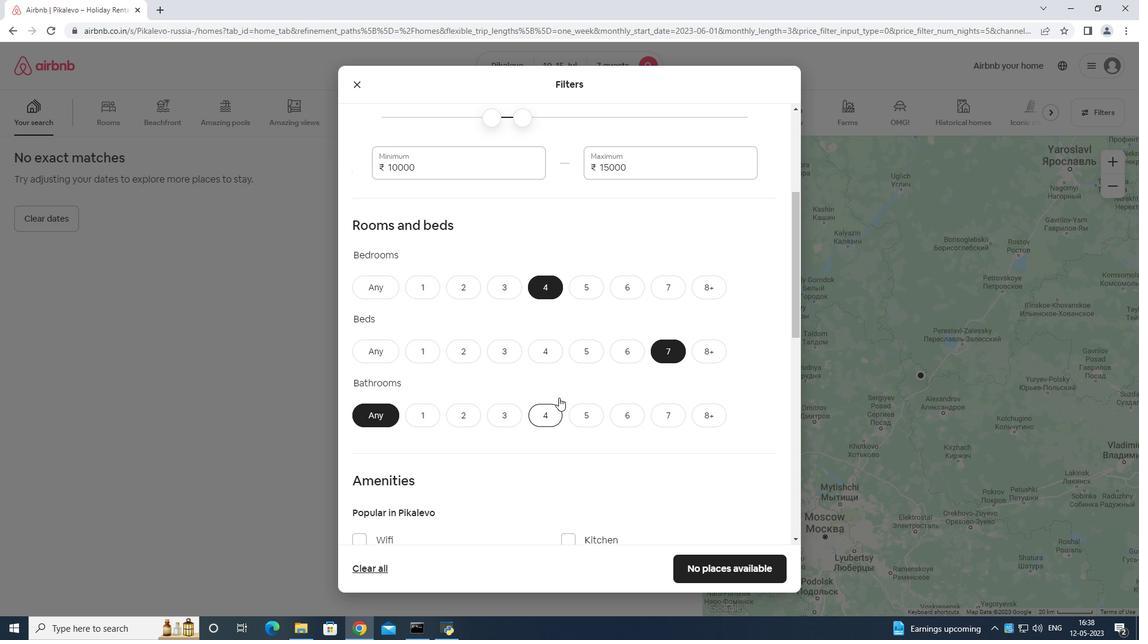 
Action: Mouse scrolled (580, 396) with delta (0, 0)
Screenshot: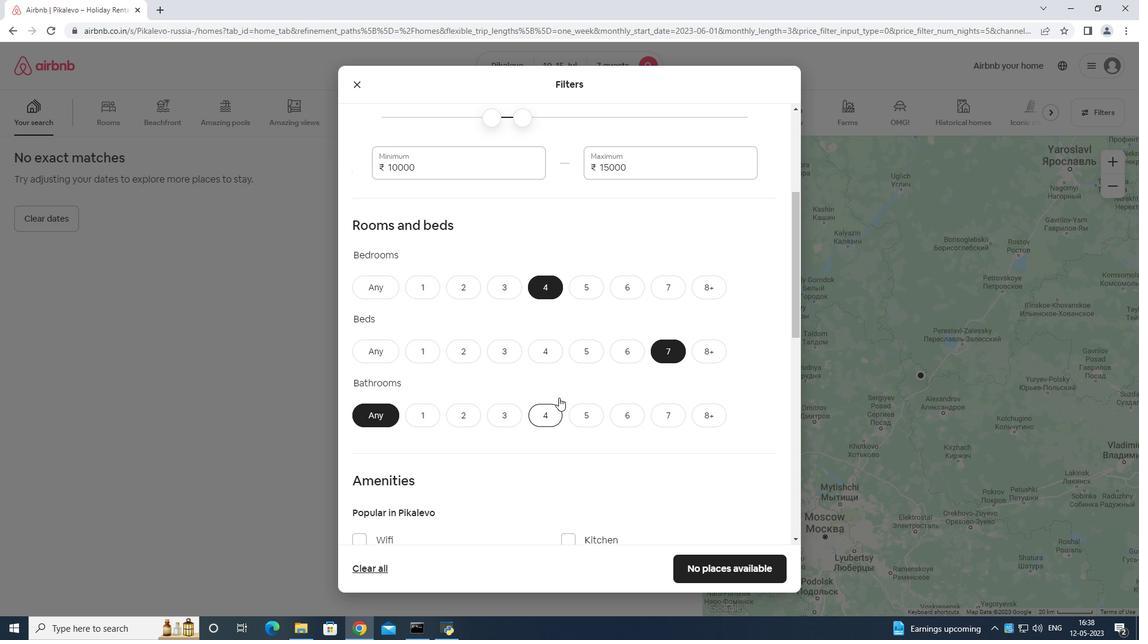 
Action: Mouse moved to (581, 398)
Screenshot: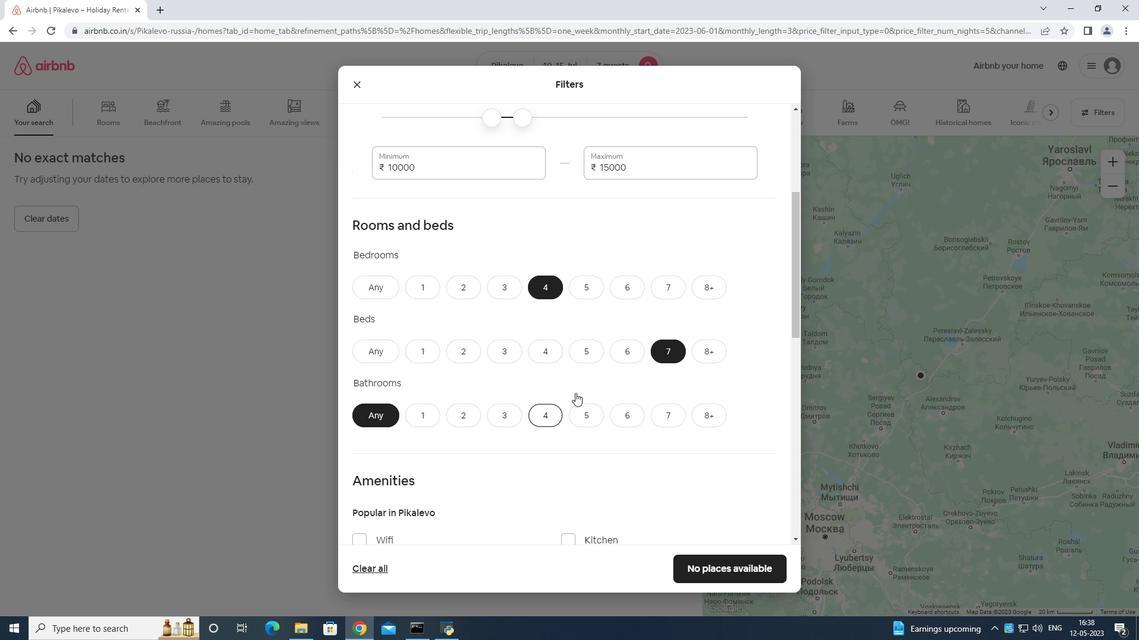 
Action: Mouse scrolled (581, 397) with delta (0, 0)
Screenshot: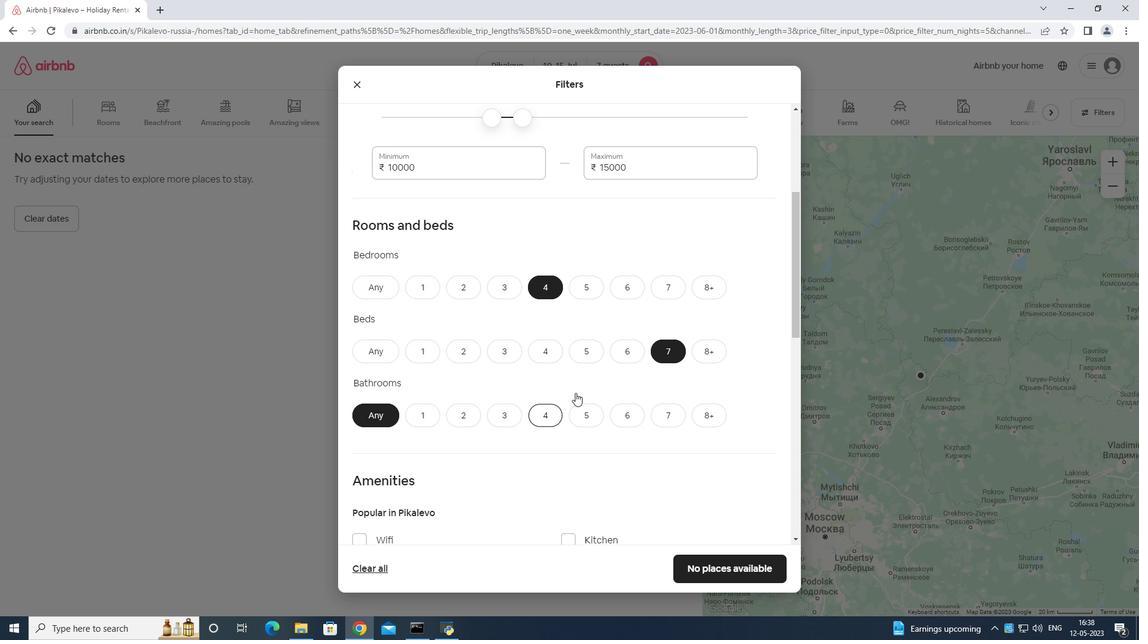 
Action: Mouse scrolled (581, 397) with delta (0, 0)
Screenshot: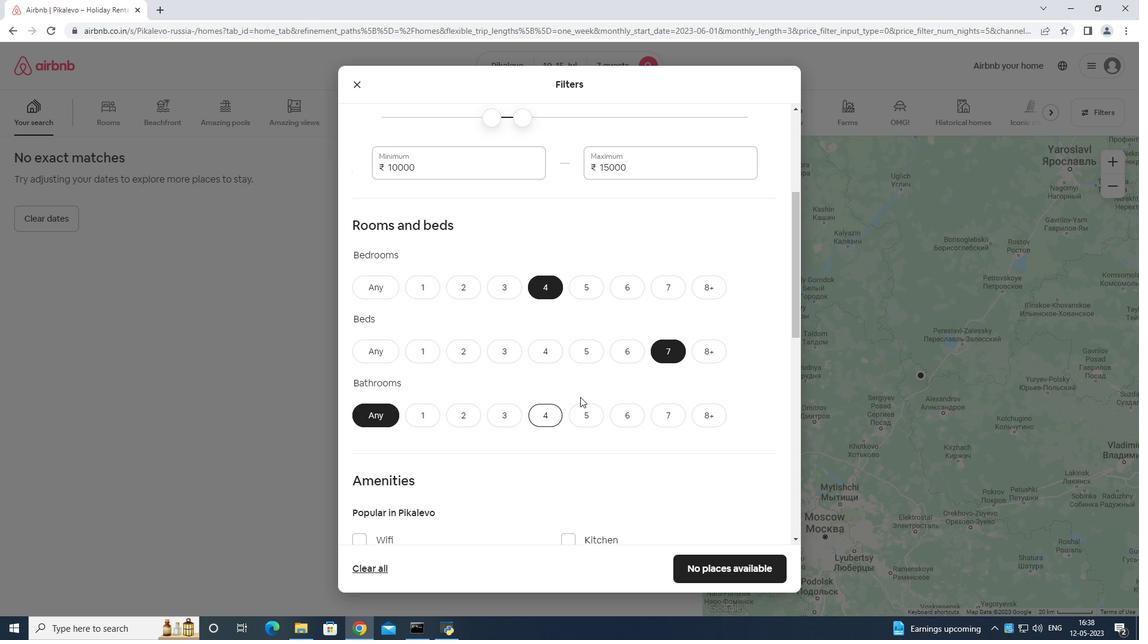 
Action: Mouse moved to (361, 363)
Screenshot: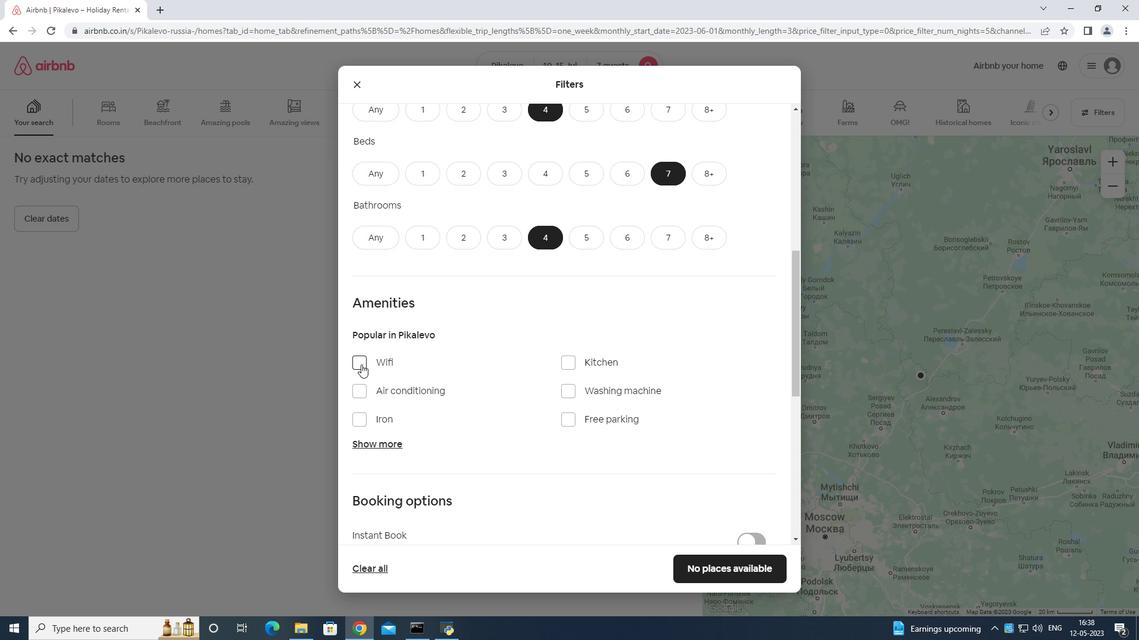 
Action: Mouse pressed left at (361, 363)
Screenshot: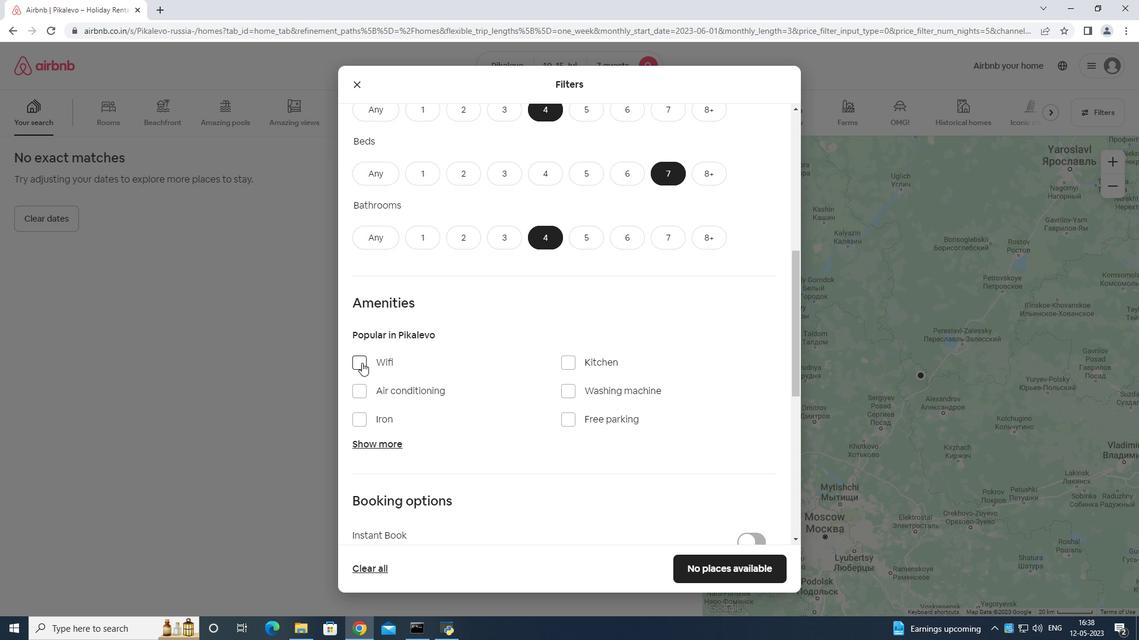 
Action: Mouse moved to (561, 415)
Screenshot: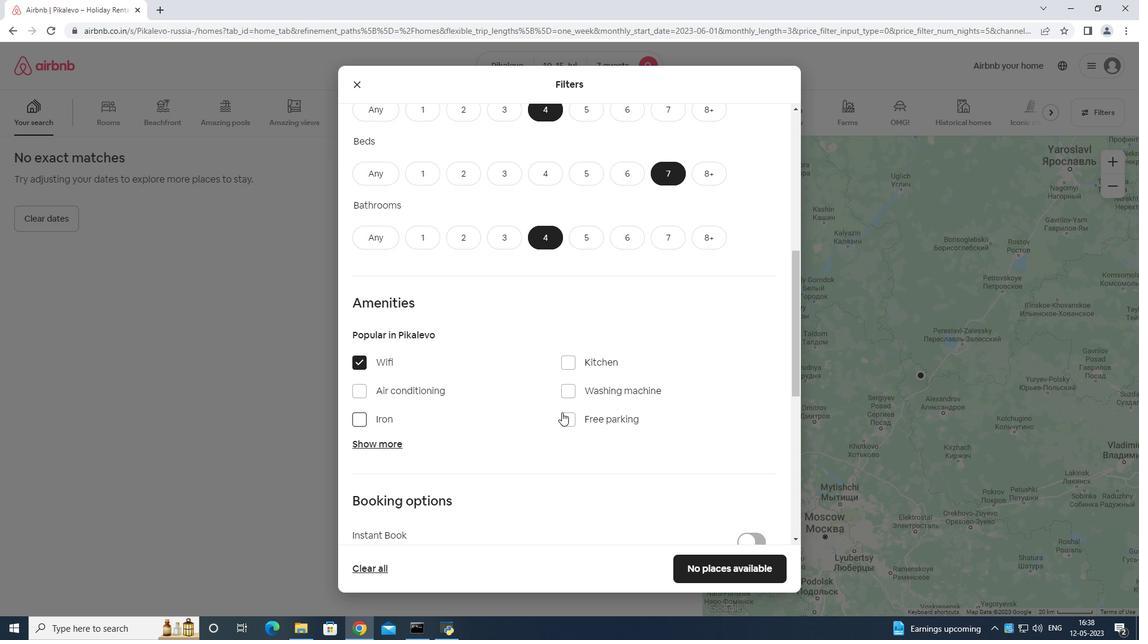 
Action: Mouse pressed left at (561, 415)
Screenshot: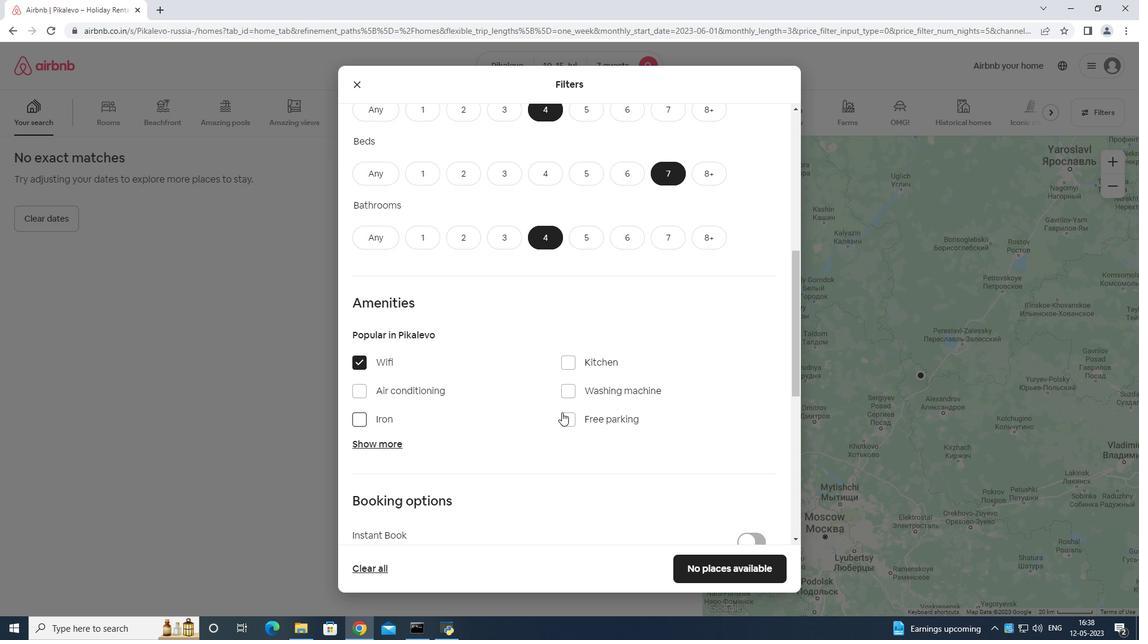
Action: Mouse moved to (390, 441)
Screenshot: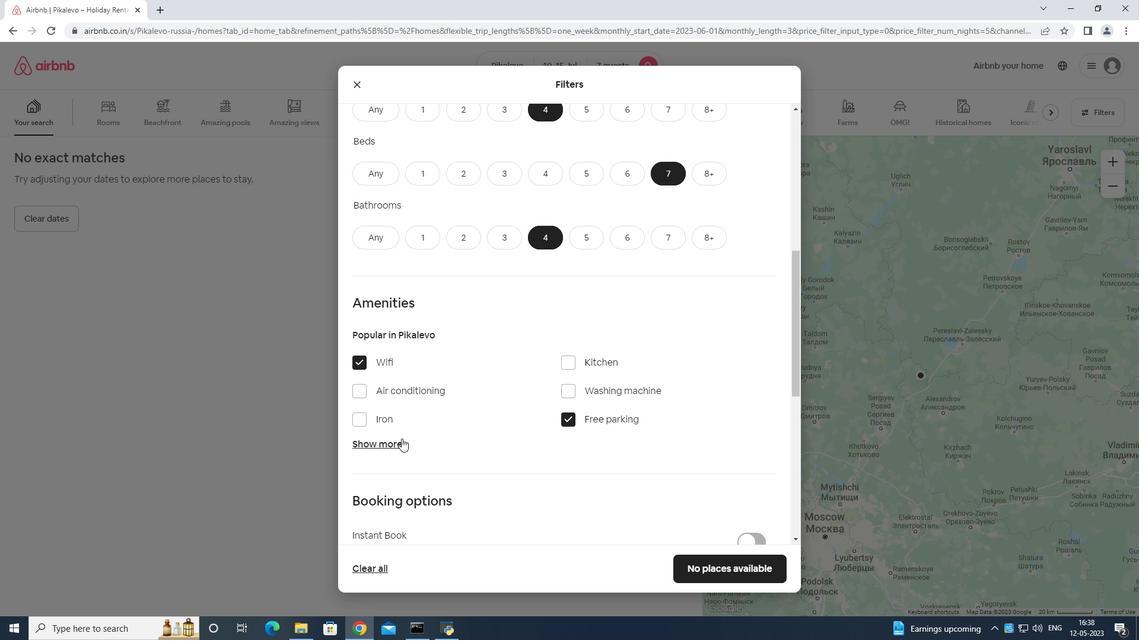 
Action: Mouse pressed left at (390, 441)
Screenshot: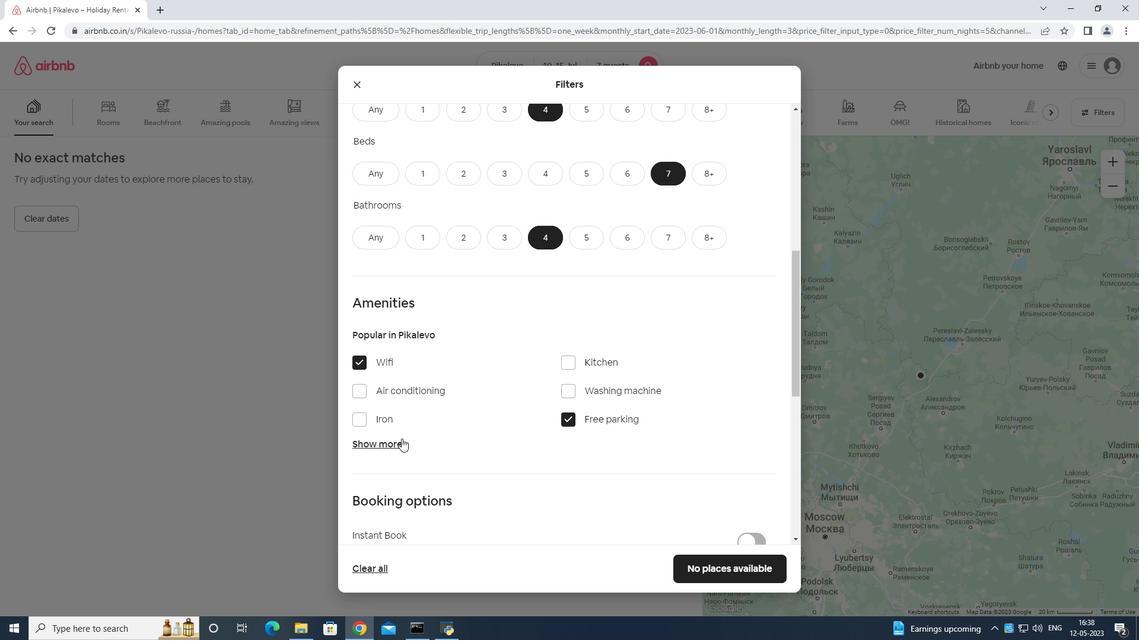 
Action: Mouse moved to (474, 420)
Screenshot: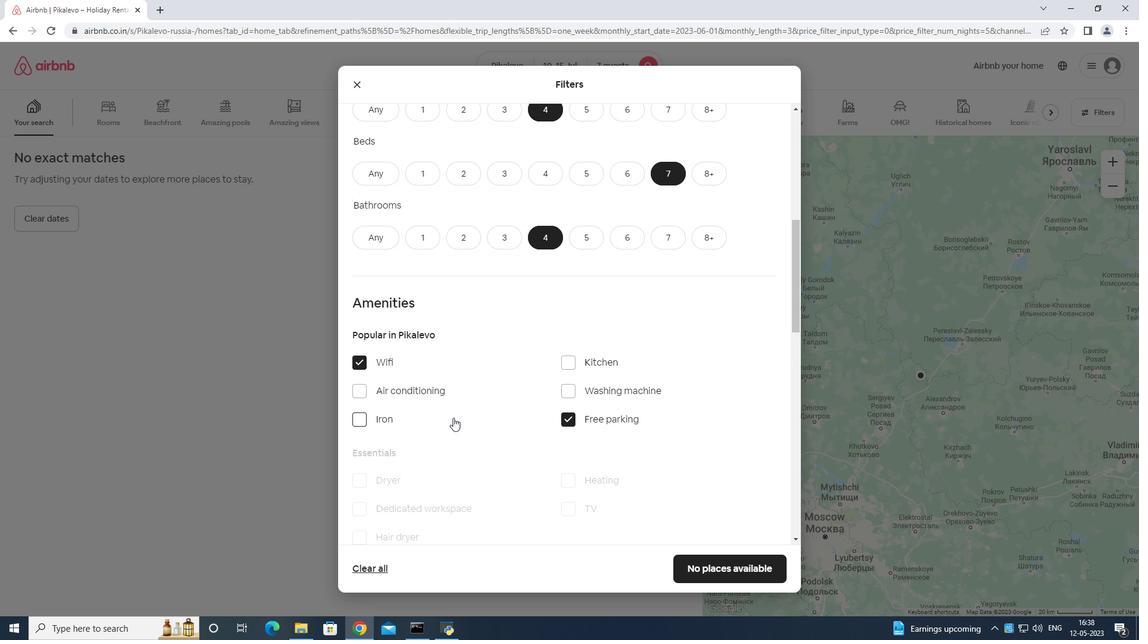
Action: Mouse scrolled (474, 419) with delta (0, 0)
Screenshot: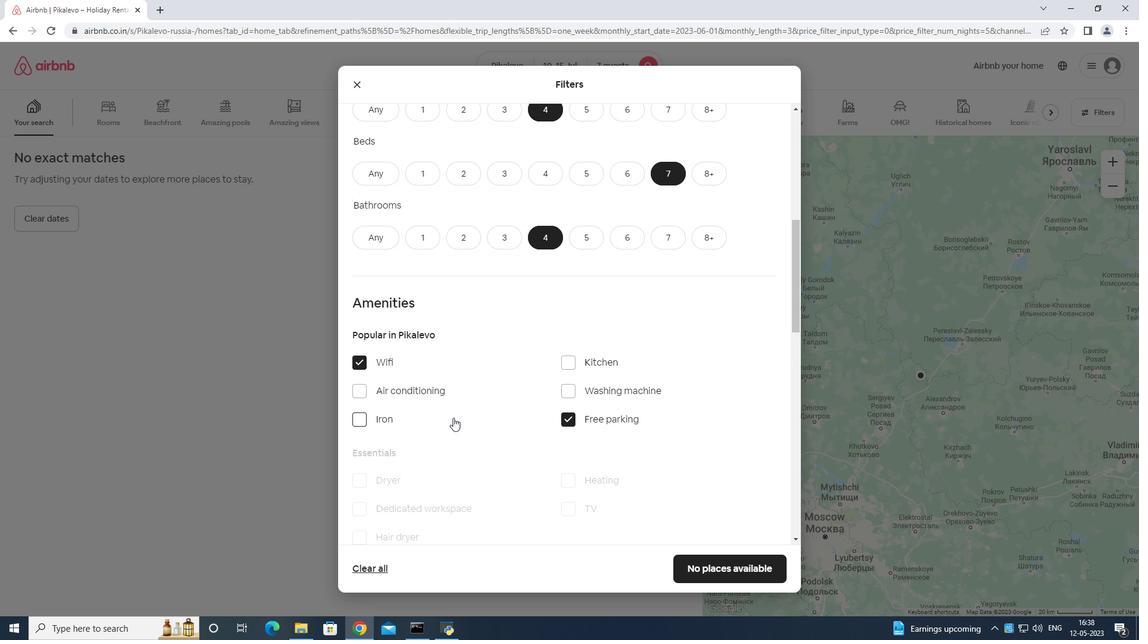 
Action: Mouse moved to (477, 424)
Screenshot: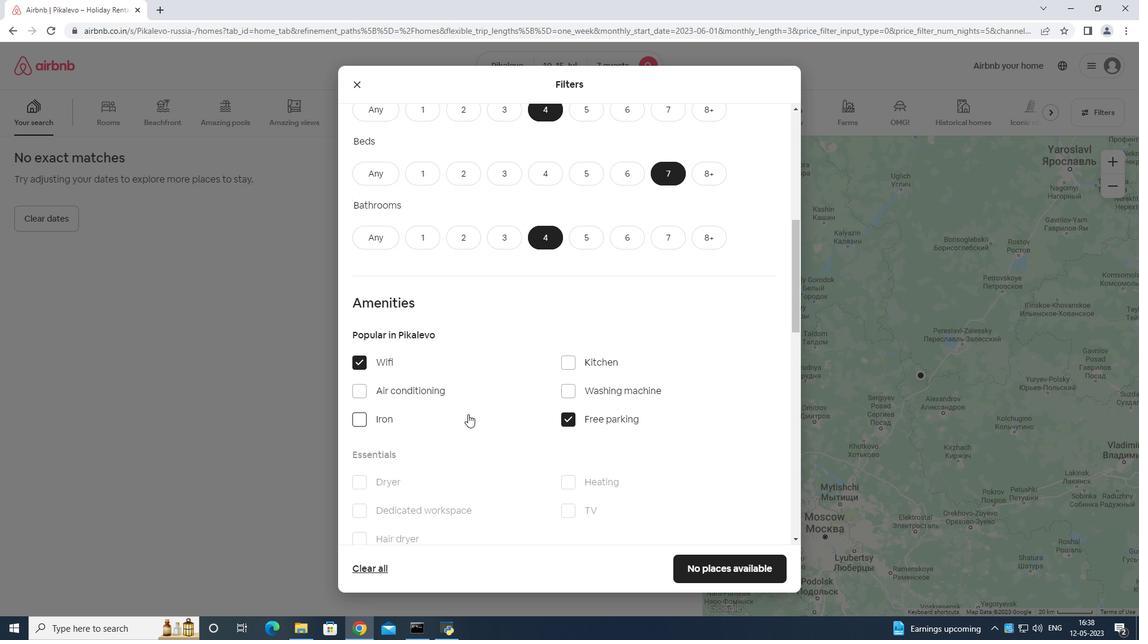 
Action: Mouse scrolled (477, 423) with delta (0, 0)
Screenshot: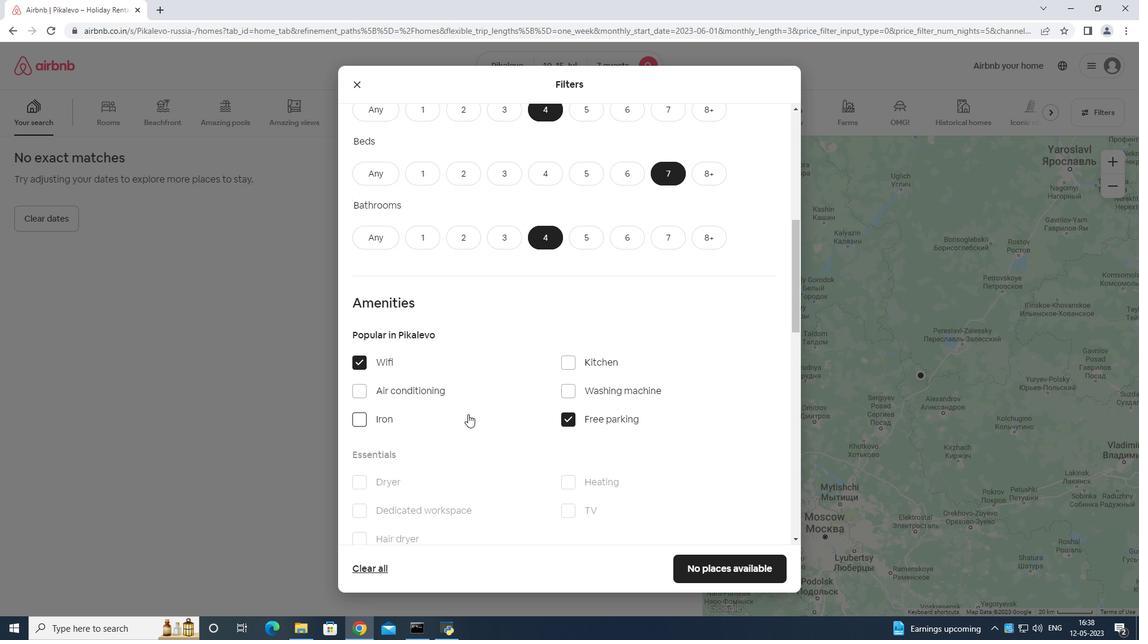 
Action: Mouse moved to (479, 425)
Screenshot: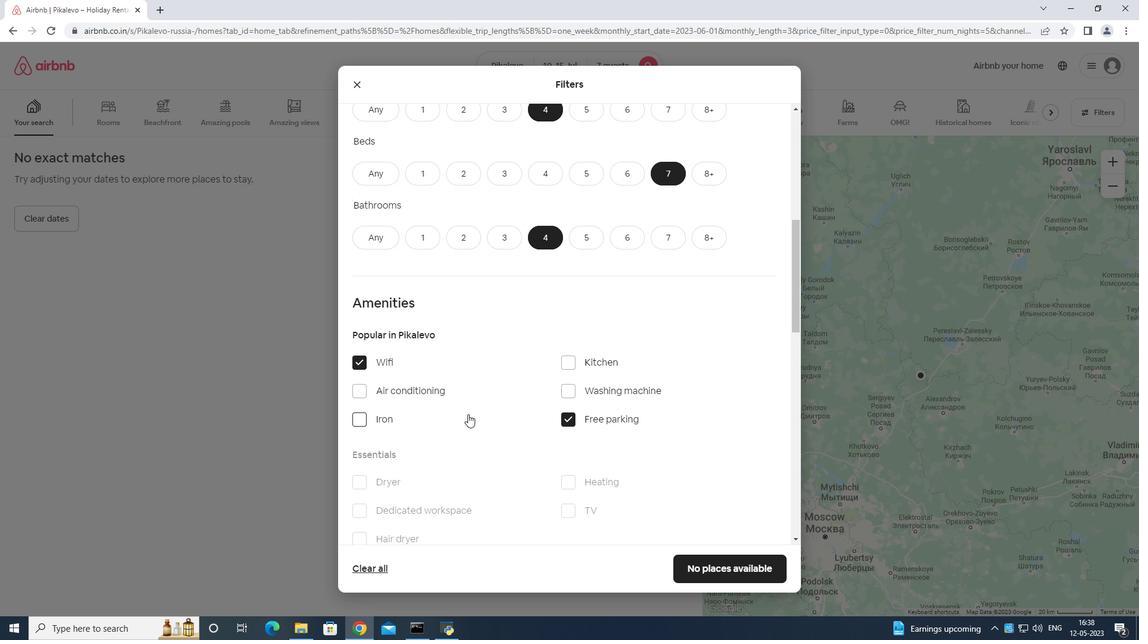 
Action: Mouse scrolled (479, 425) with delta (0, 0)
Screenshot: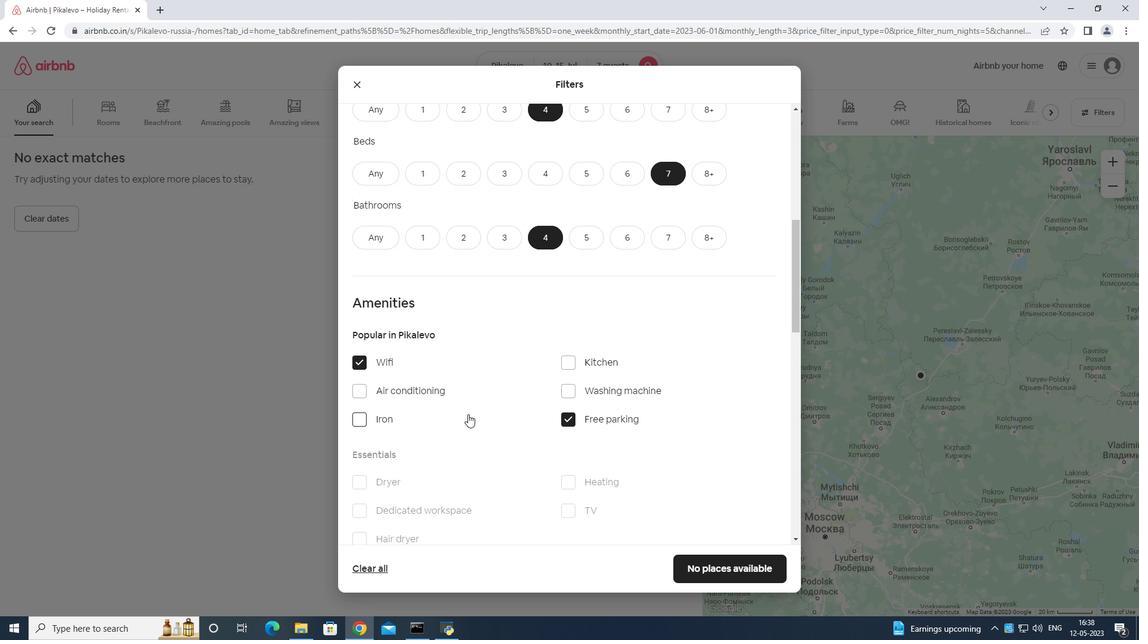 
Action: Mouse moved to (567, 336)
Screenshot: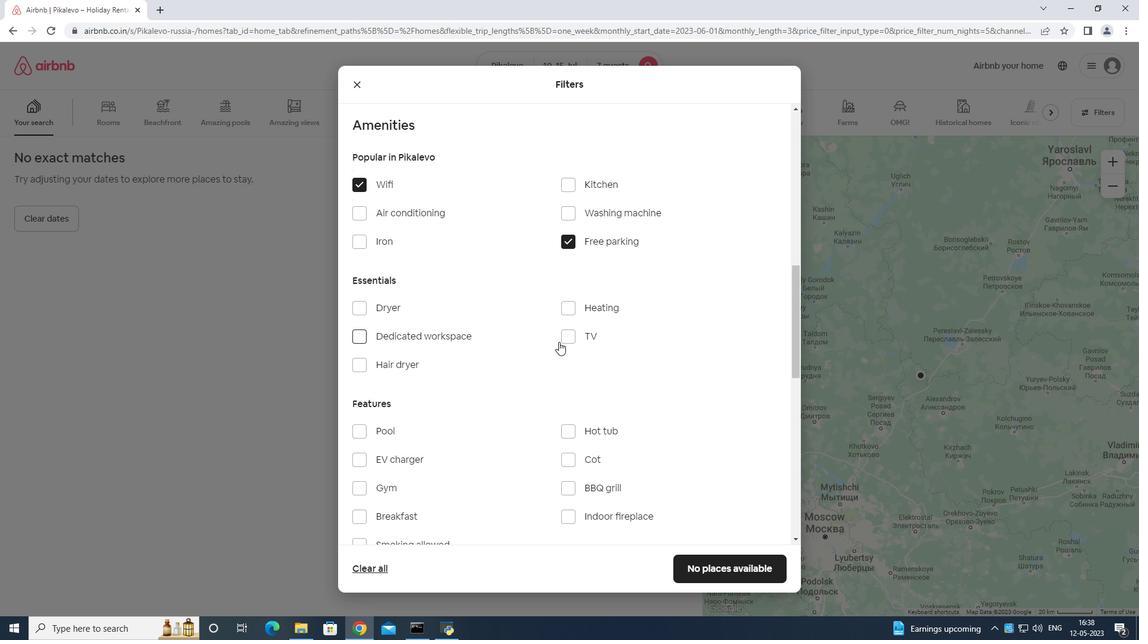 
Action: Mouse pressed left at (567, 336)
Screenshot: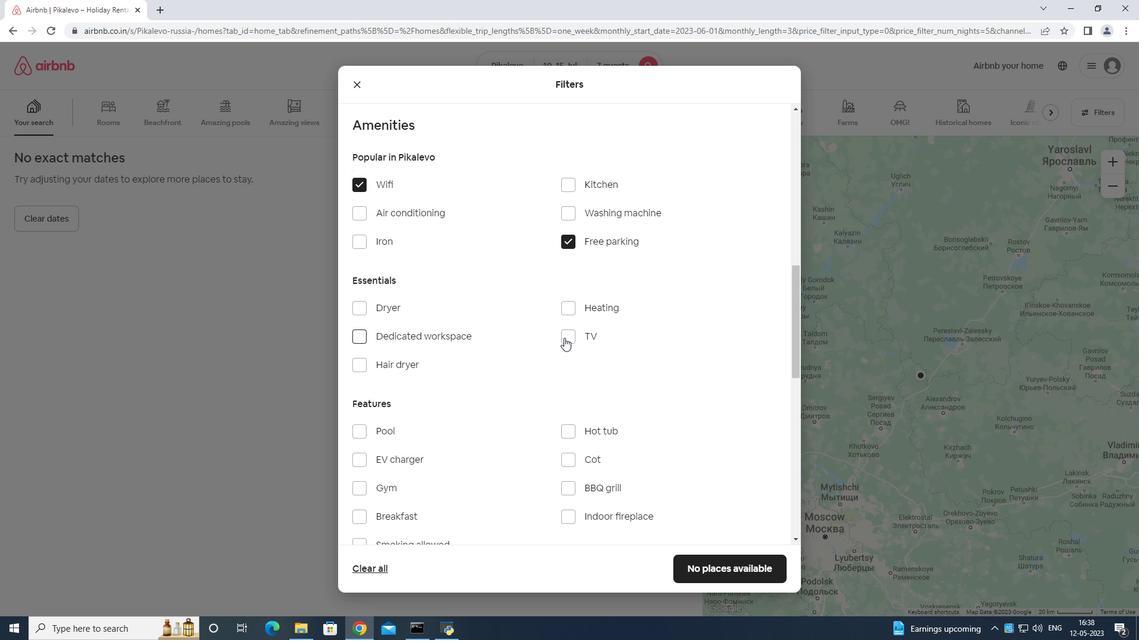 
Action: Mouse moved to (546, 333)
Screenshot: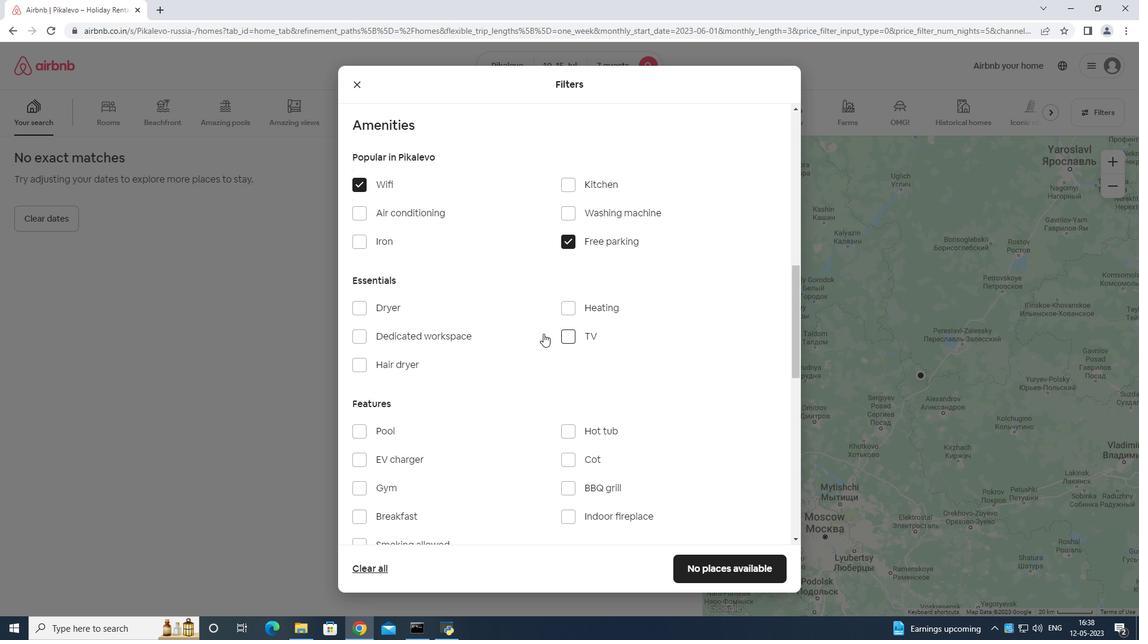 
Action: Mouse scrolled (546, 332) with delta (0, 0)
Screenshot: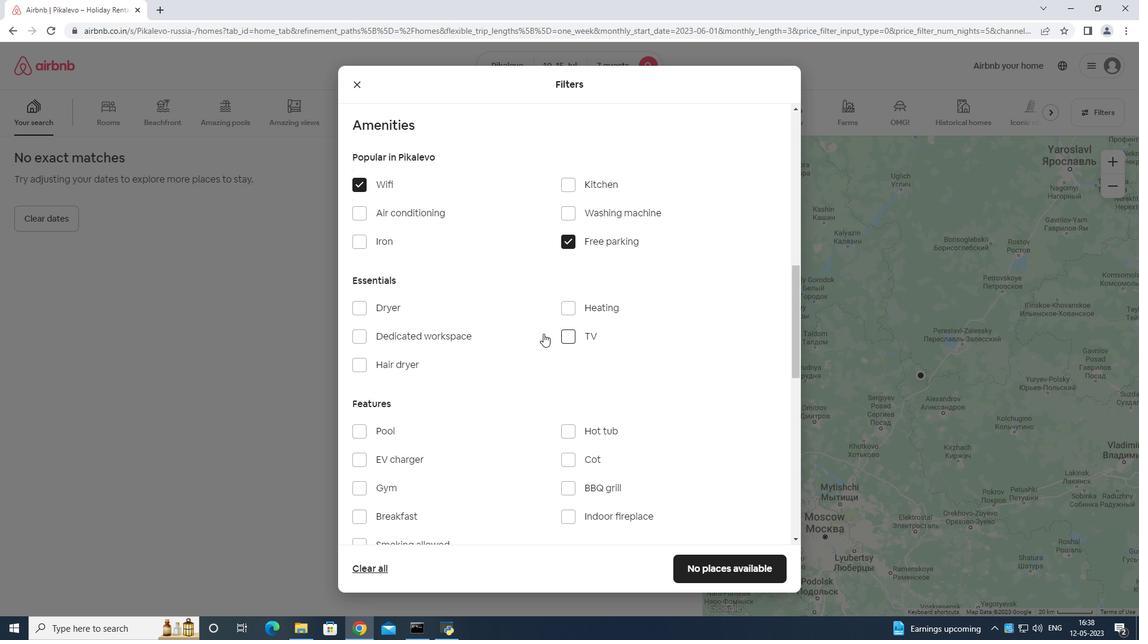 
Action: Mouse moved to (546, 339)
Screenshot: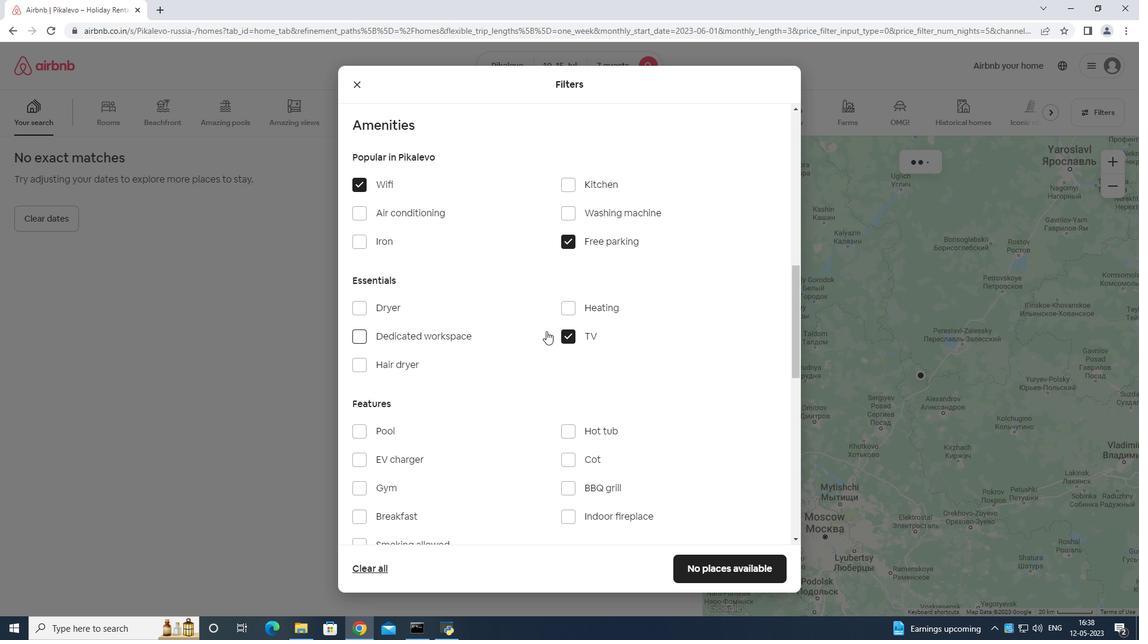 
Action: Mouse scrolled (546, 339) with delta (0, 0)
Screenshot: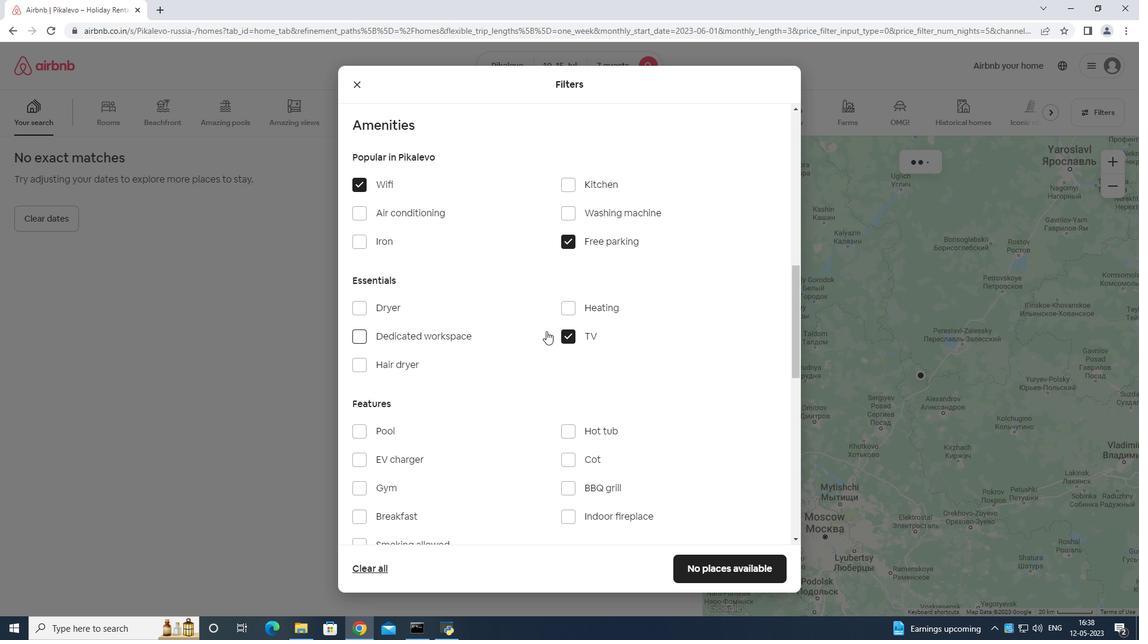
Action: Mouse moved to (361, 376)
Screenshot: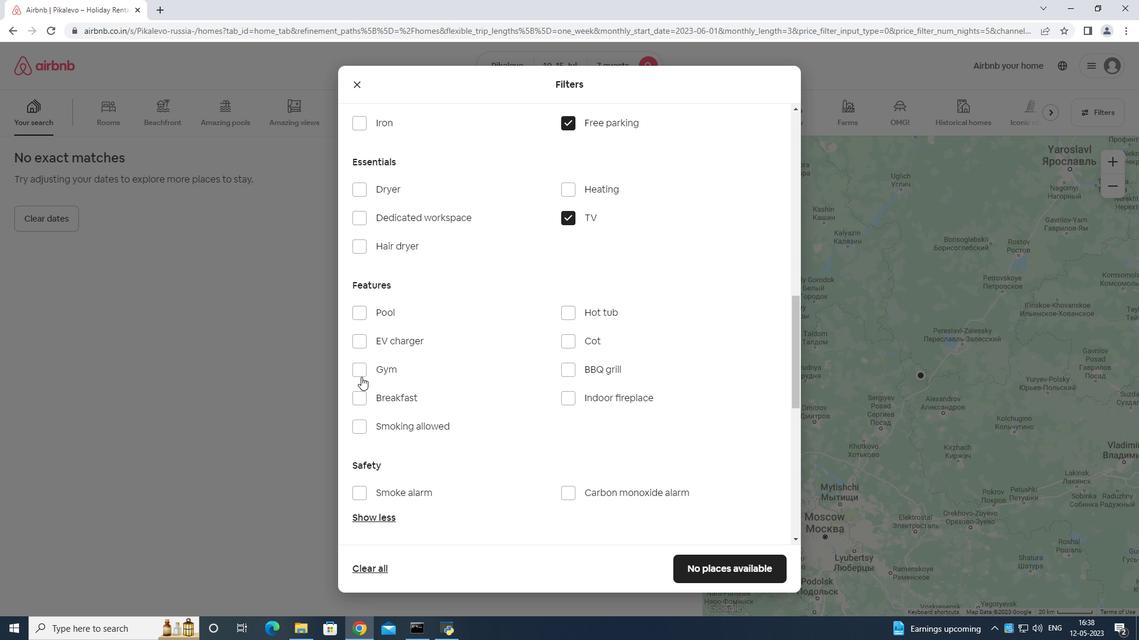 
Action: Mouse pressed left at (361, 376)
Screenshot: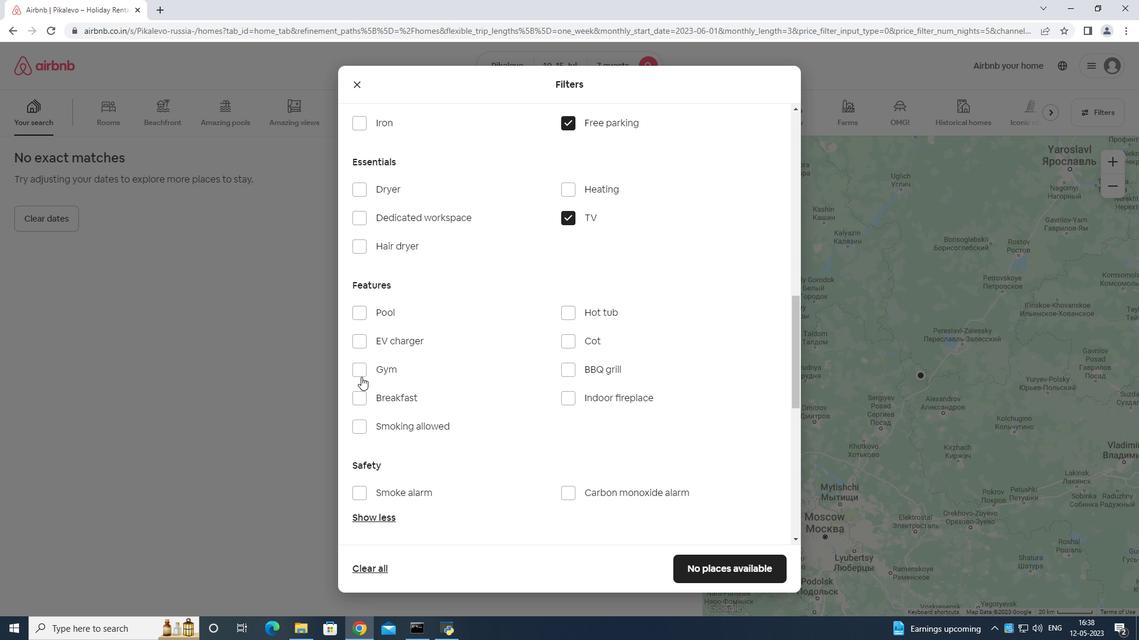 
Action: Mouse moved to (361, 406)
Screenshot: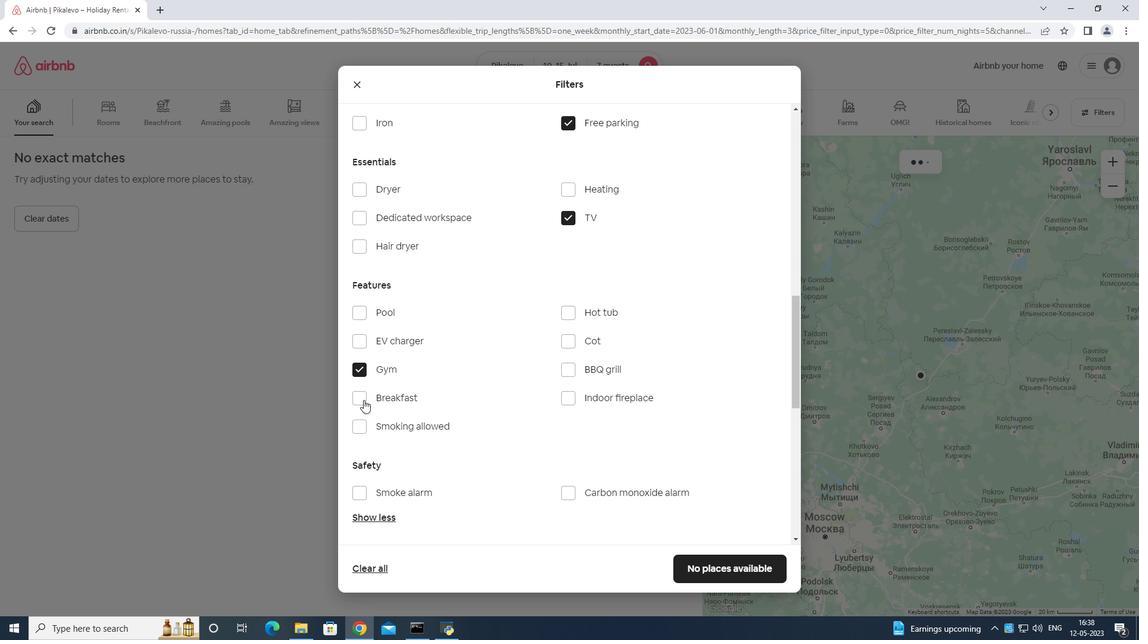 
Action: Mouse pressed left at (361, 406)
Screenshot: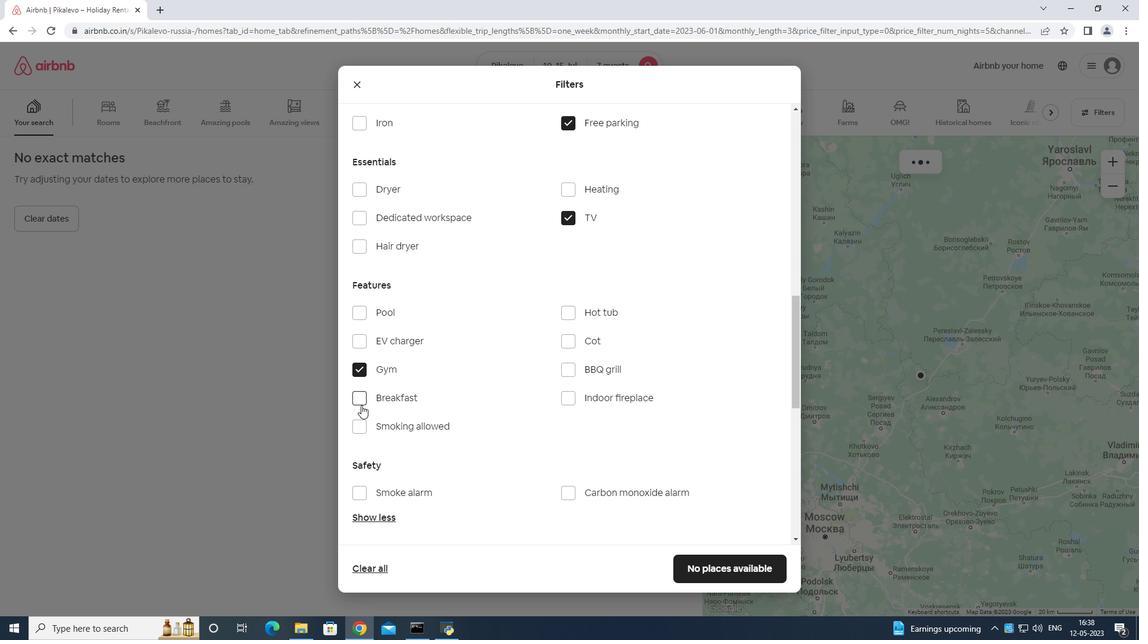 
Action: Mouse moved to (359, 393)
Screenshot: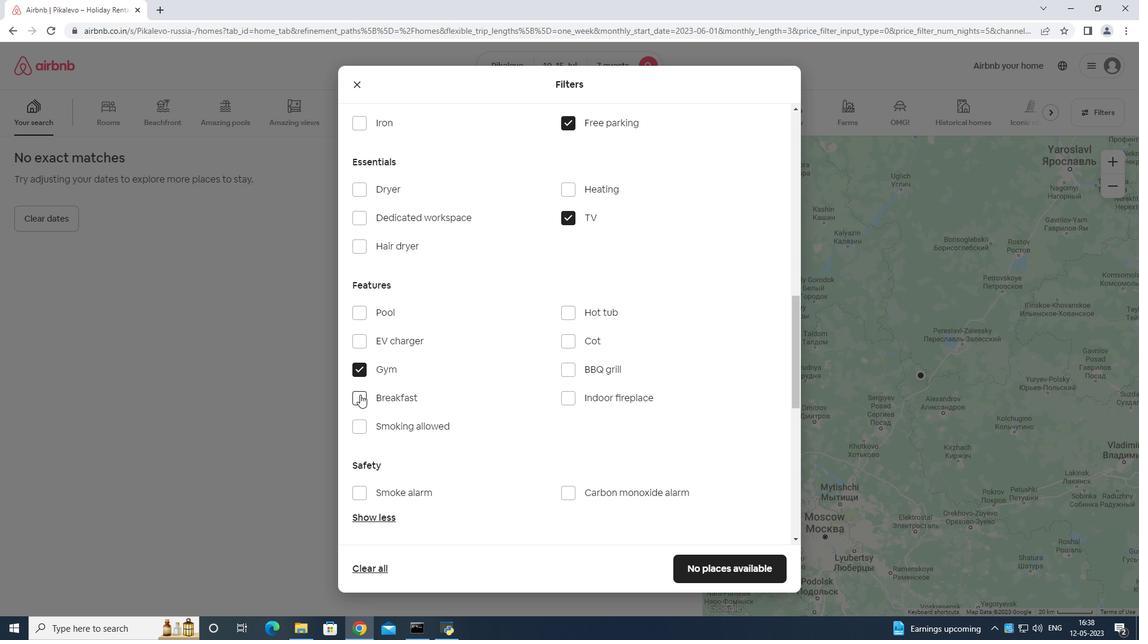 
Action: Mouse pressed left at (359, 393)
Screenshot: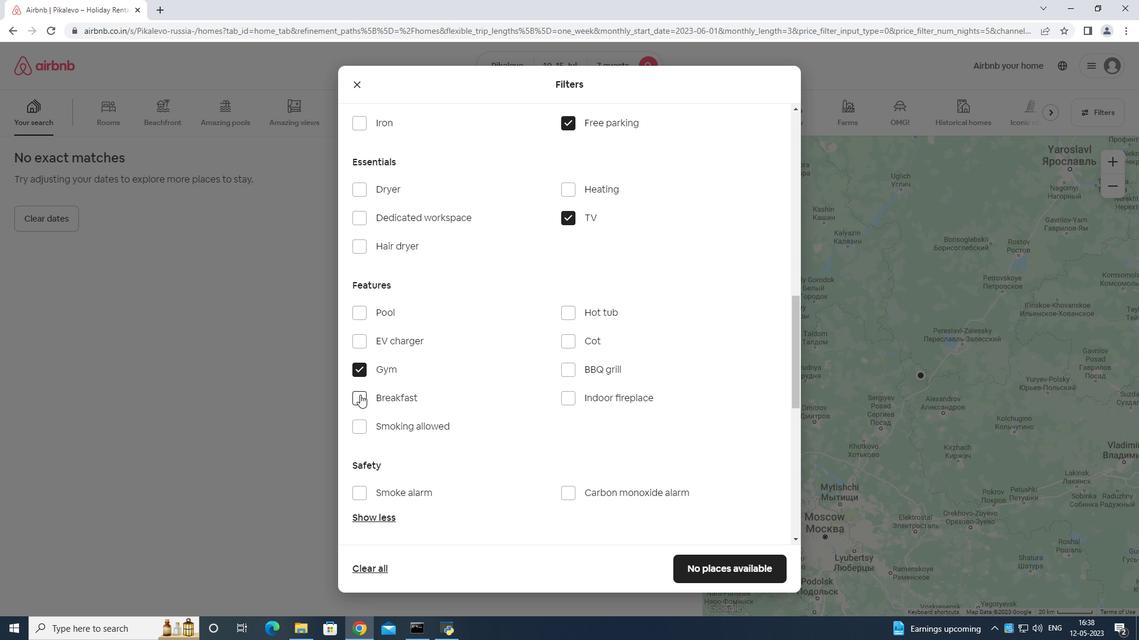 
Action: Mouse moved to (582, 378)
Screenshot: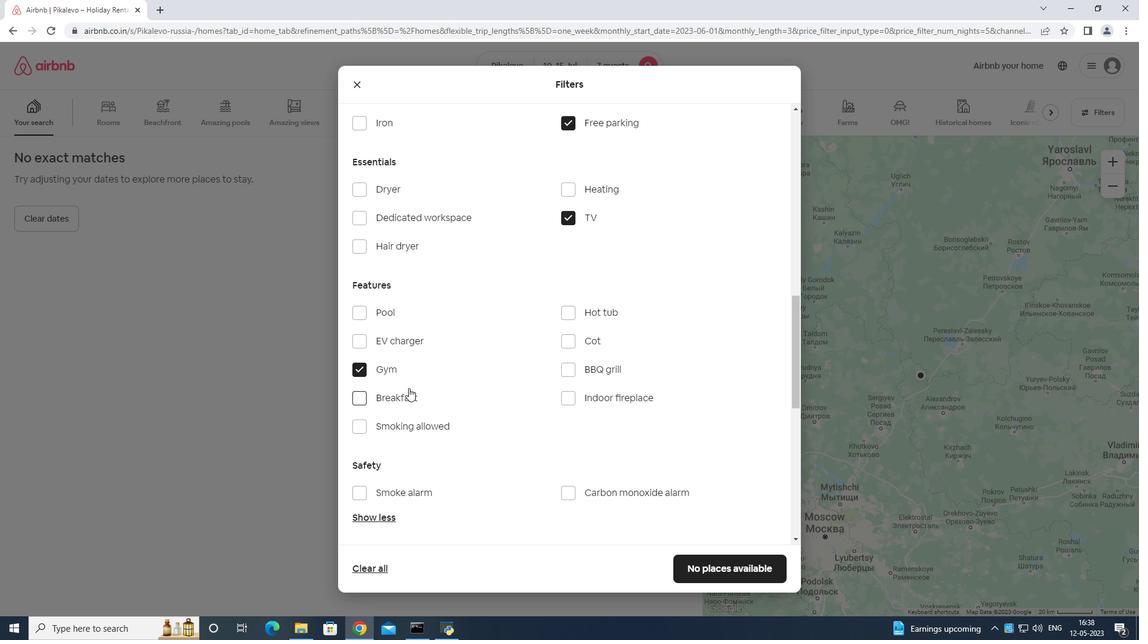 
Action: Mouse scrolled (582, 377) with delta (0, 0)
Screenshot: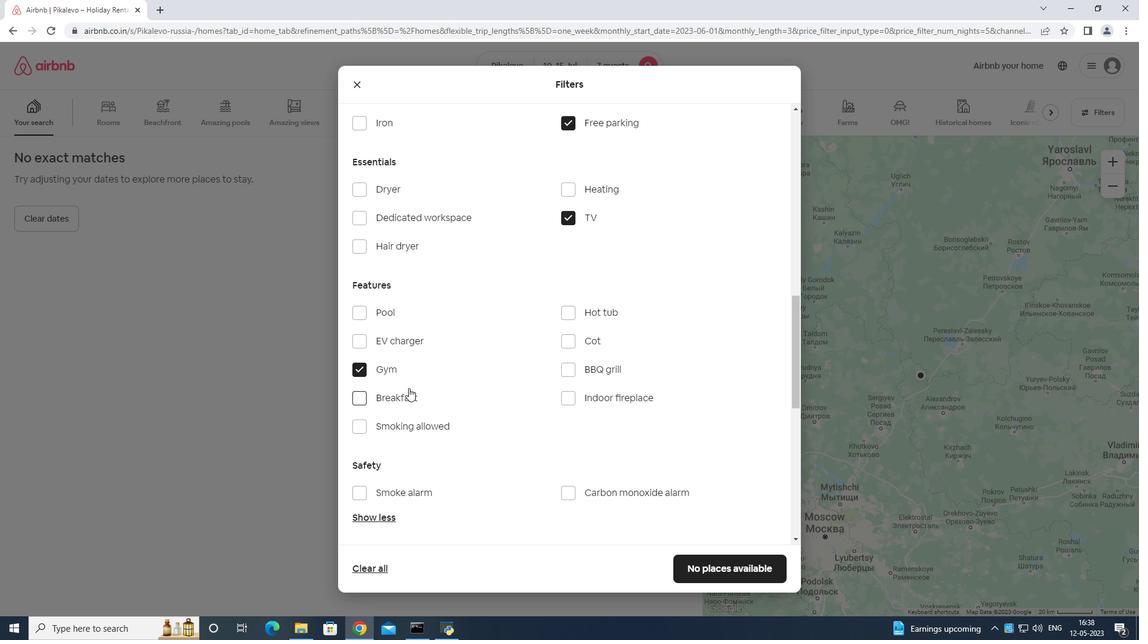 
Action: Mouse moved to (623, 390)
Screenshot: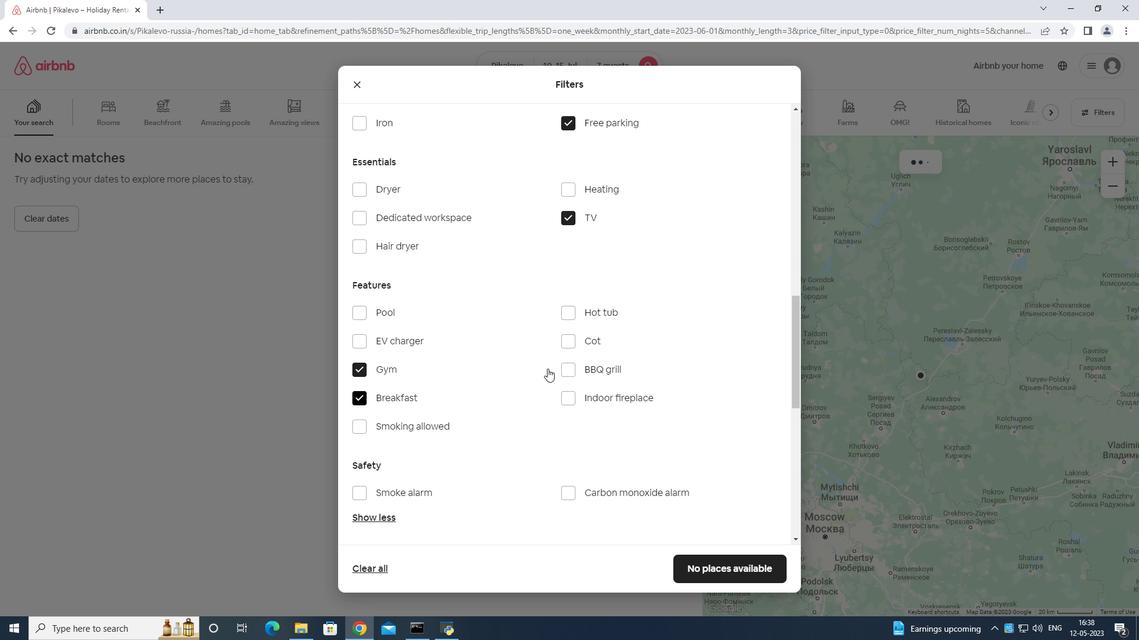 
Action: Mouse scrolled (623, 389) with delta (0, 0)
Screenshot: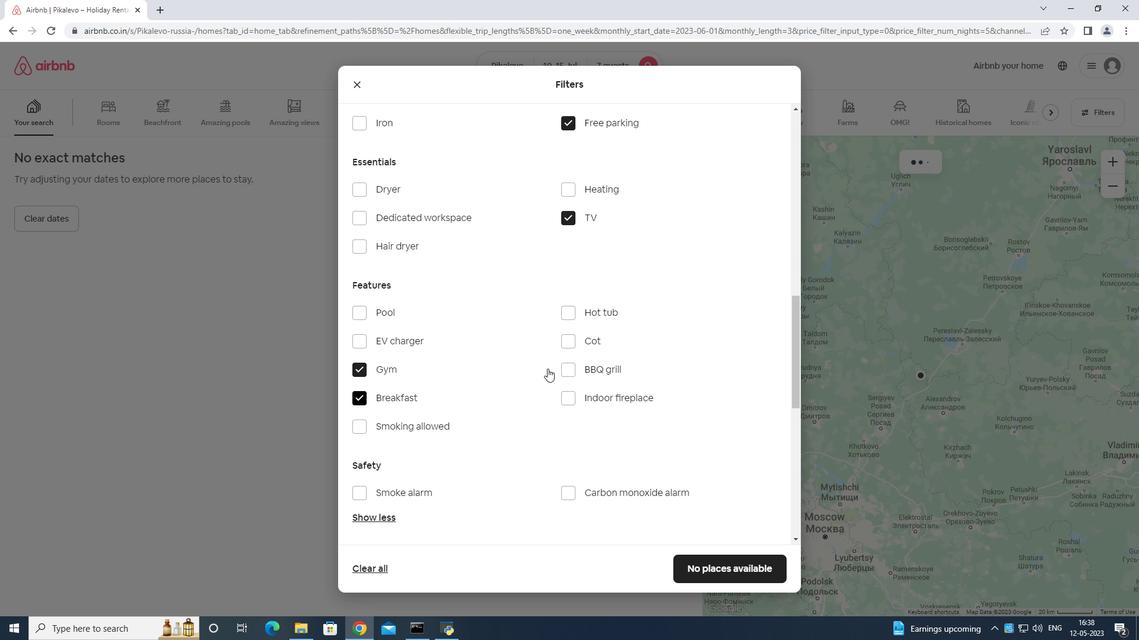 
Action: Mouse moved to (638, 390)
Screenshot: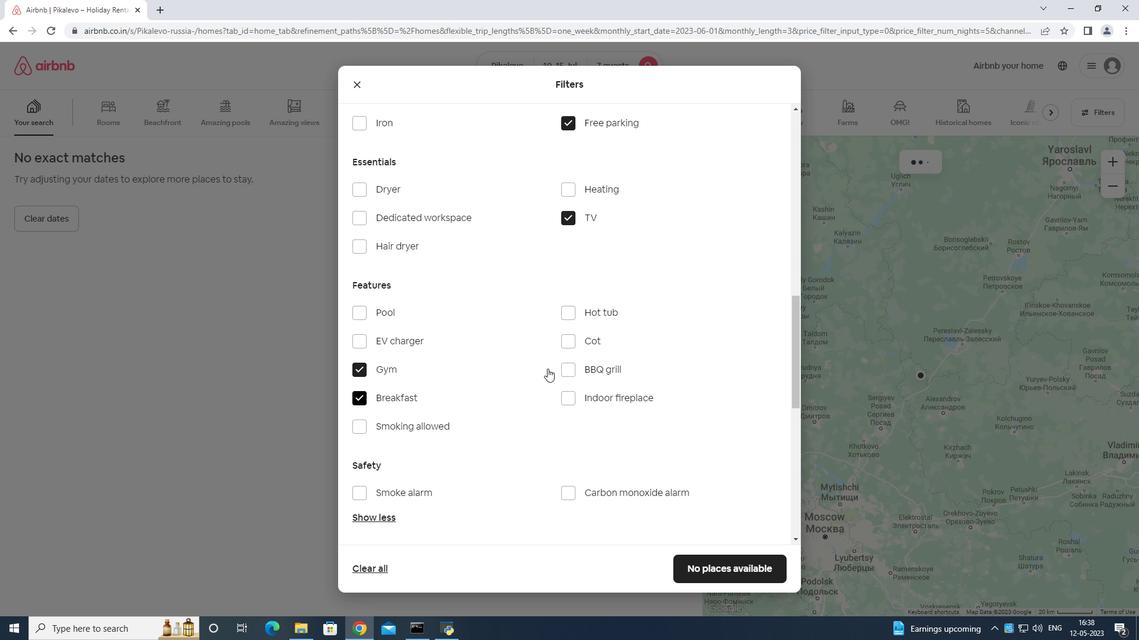 
Action: Mouse scrolled (638, 390) with delta (0, 0)
Screenshot: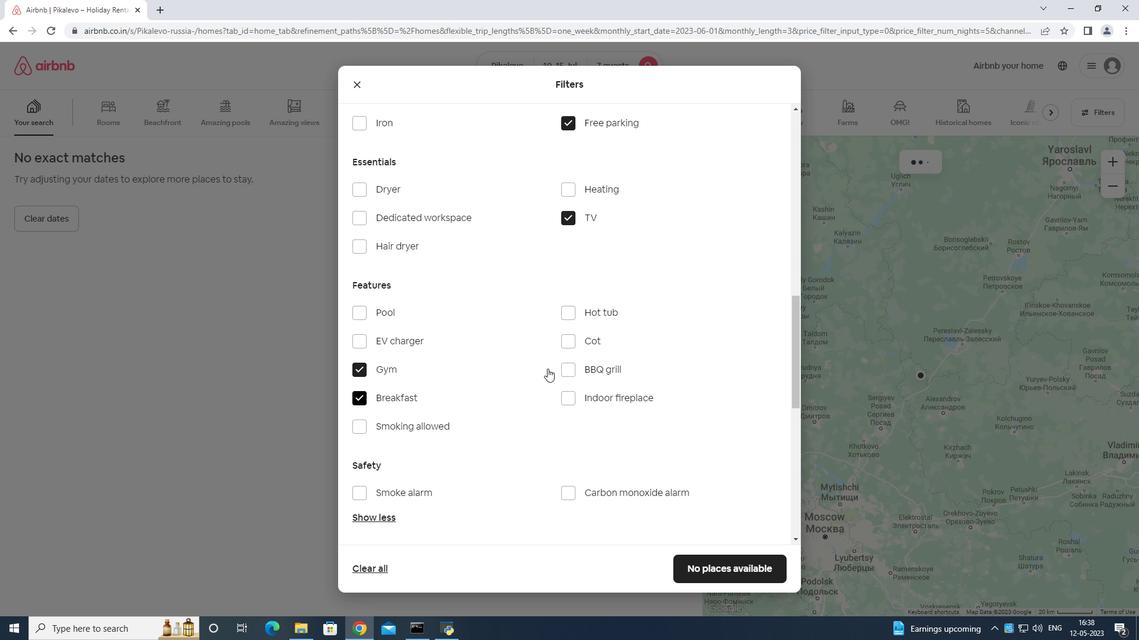 
Action: Mouse moved to (639, 390)
Screenshot: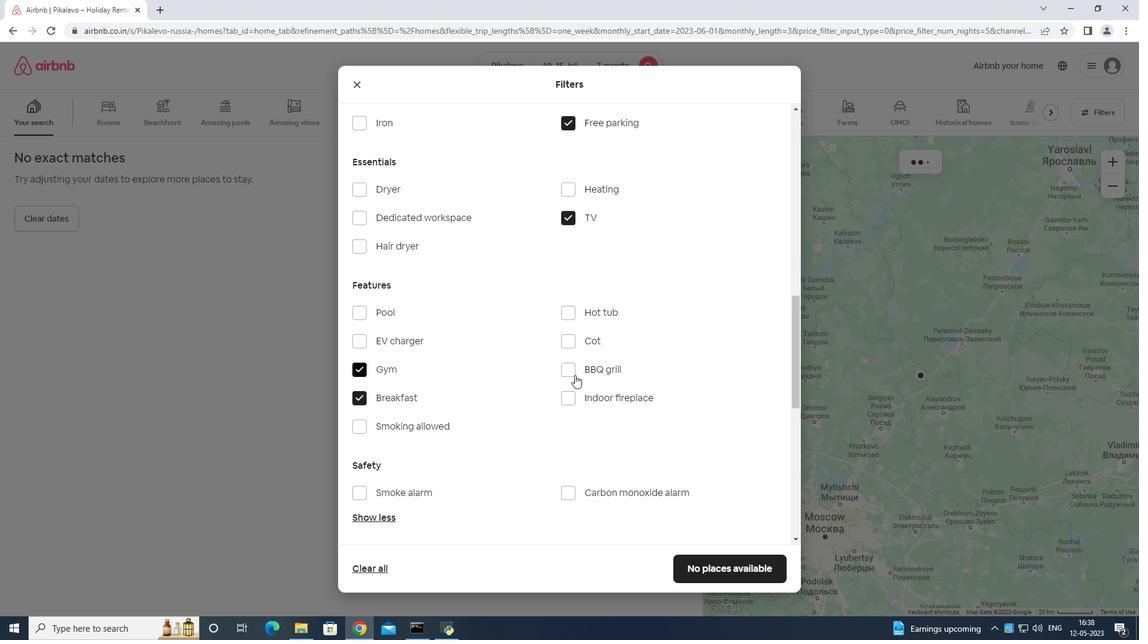 
Action: Mouse scrolled (639, 390) with delta (0, 0)
Screenshot: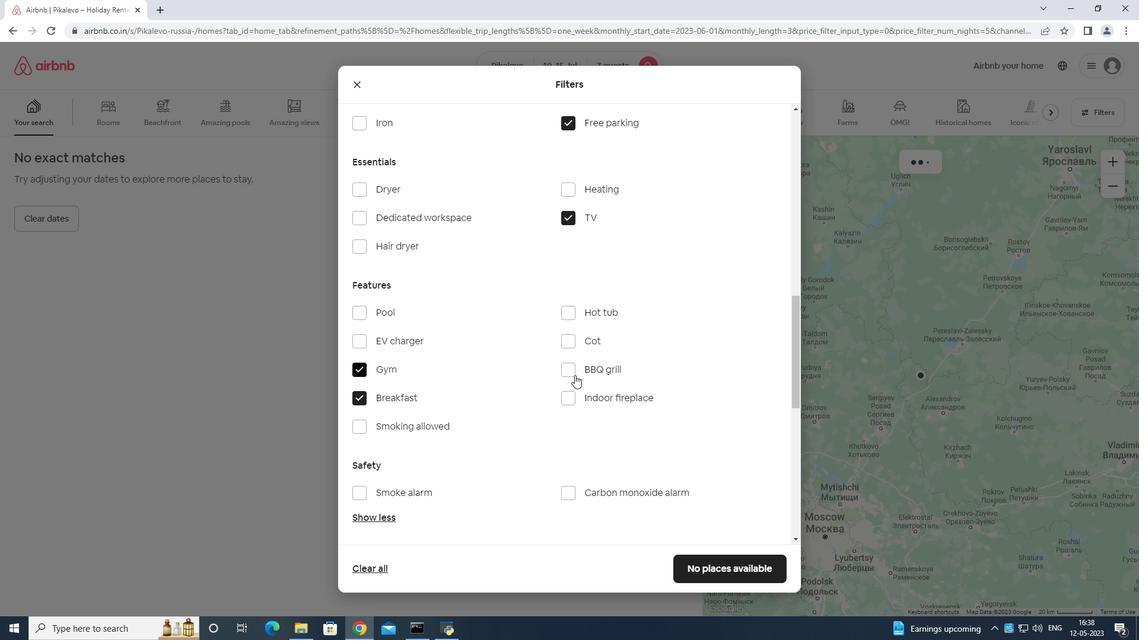 
Action: Mouse moved to (745, 413)
Screenshot: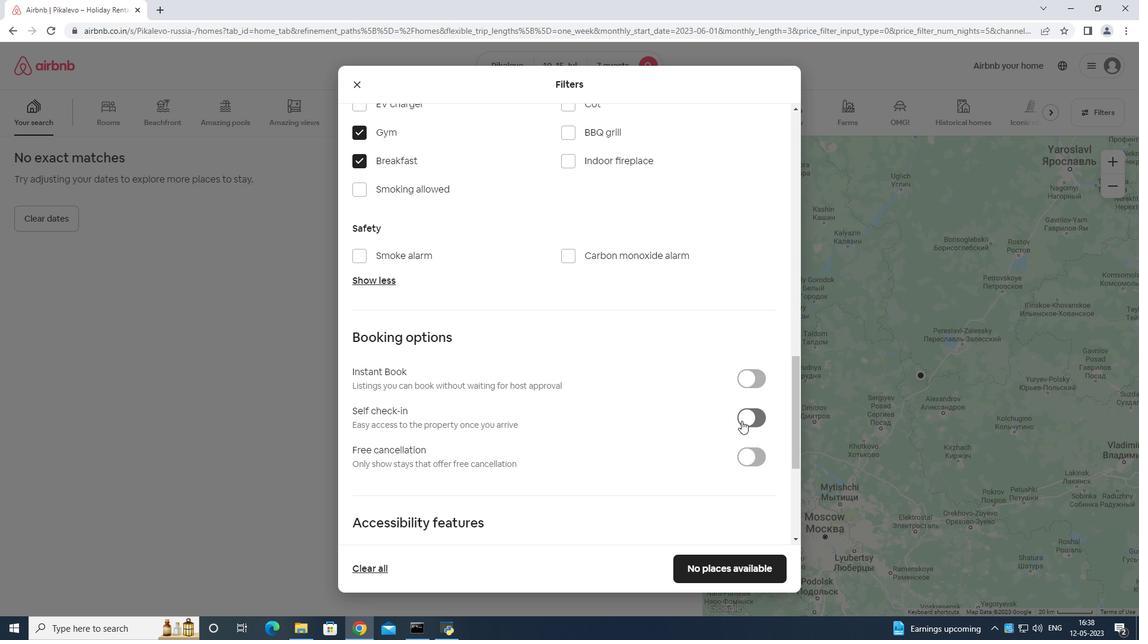 
Action: Mouse pressed left at (745, 413)
Screenshot: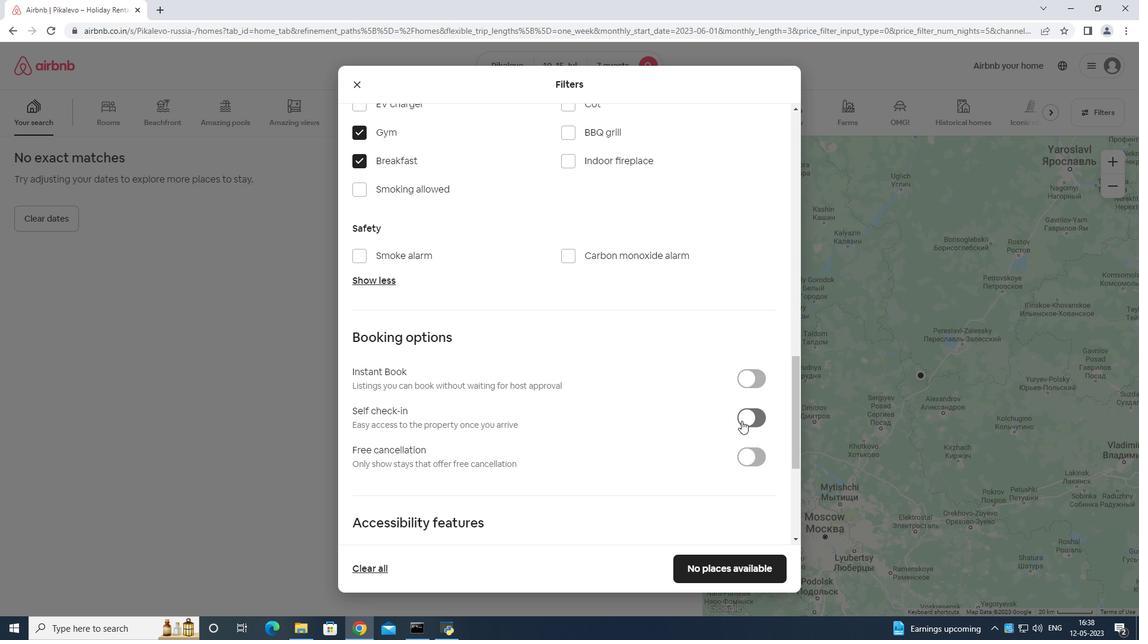 
Action: Mouse moved to (758, 399)
Screenshot: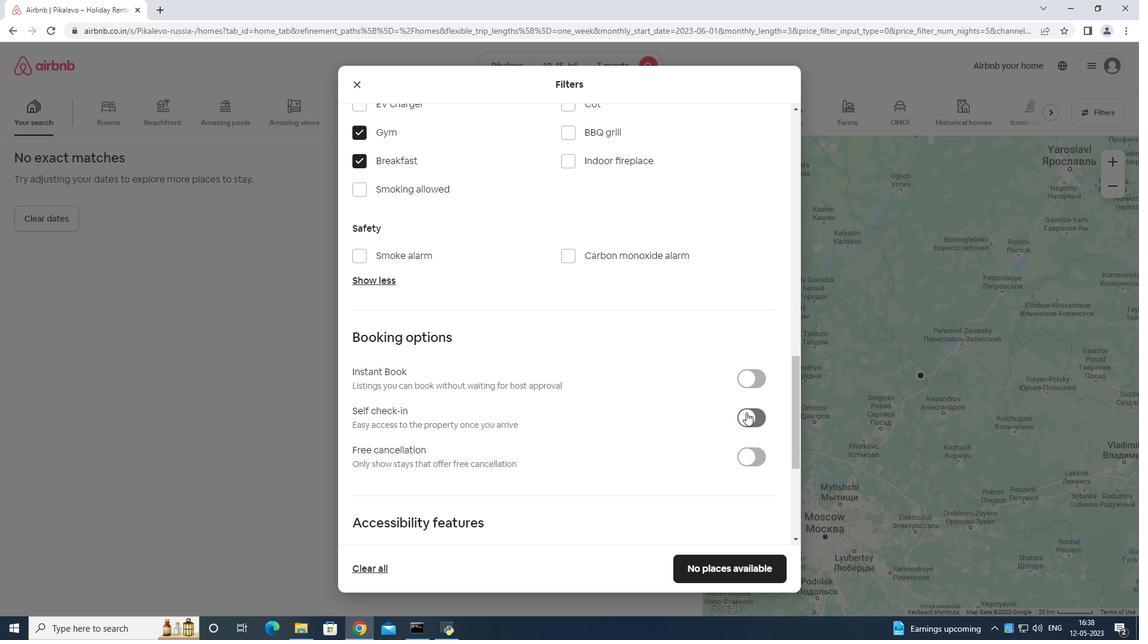 
Action: Mouse scrolled (758, 398) with delta (0, 0)
Screenshot: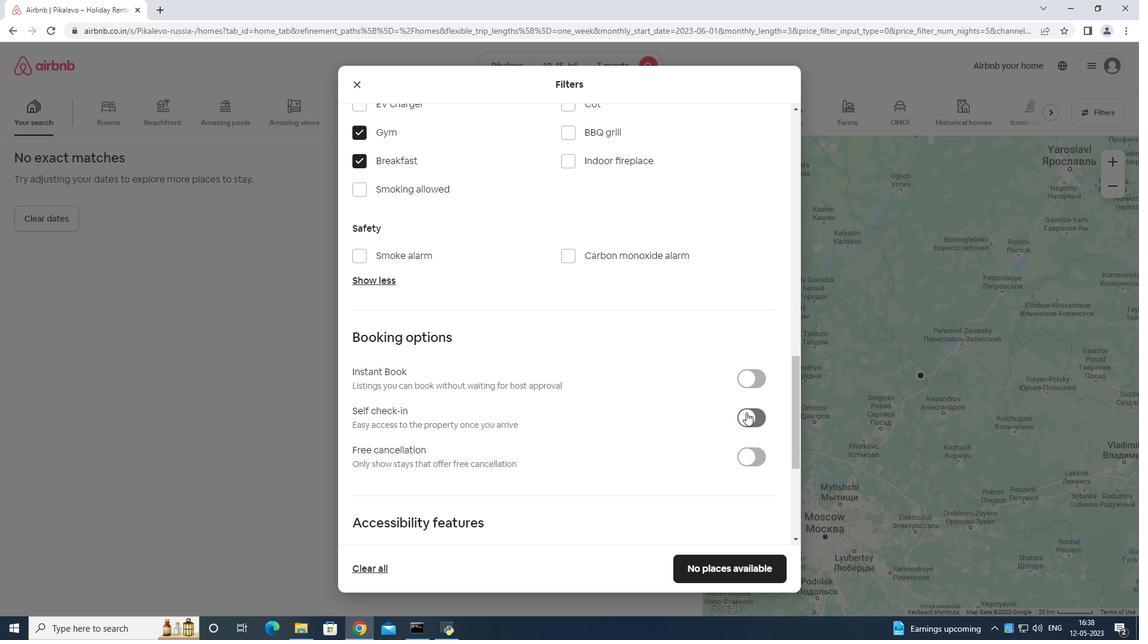 
Action: Mouse moved to (759, 400)
Screenshot: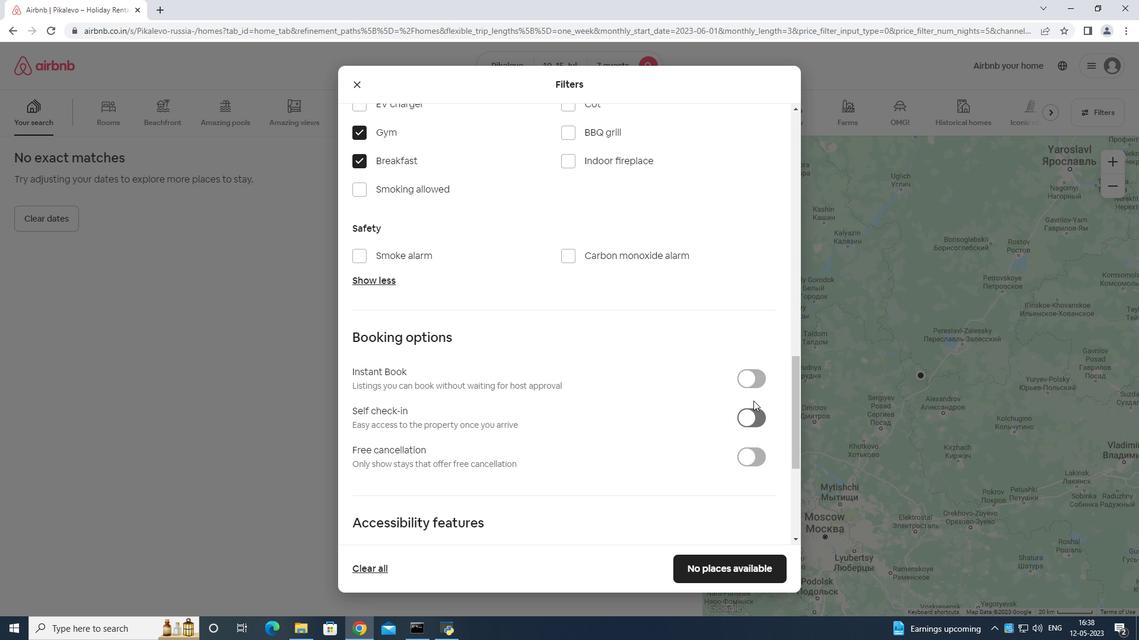 
Action: Mouse scrolled (759, 399) with delta (0, 0)
Screenshot: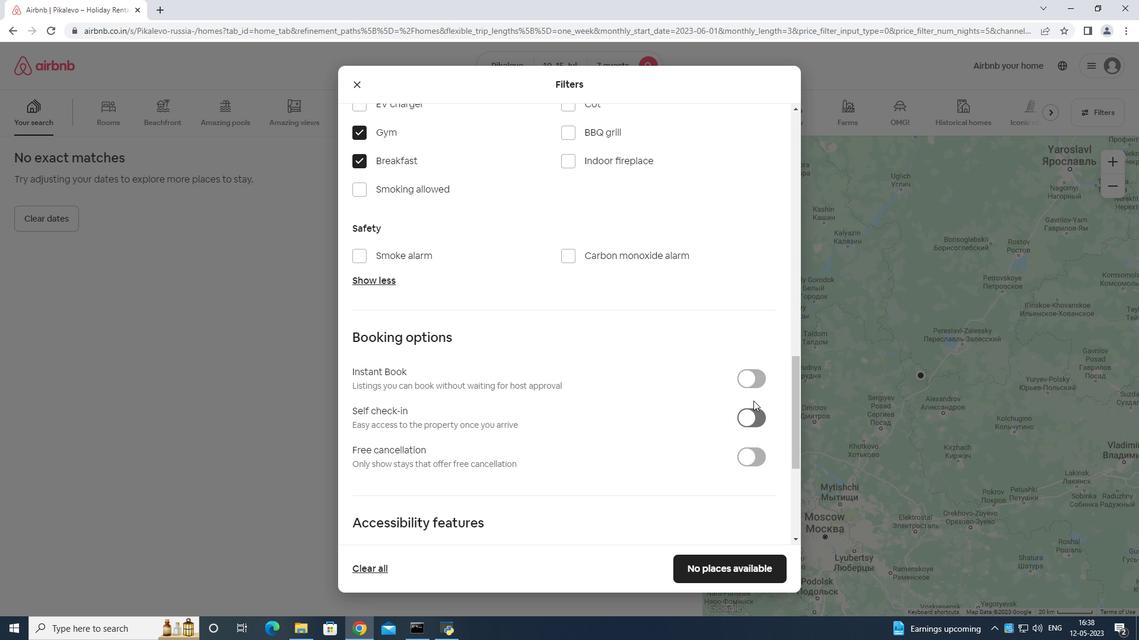 
Action: Mouse moved to (759, 401)
Screenshot: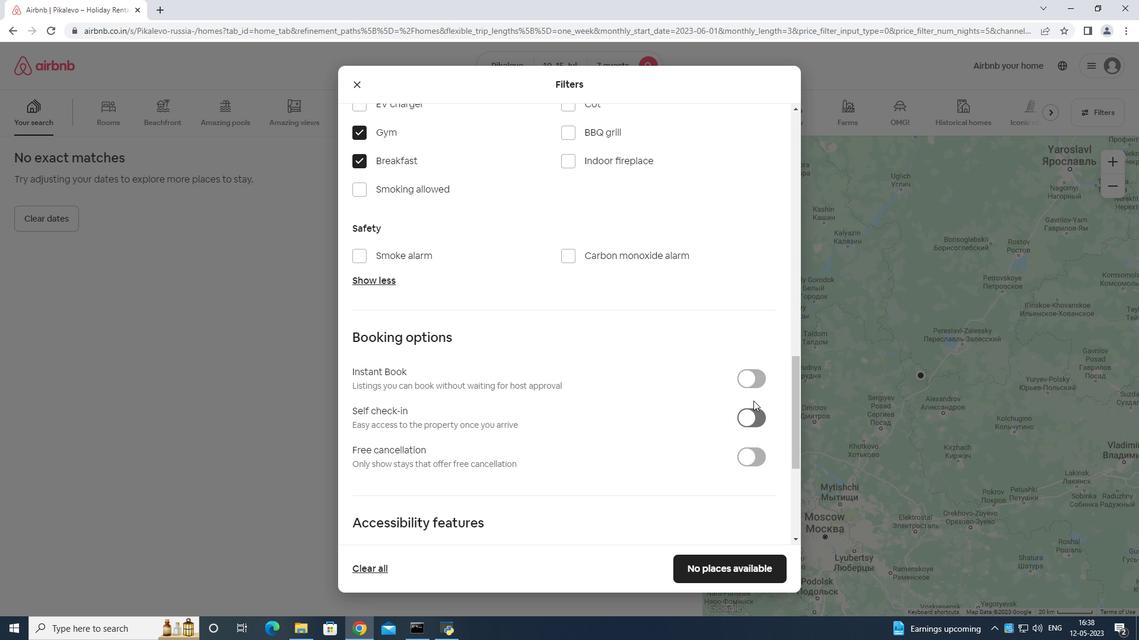 
Action: Mouse scrolled (759, 400) with delta (0, 0)
Screenshot: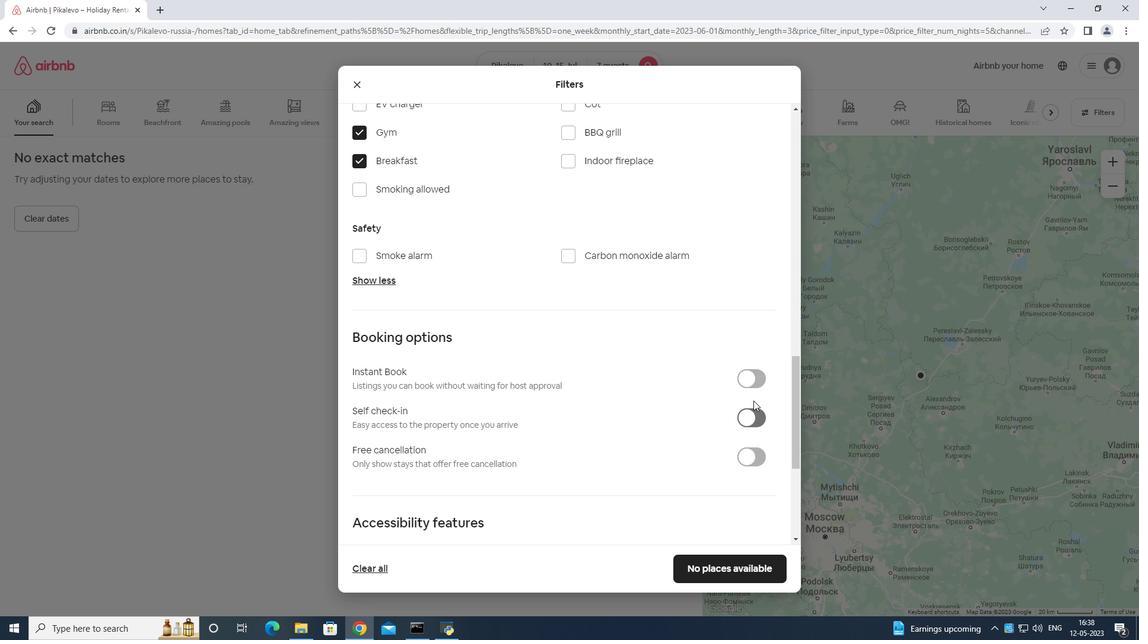
Action: Mouse moved to (759, 402)
Screenshot: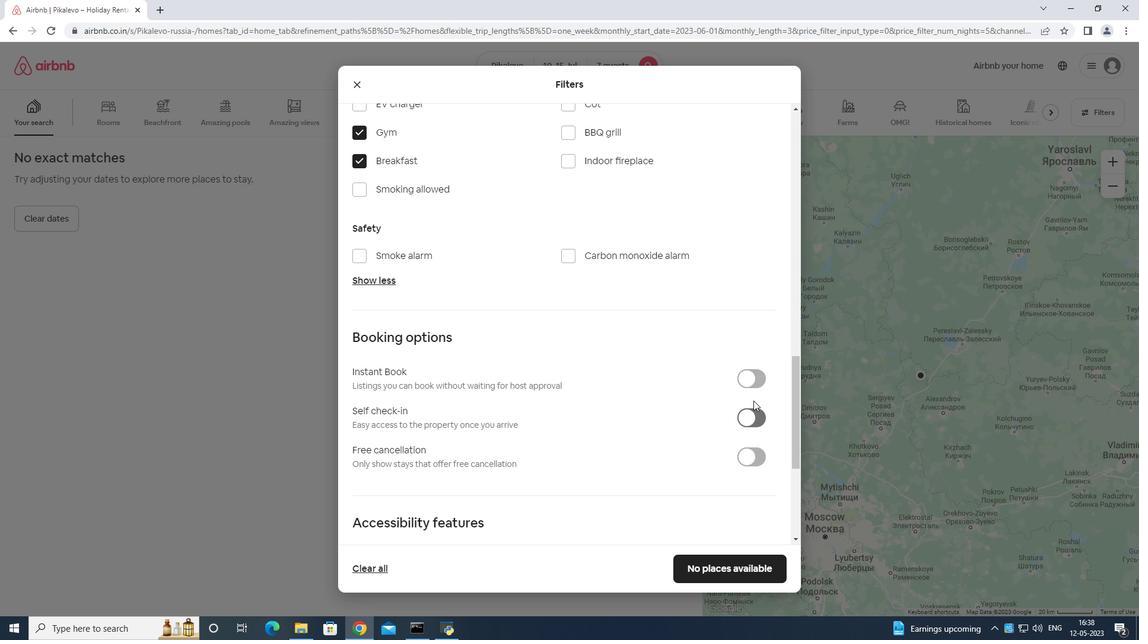 
Action: Mouse scrolled (759, 401) with delta (0, 0)
Screenshot: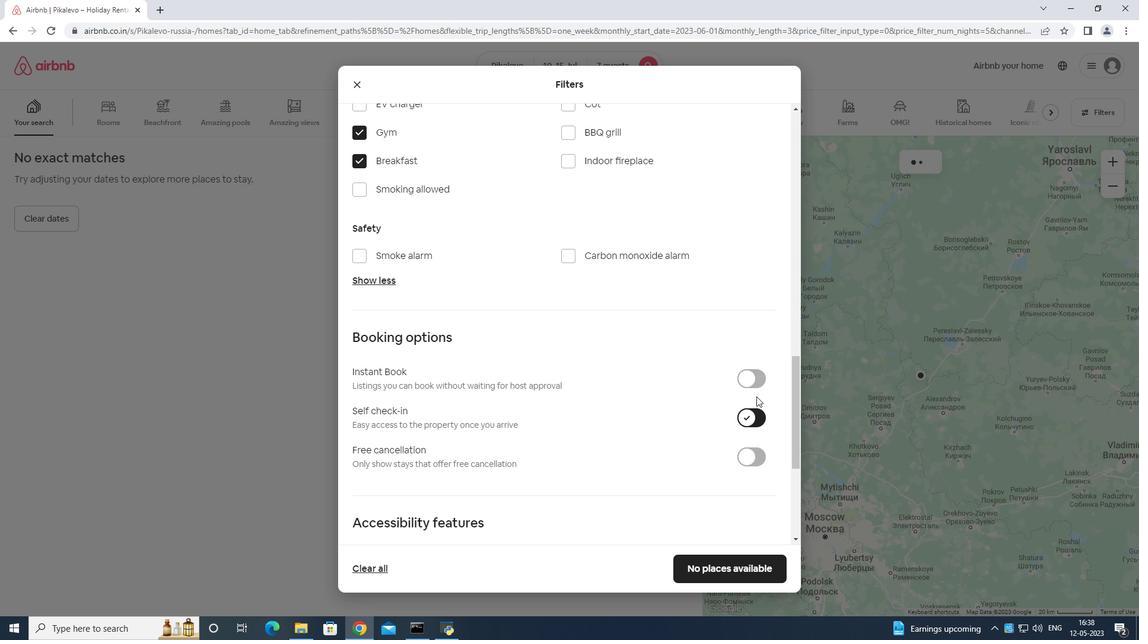 
Action: Mouse moved to (759, 402)
Screenshot: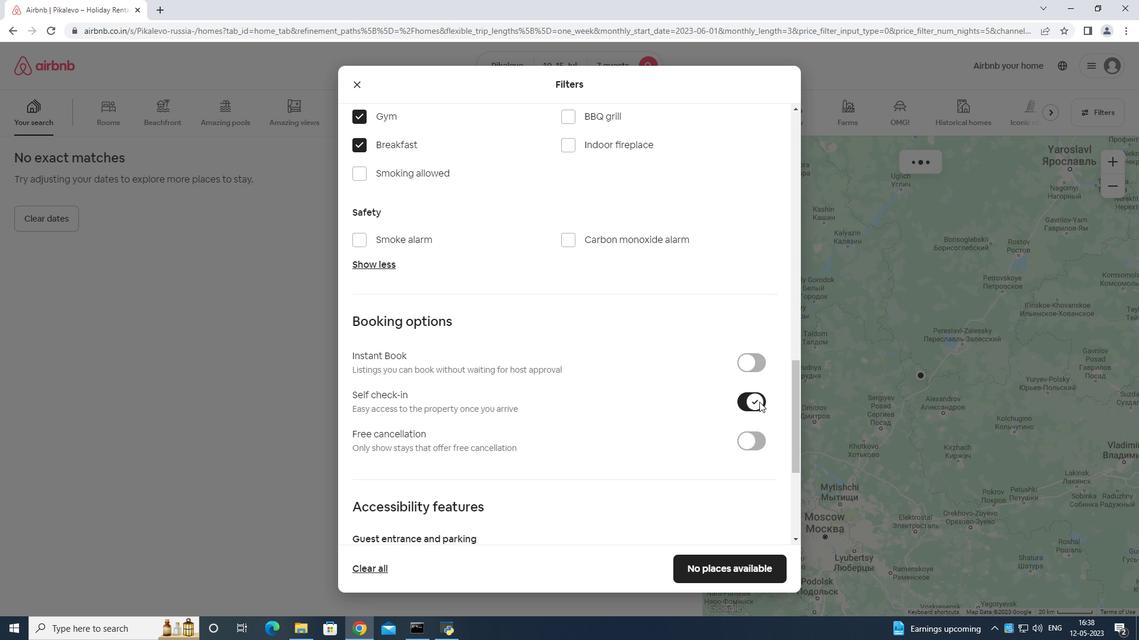 
Action: Mouse scrolled (759, 401) with delta (0, 0)
Screenshot: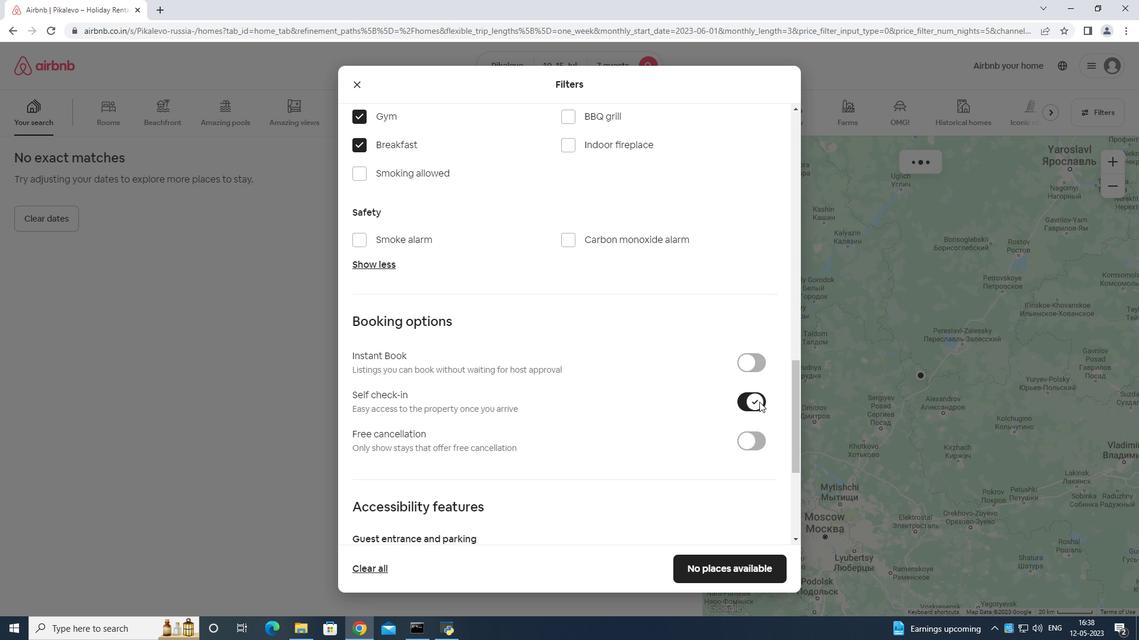 
Action: Mouse moved to (758, 403)
Screenshot: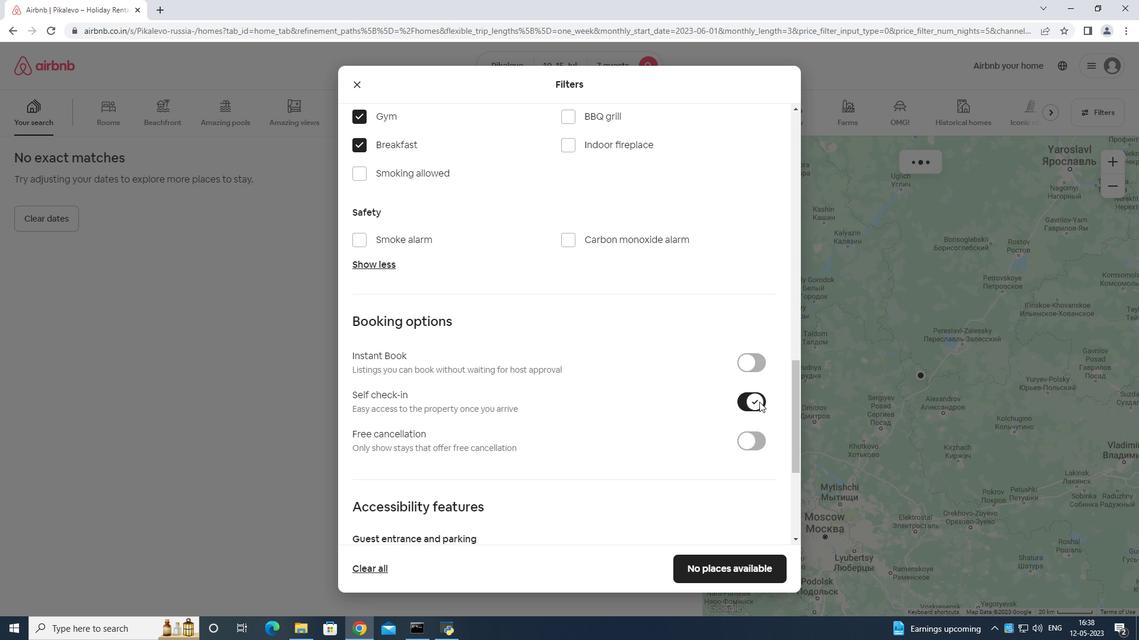 
Action: Mouse scrolled (758, 402) with delta (0, 0)
Screenshot: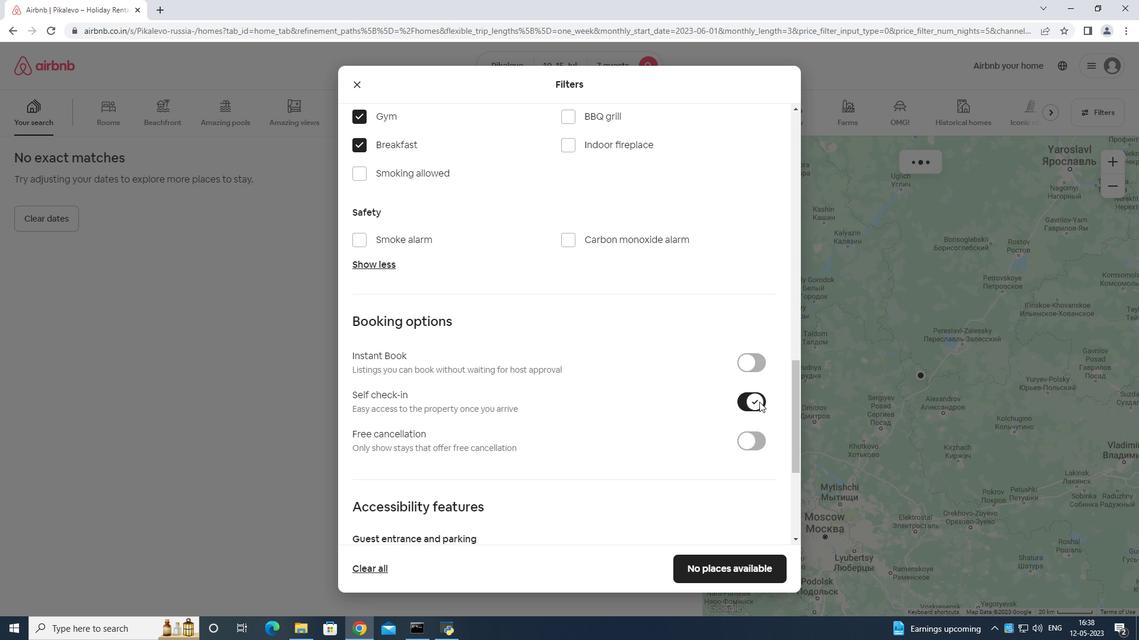 
Action: Mouse moved to (757, 404)
Screenshot: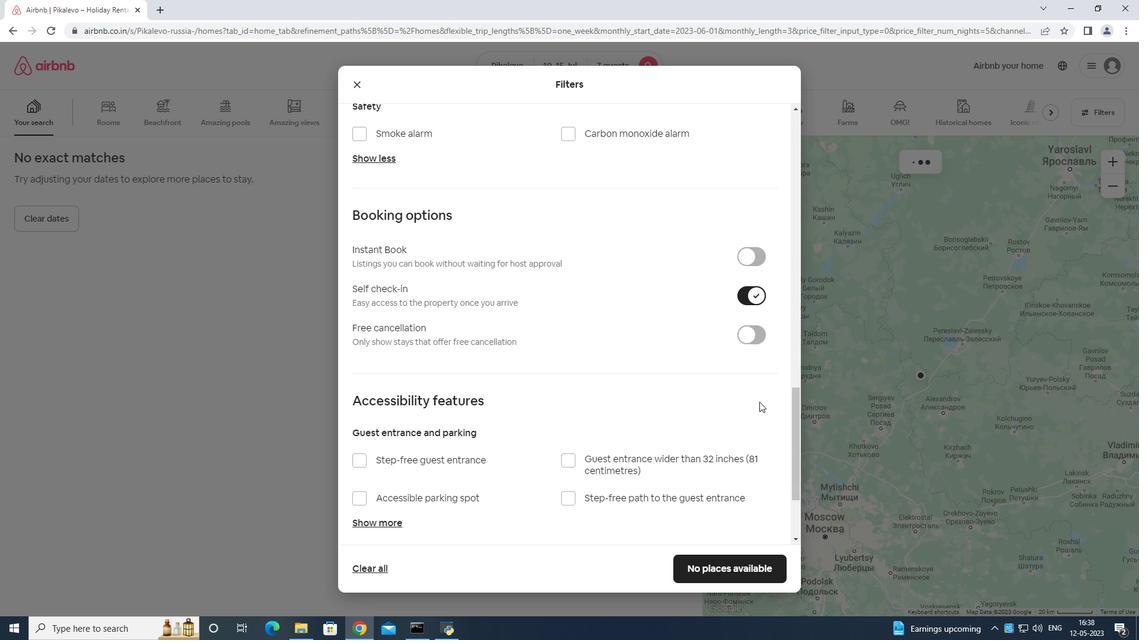 
Action: Mouse scrolled (757, 404) with delta (0, 0)
Screenshot: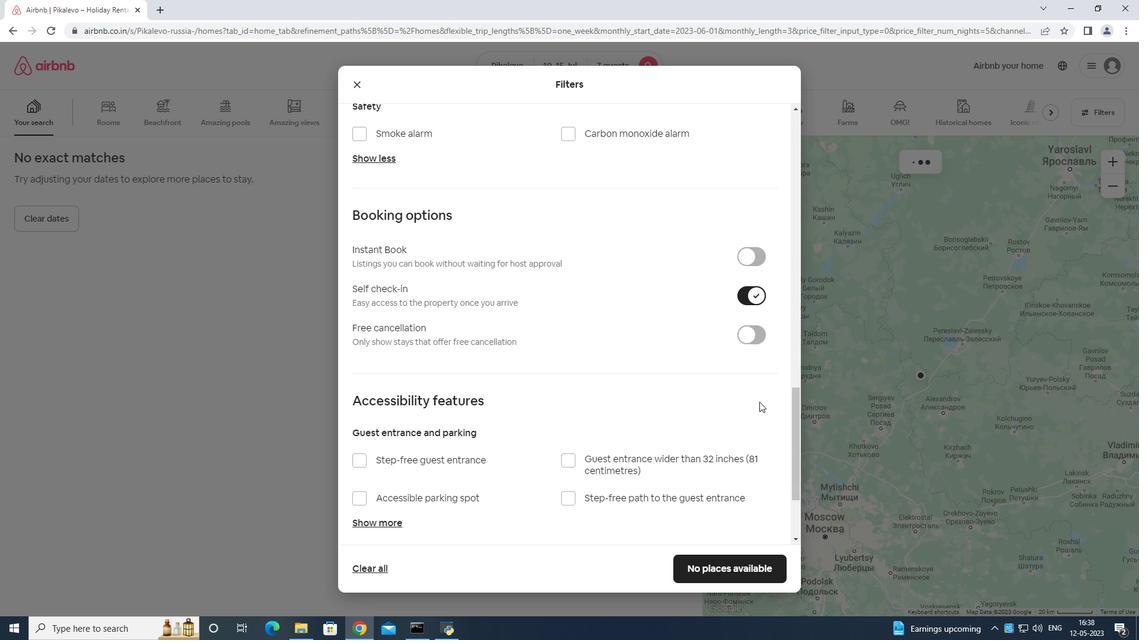 
Action: Mouse moved to (583, 435)
Screenshot: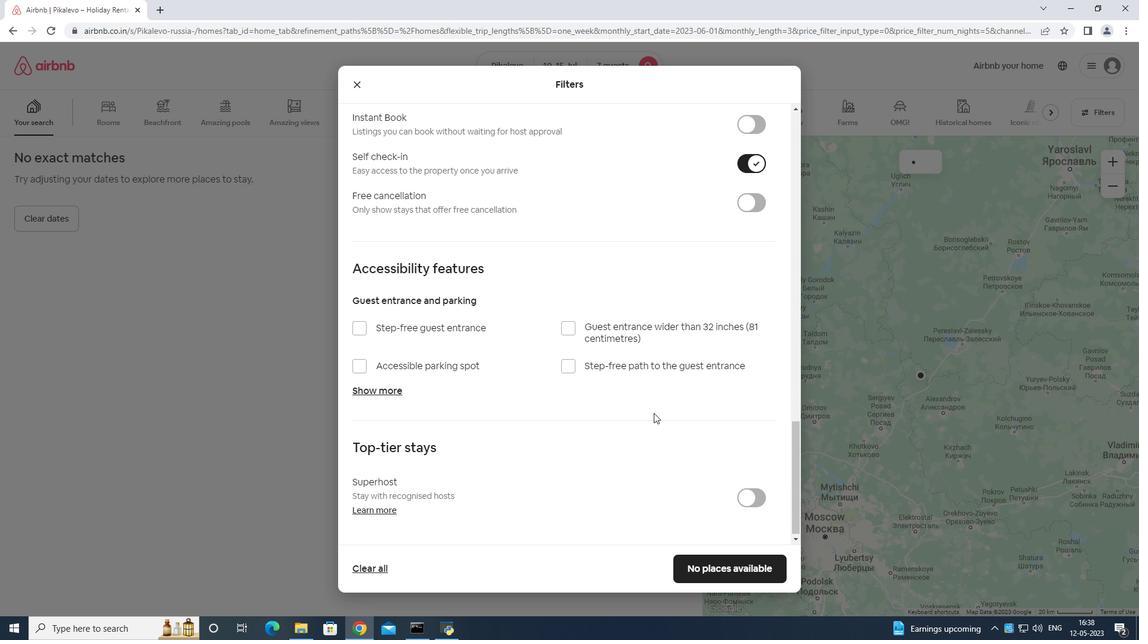 
Action: Mouse scrolled (583, 434) with delta (0, 0)
Screenshot: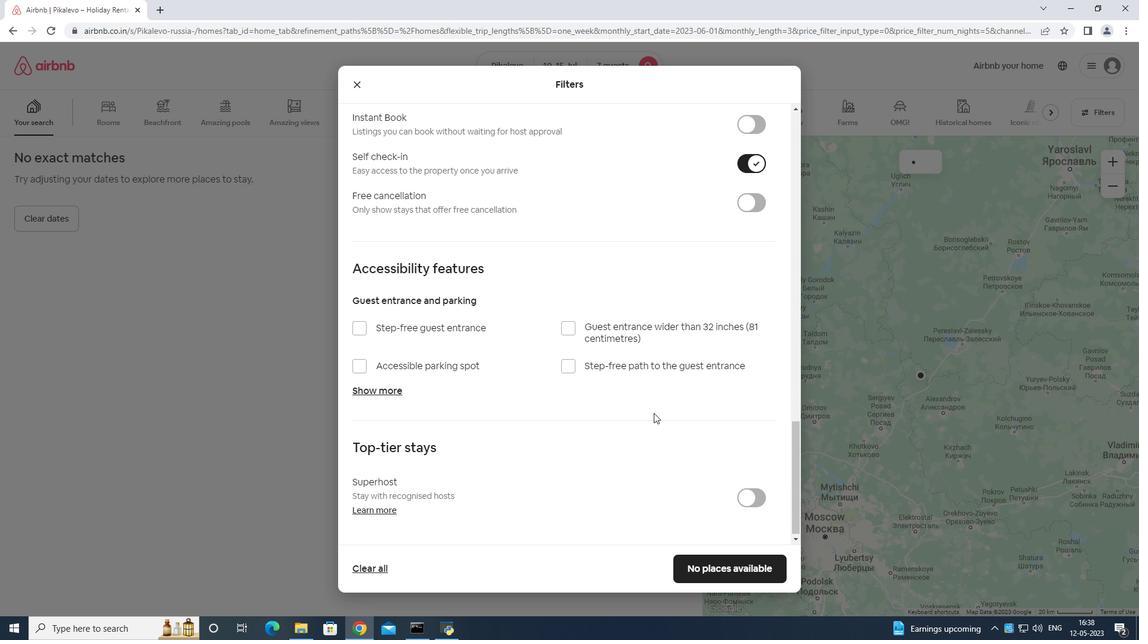 
Action: Mouse moved to (587, 443)
Screenshot: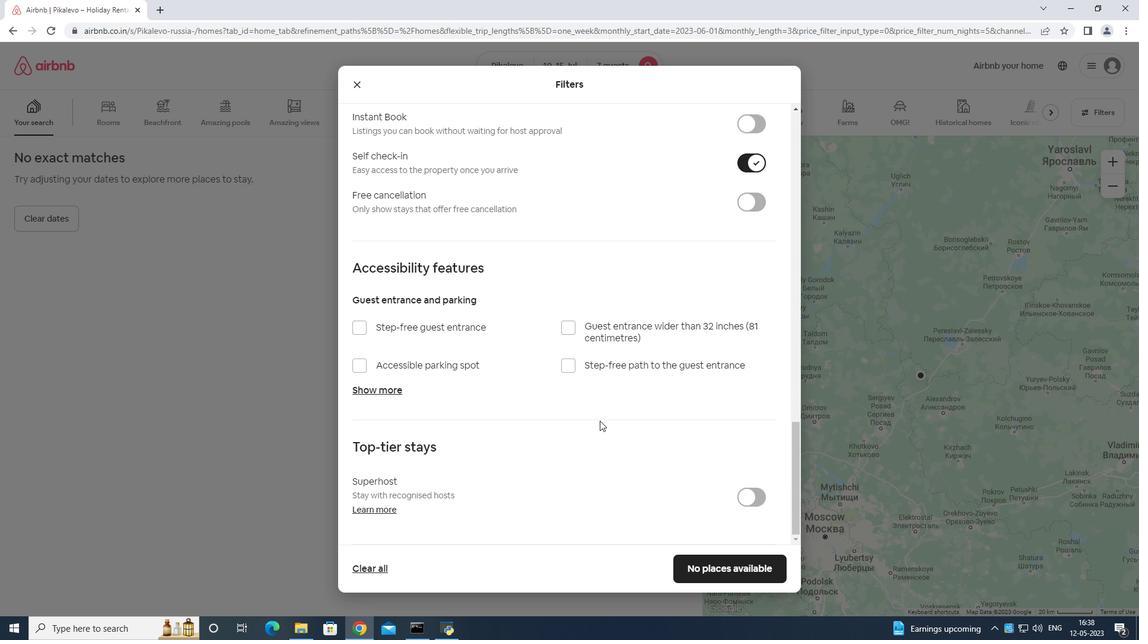 
Action: Mouse scrolled (587, 443) with delta (0, 0)
Screenshot: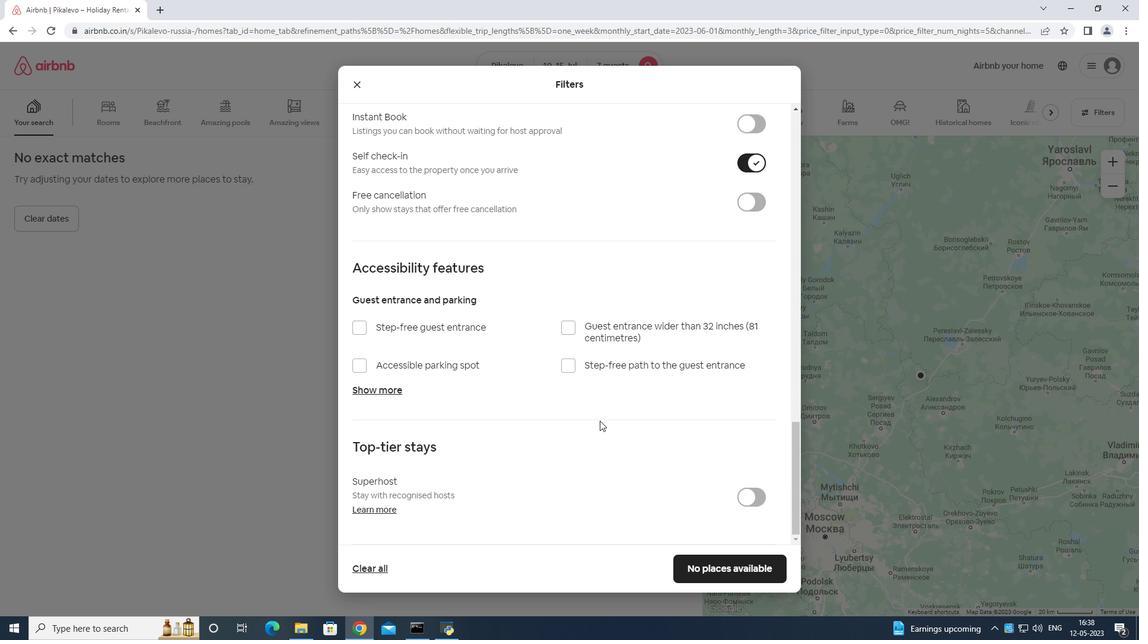 
Action: Mouse moved to (592, 447)
Screenshot: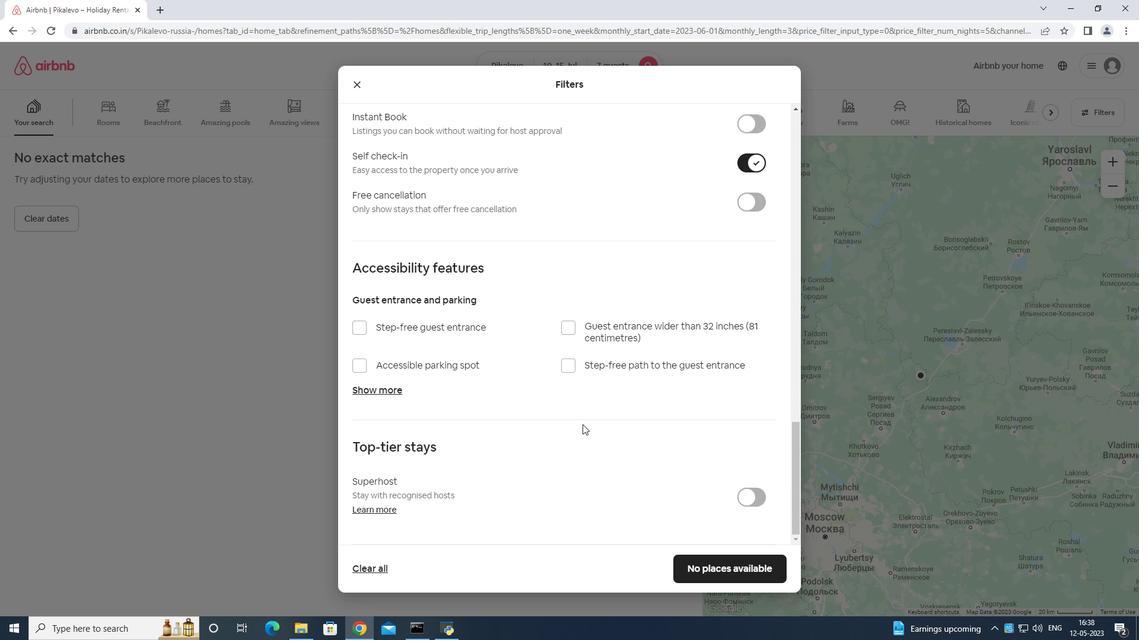 
Action: Mouse scrolled (592, 447) with delta (0, 0)
Screenshot: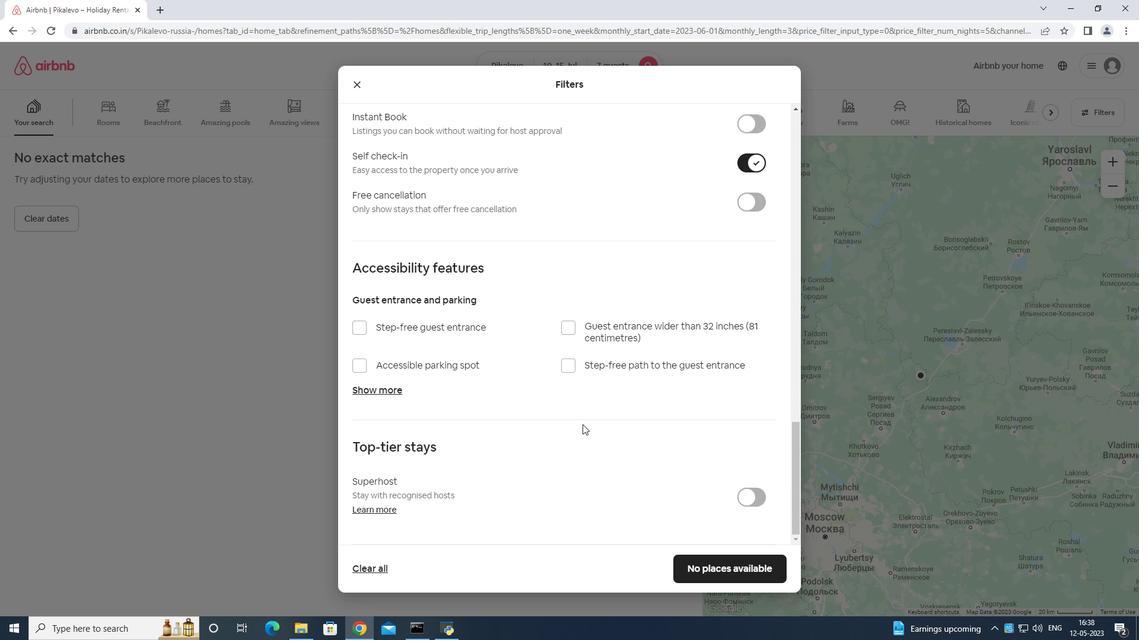 
Action: Mouse moved to (757, 564)
Screenshot: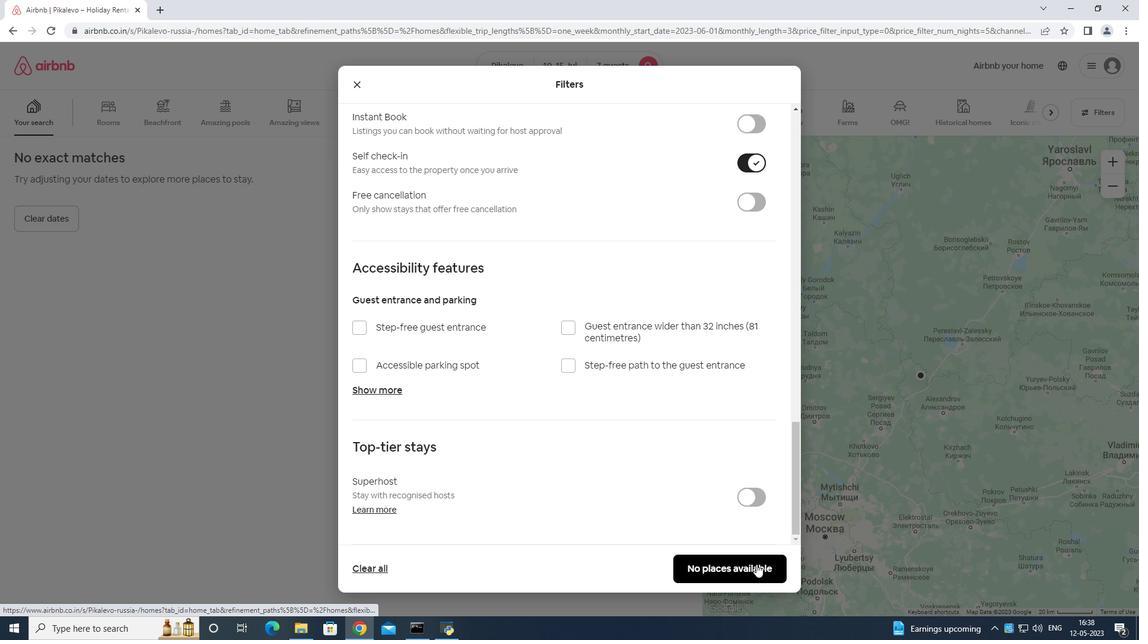 
Action: Mouse pressed left at (757, 564)
Screenshot: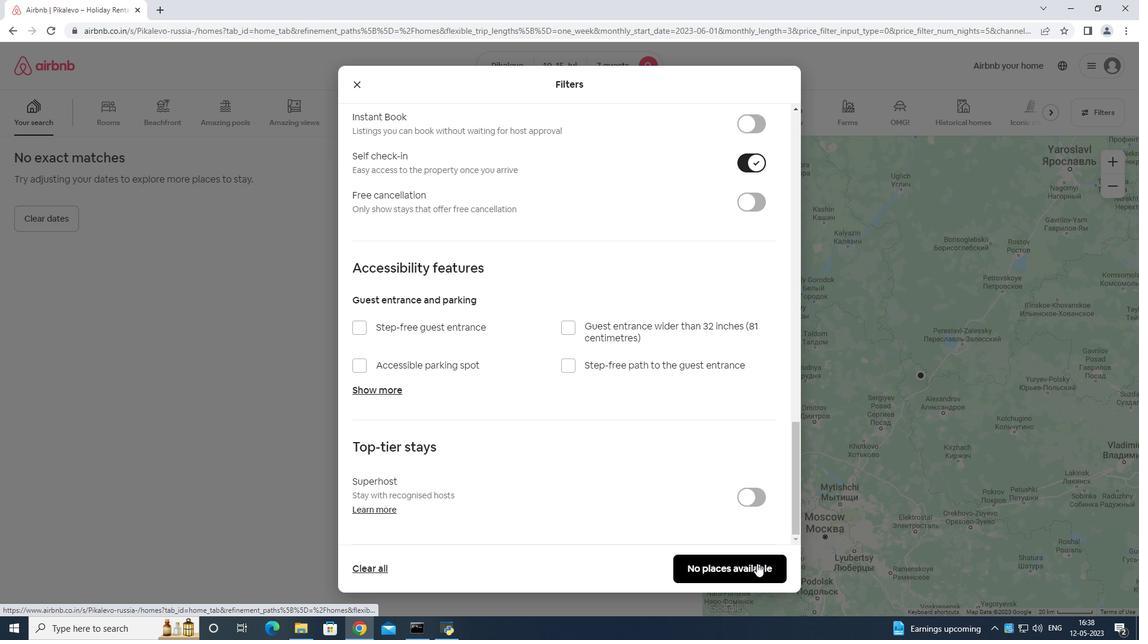 
Action: Mouse moved to (758, 561)
Screenshot: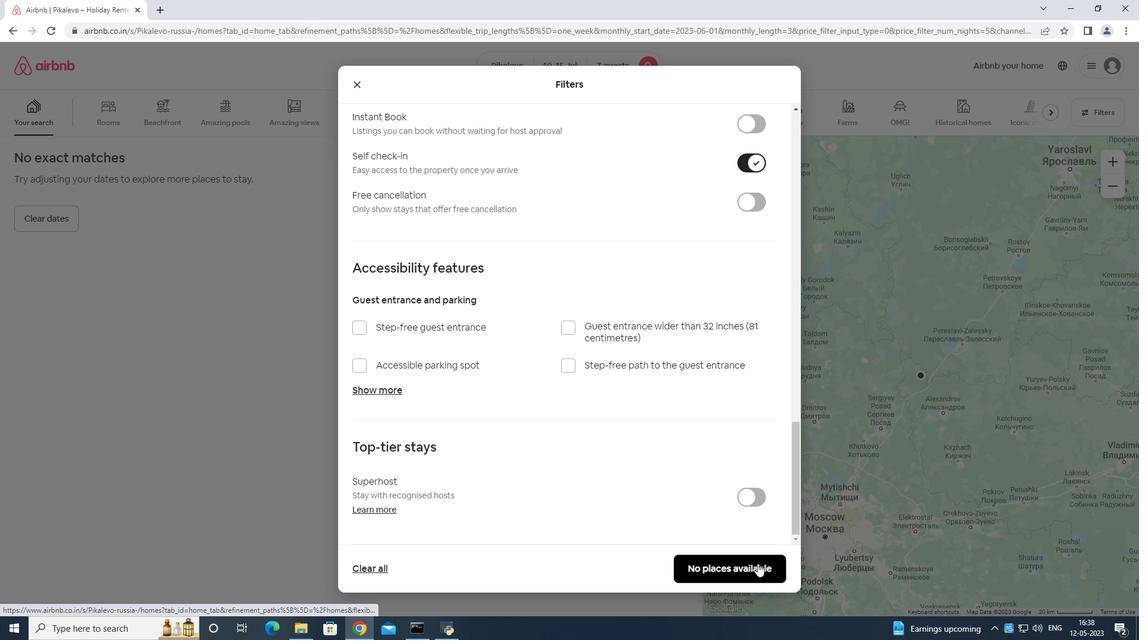 
